 Task: Find a place to stay in Campinas, Brazil, from 10th to 25th July for 3 guests, with a price range of ₹15,000 to ₹25,000, 2 bedrooms, 3 beds, 2 bathrooms, and amenities including free parking, wifi, and gym.
Action: Mouse moved to (609, 68)
Screenshot: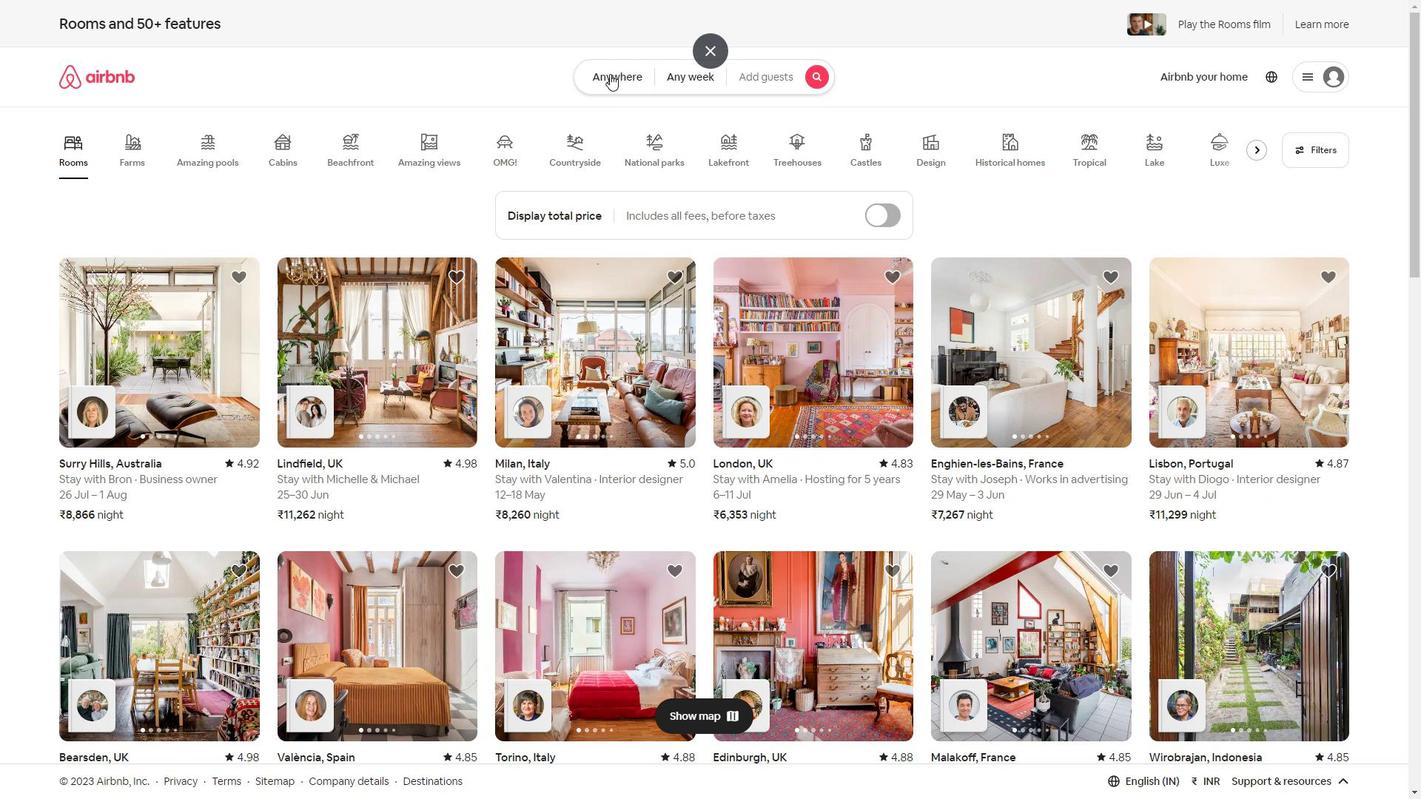 
Action: Mouse pressed left at (609, 68)
Screenshot: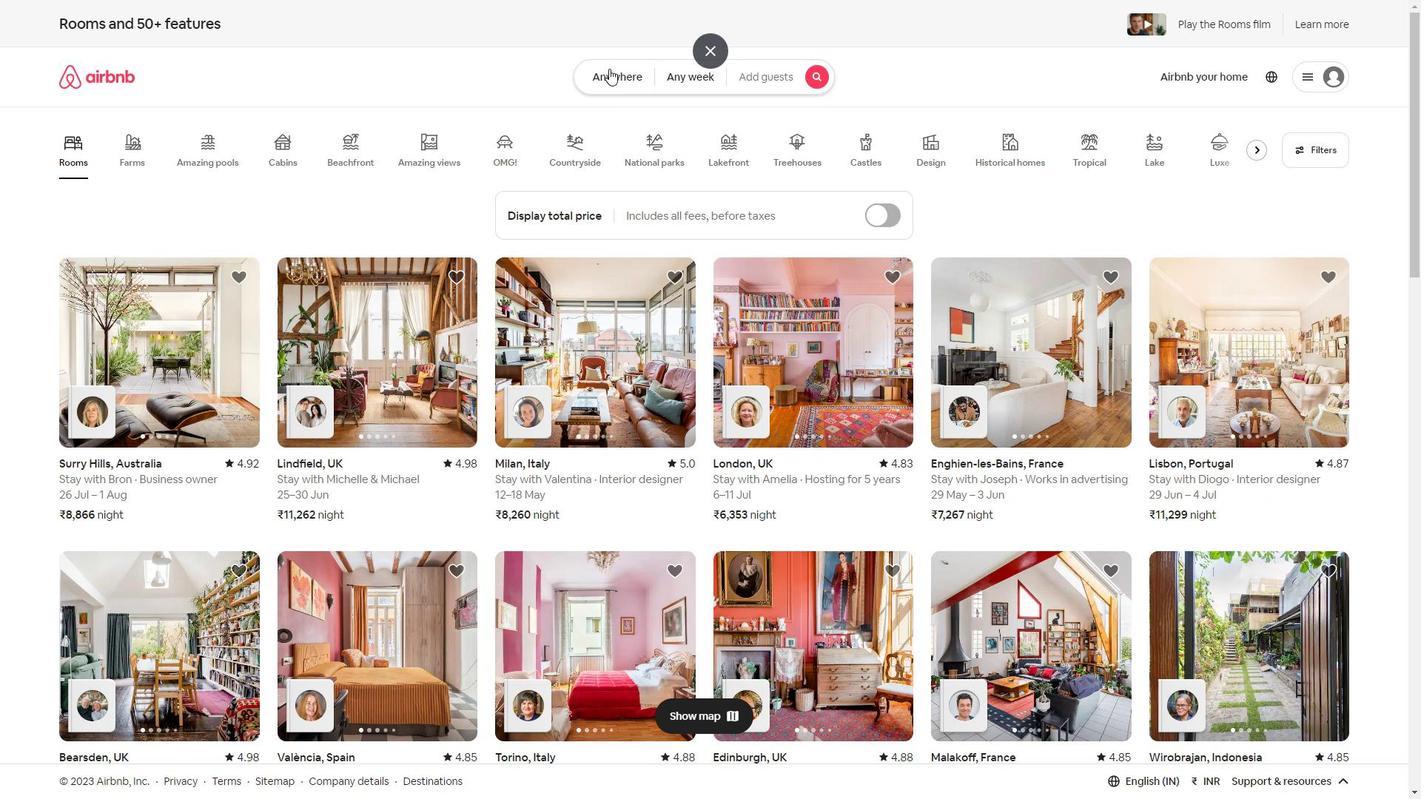 
Action: Key pressed <Key.shift>Campinas
Screenshot: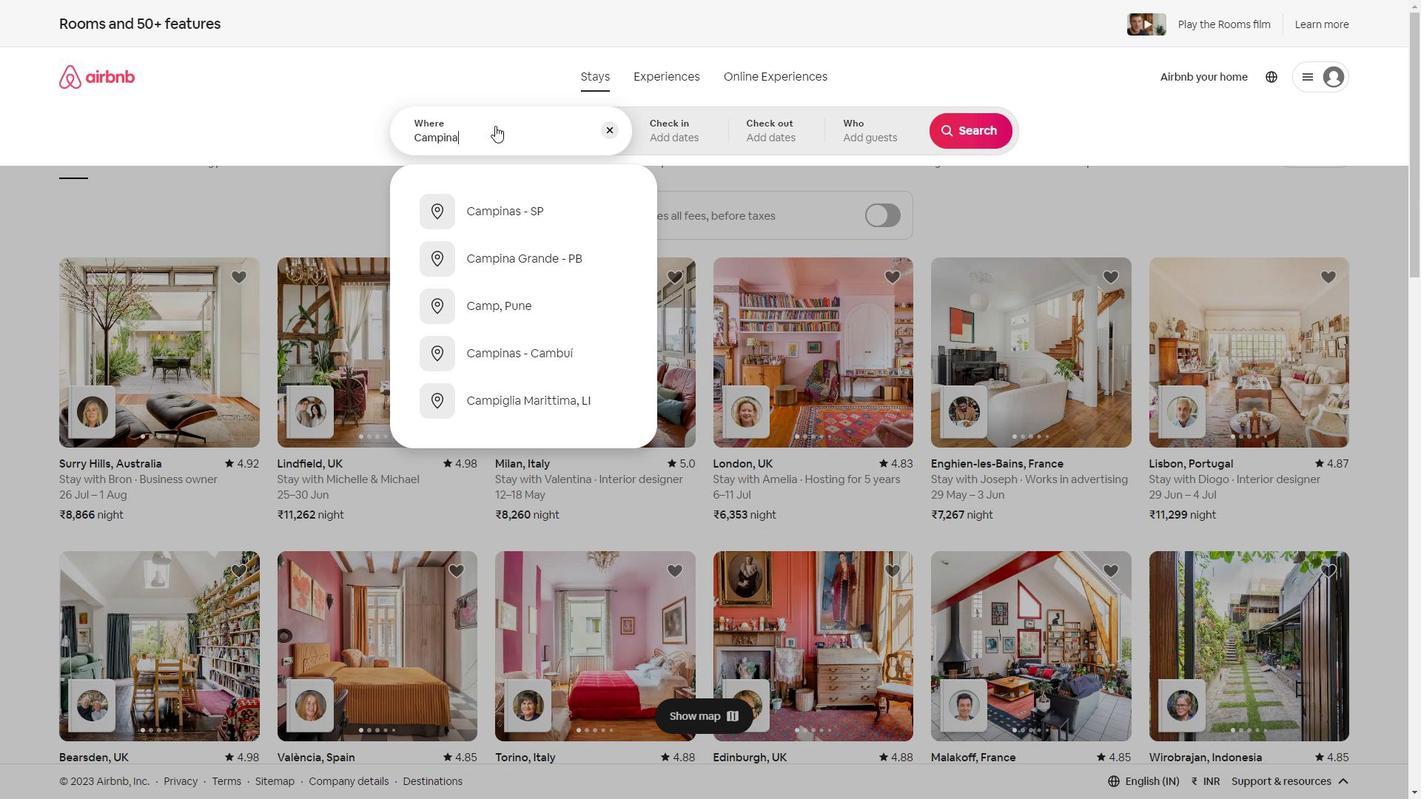 
Action: Mouse moved to (683, 127)
Screenshot: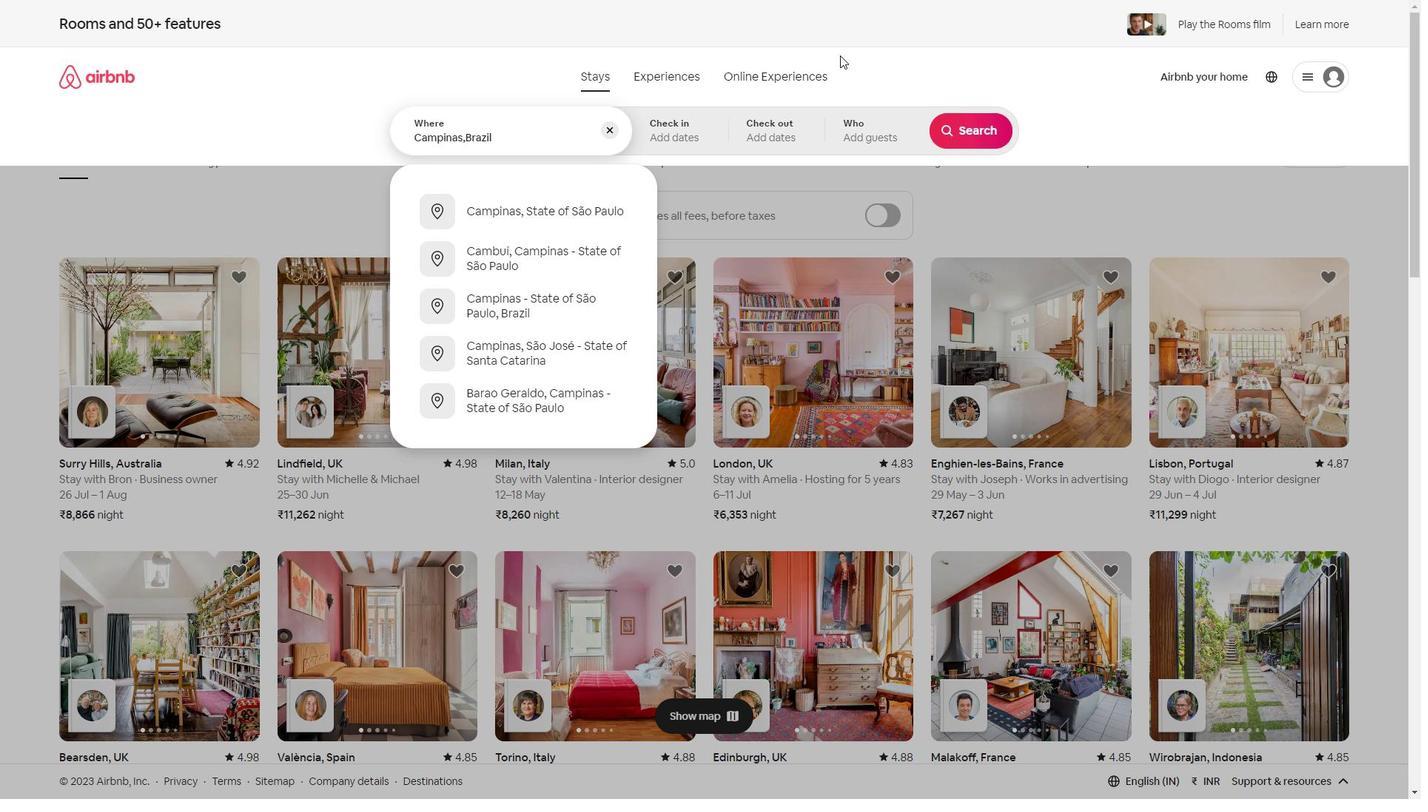 
Action: Mouse pressed left at (683, 127)
Screenshot: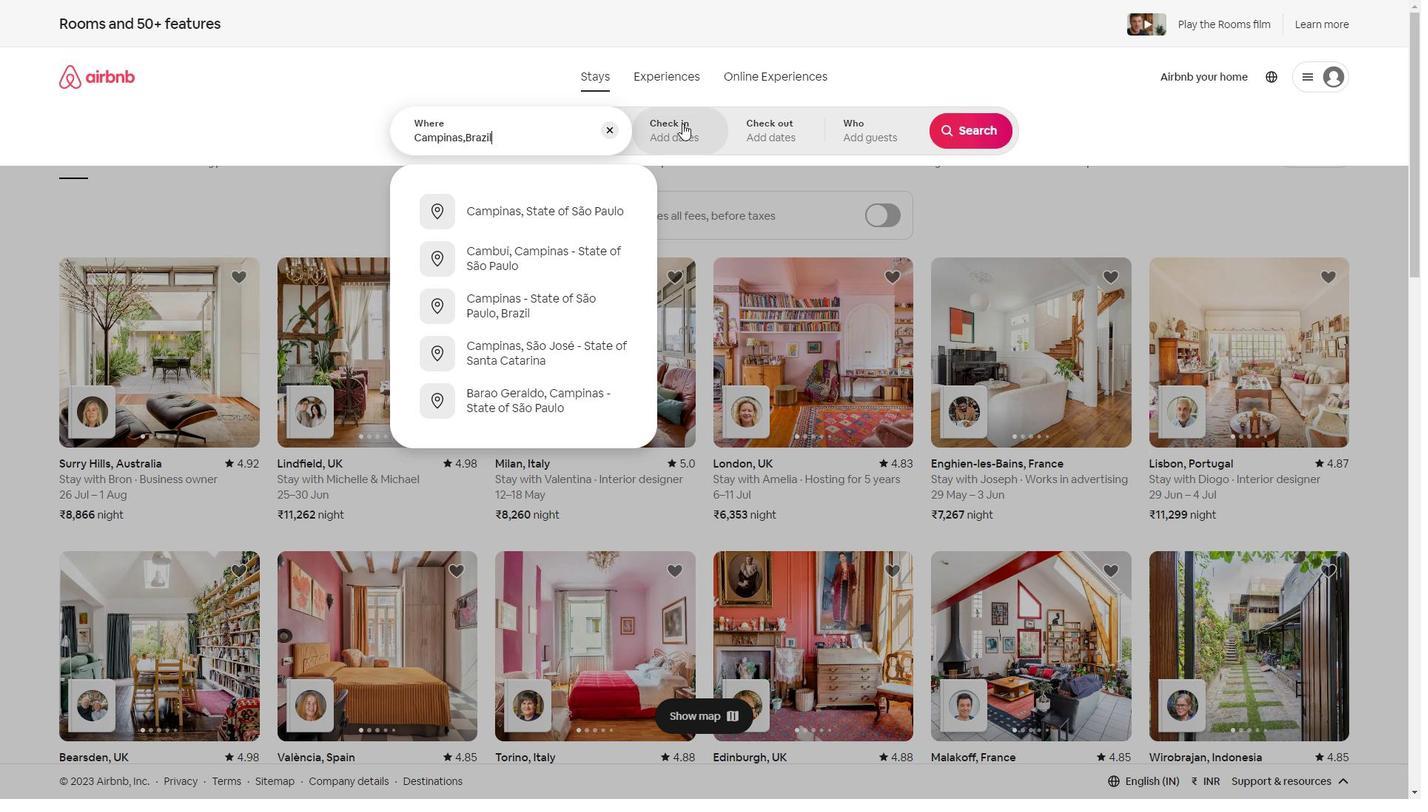 
Action: Mouse moved to (968, 250)
Screenshot: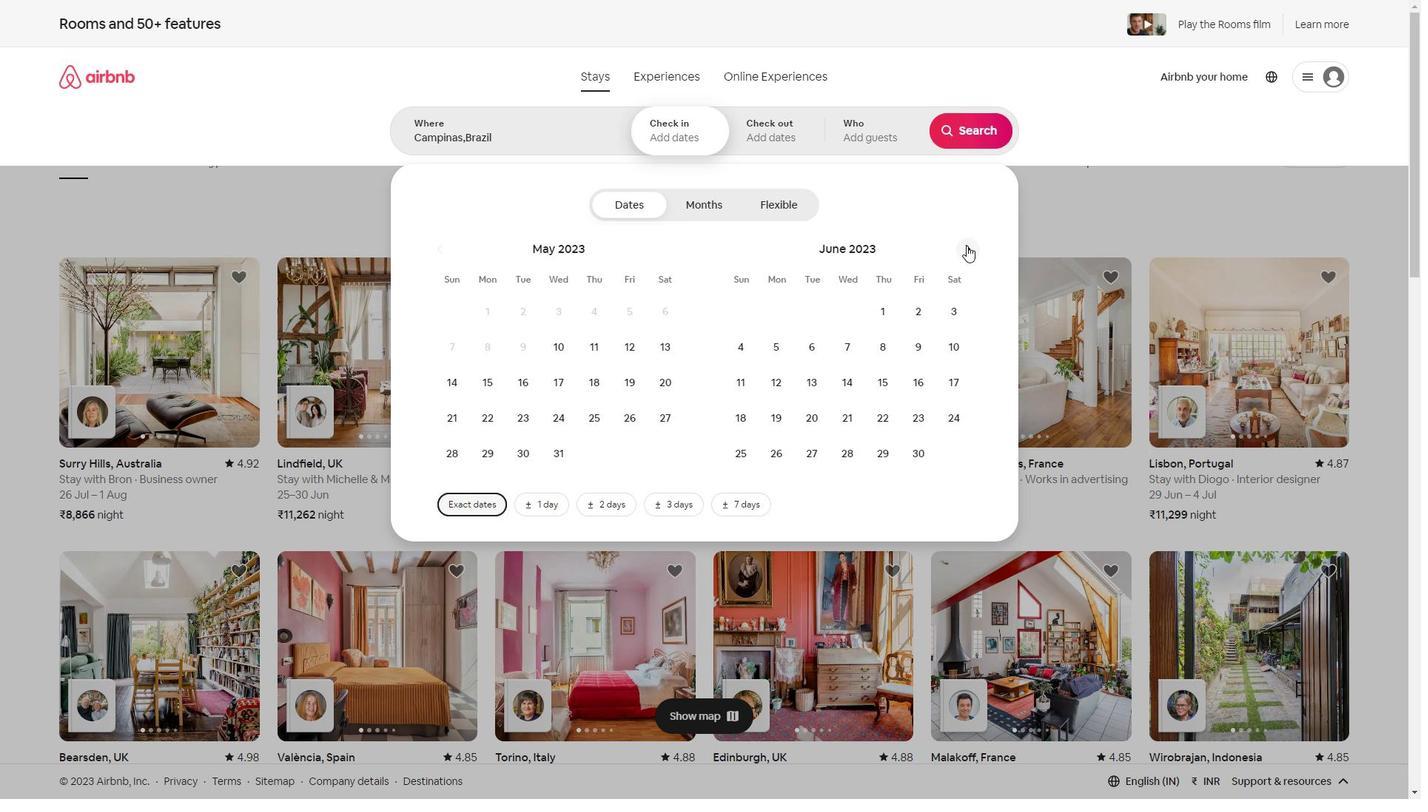 
Action: Mouse pressed left at (968, 250)
Screenshot: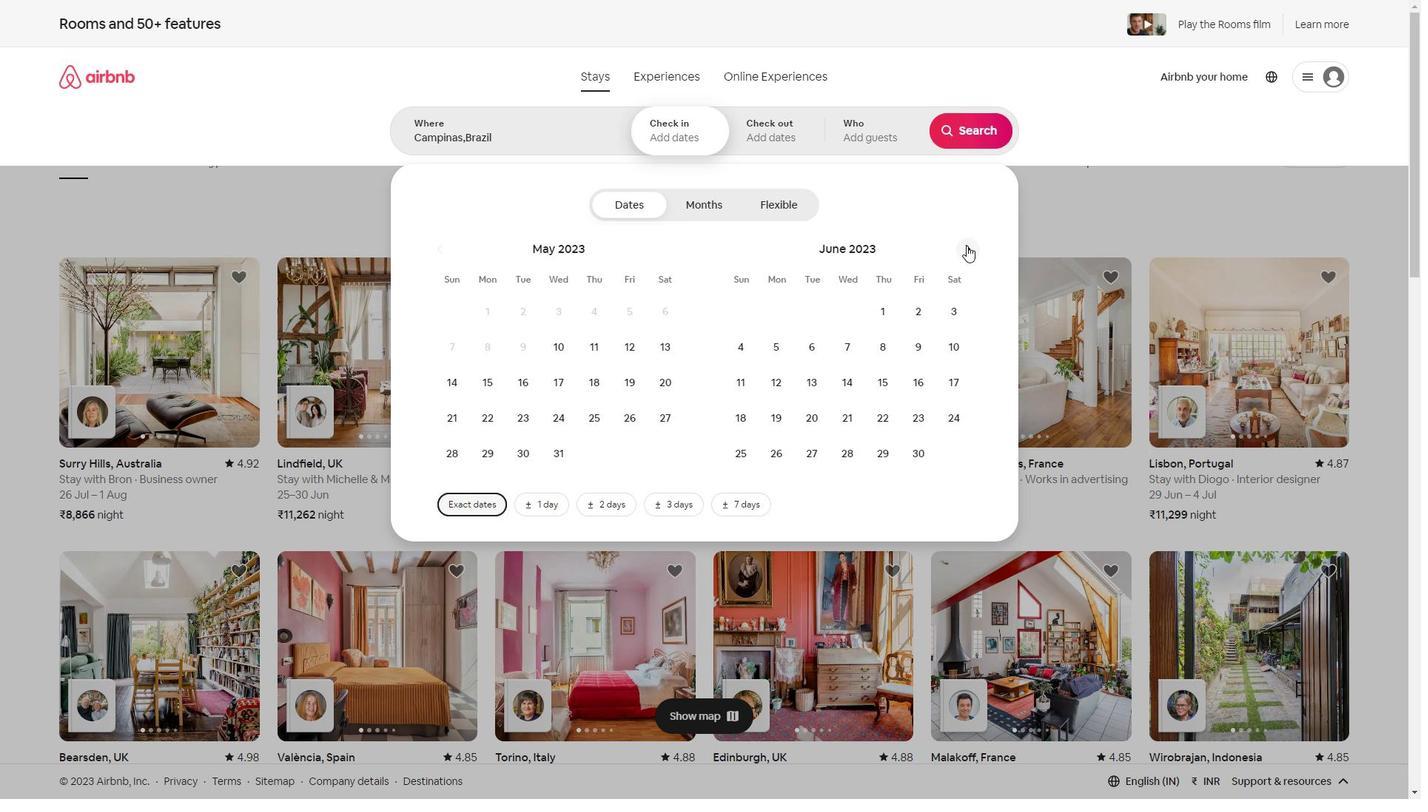 
Action: Mouse moved to (787, 375)
Screenshot: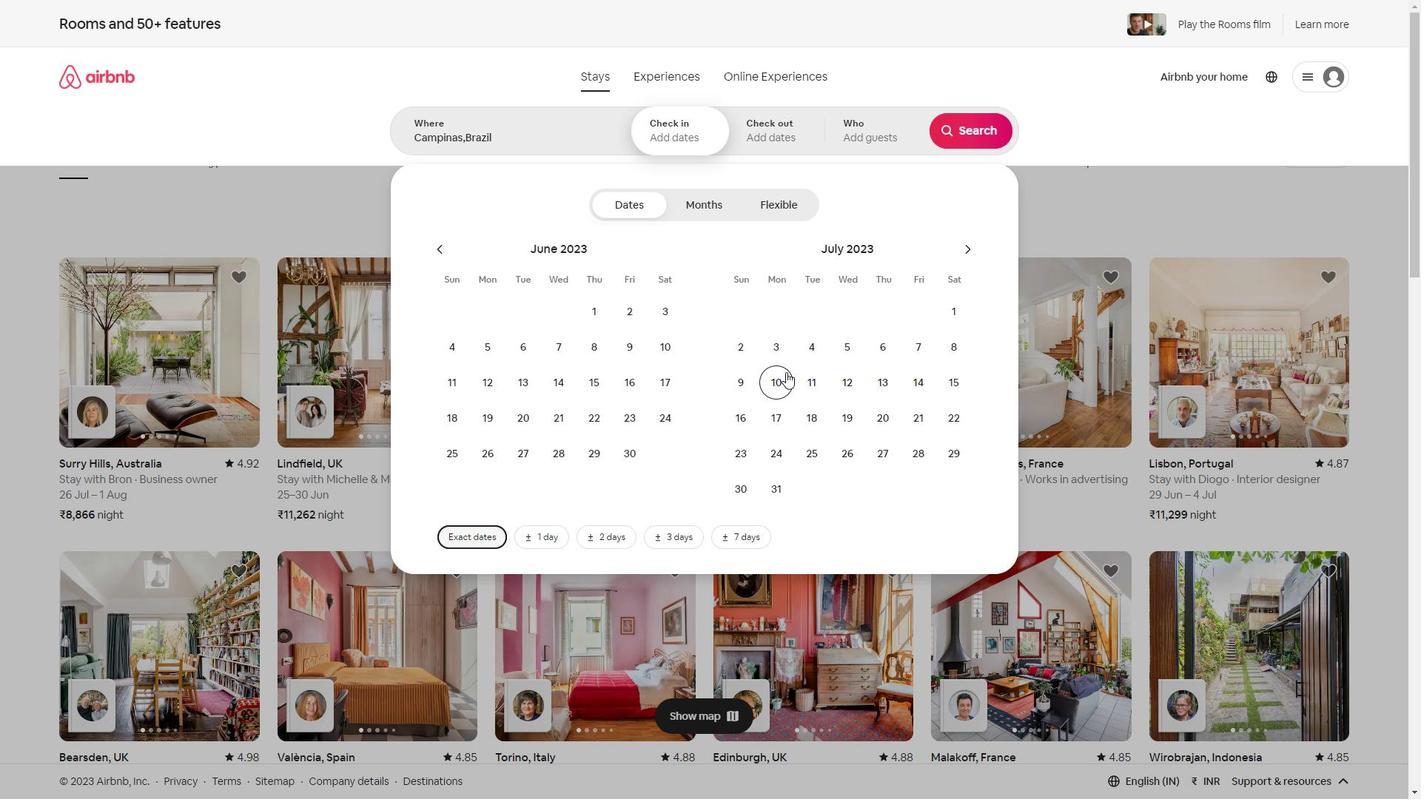 
Action: Mouse pressed left at (787, 375)
Screenshot: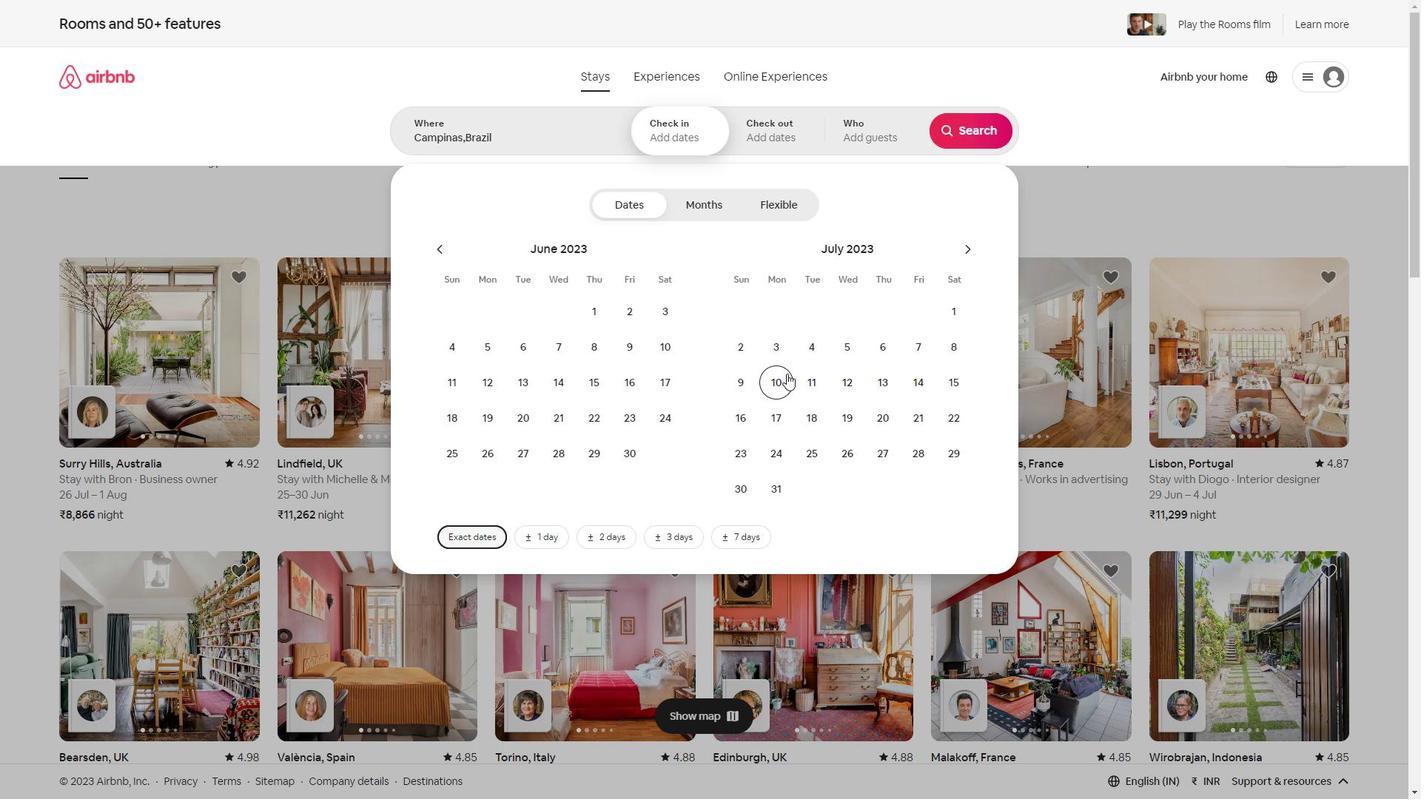 
Action: Mouse moved to (986, 120)
Screenshot: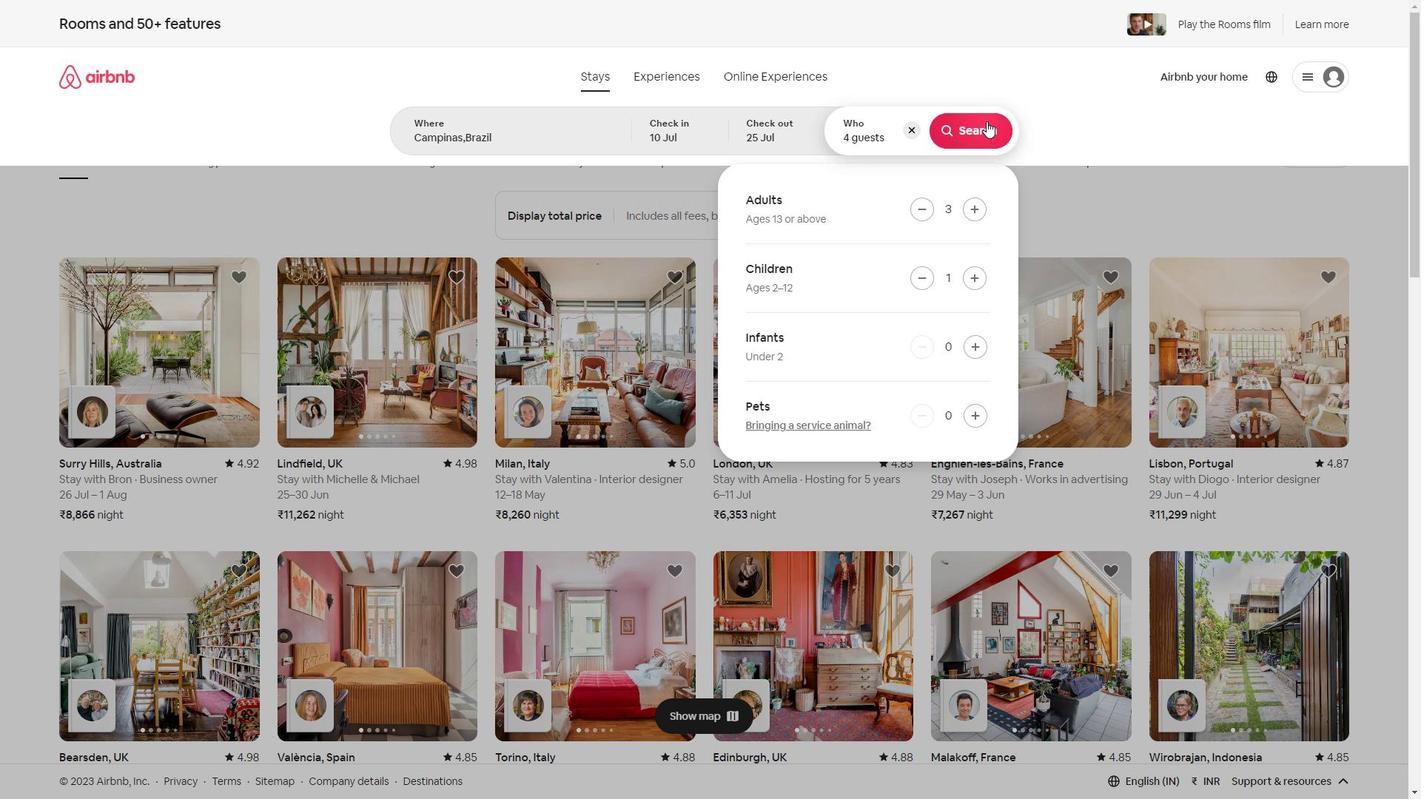
Action: Mouse pressed left at (986, 120)
Screenshot: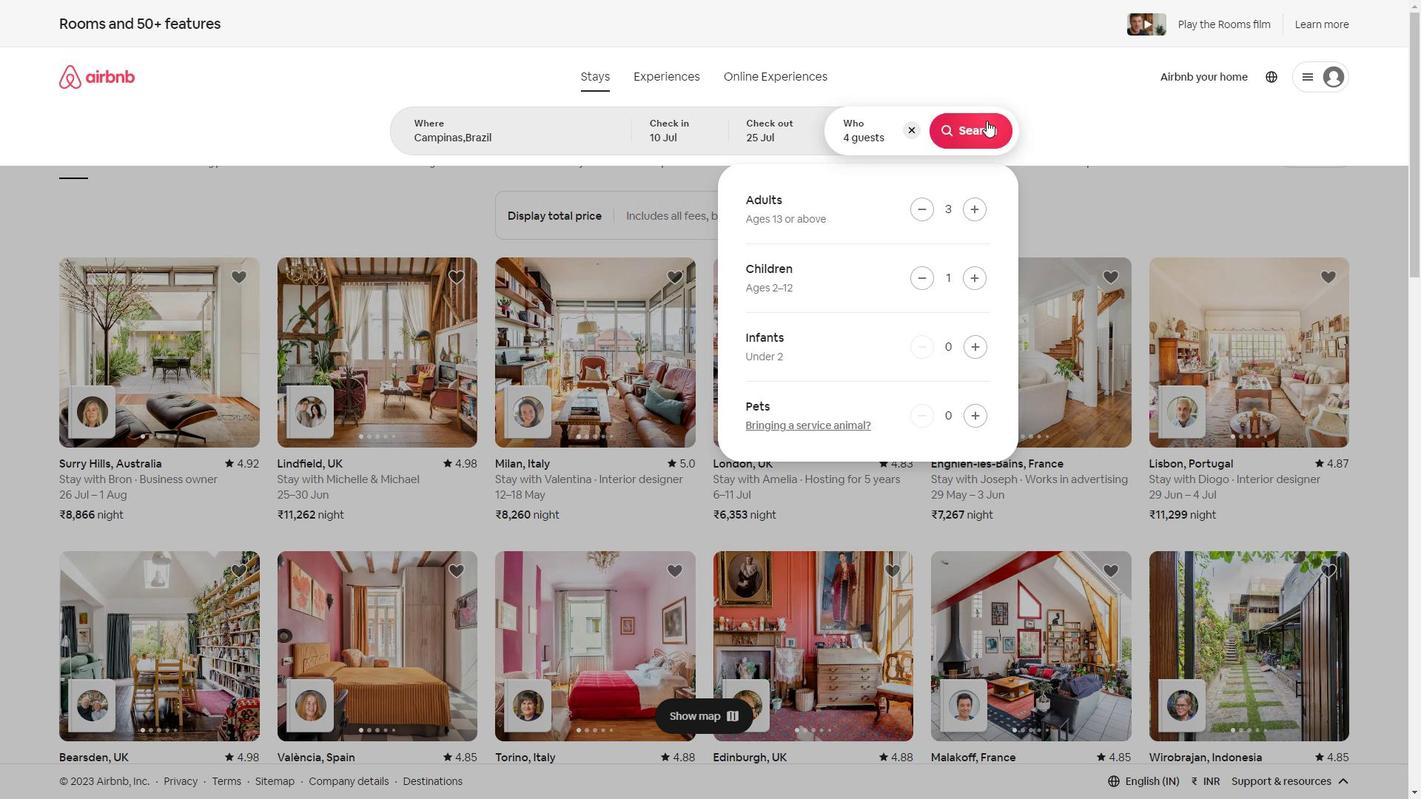 
Action: Mouse moved to (1338, 81)
Screenshot: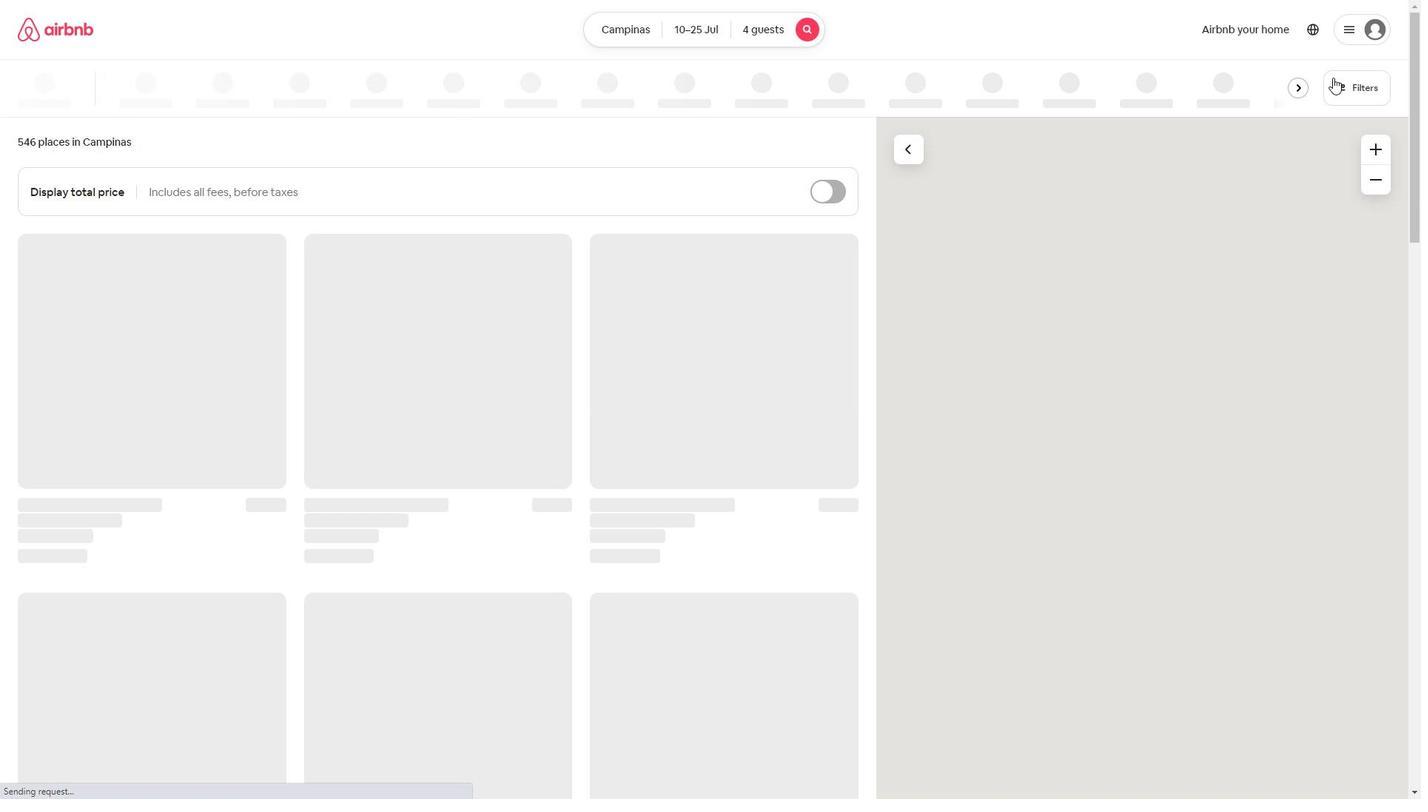 
Action: Mouse pressed left at (1338, 81)
Screenshot: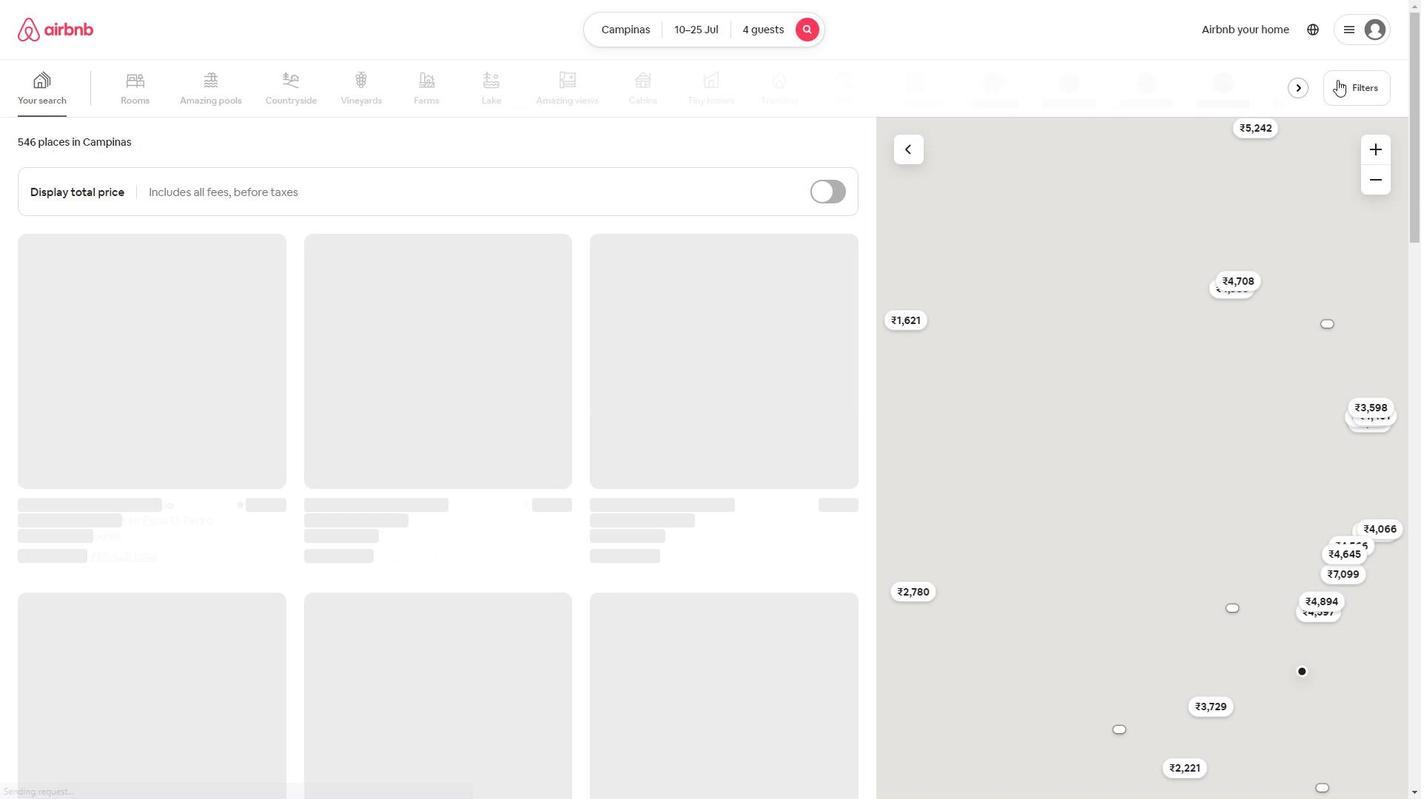 
Action: Mouse moved to (596, 441)
Screenshot: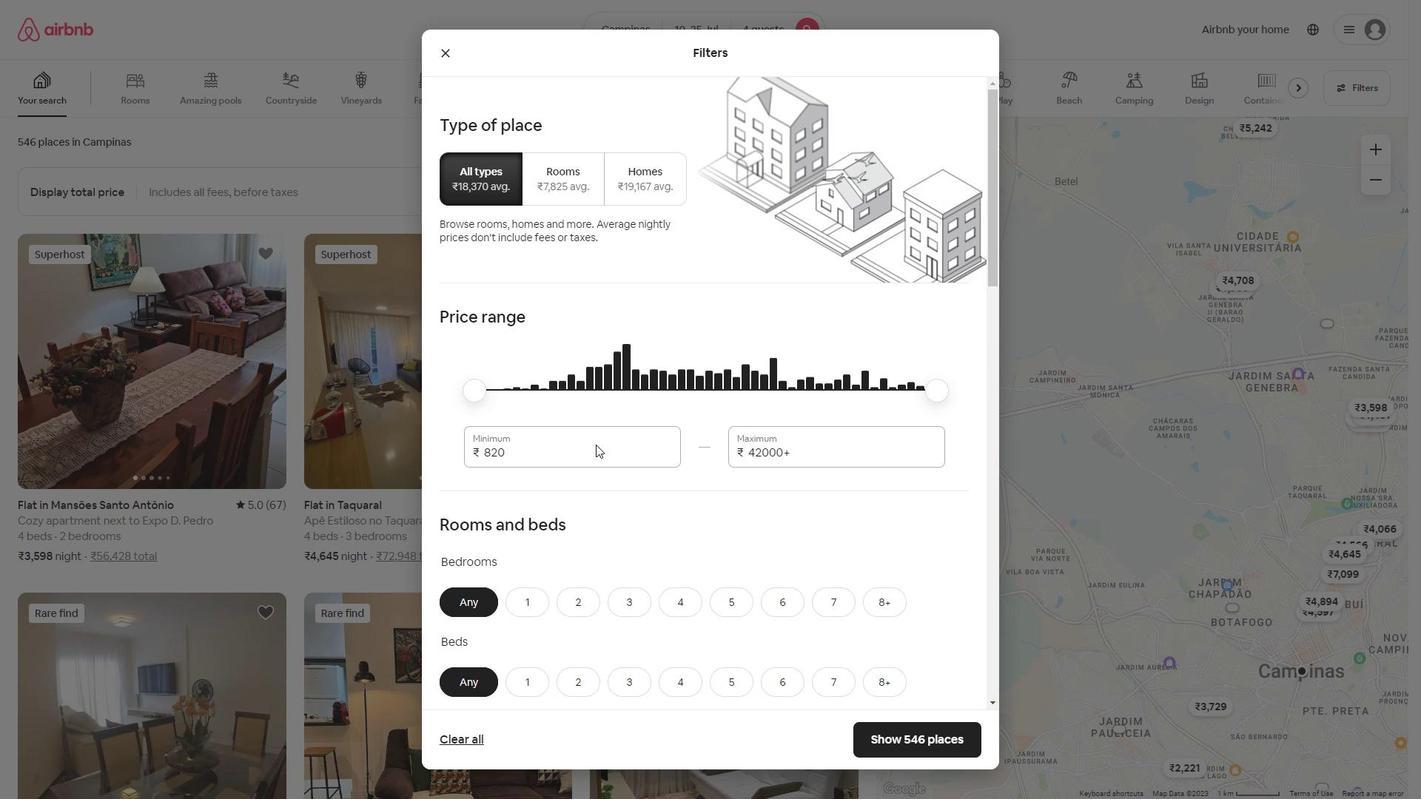 
Action: Mouse pressed left at (596, 441)
Screenshot: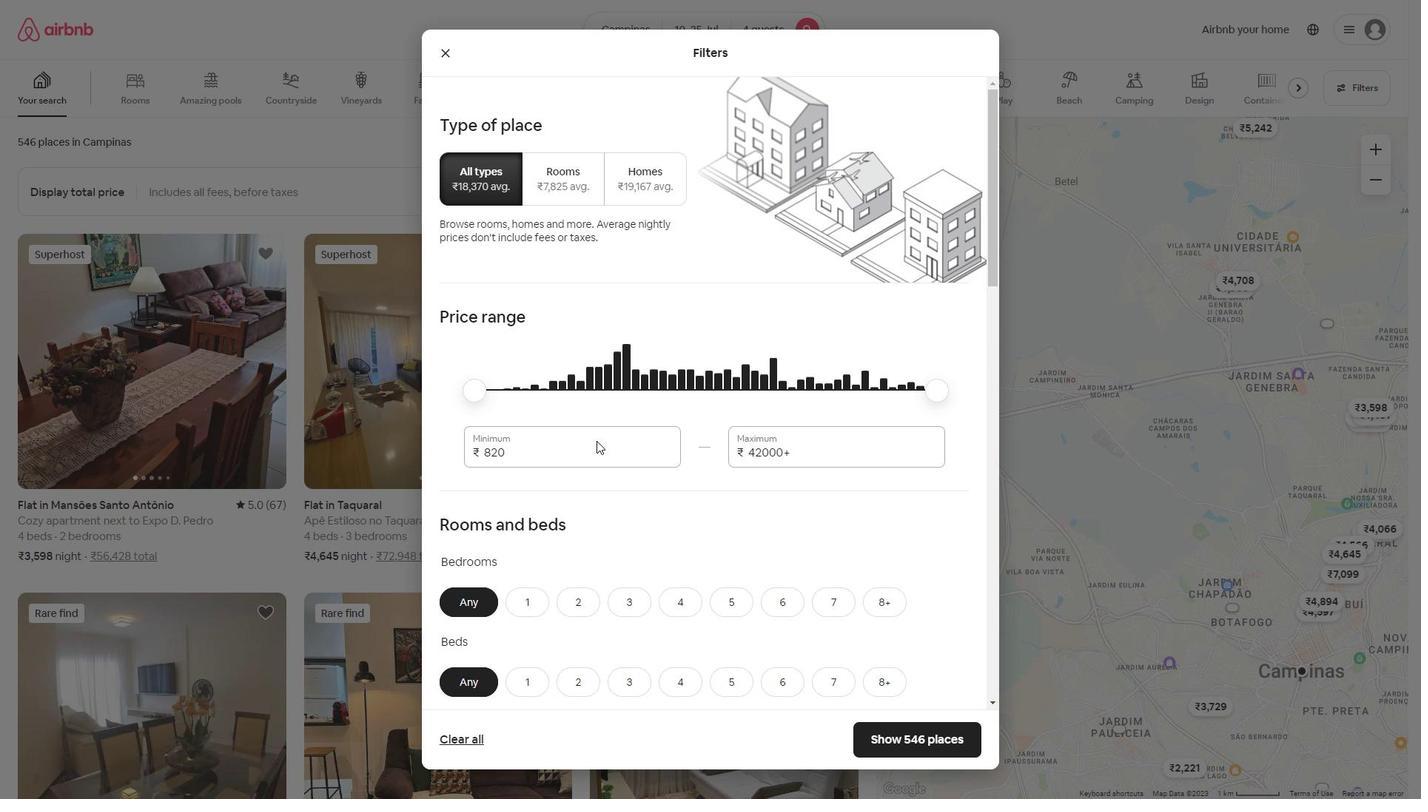 
Action: Key pressed <Key.backspace><Key.backspace><Key.backspace><Key.backspace><Key.backspace><Key.backspace><Key.backspace><Key.backspace><Key.backspace><Key.backspace><Key.backspace><Key.backspace>15000
Screenshot: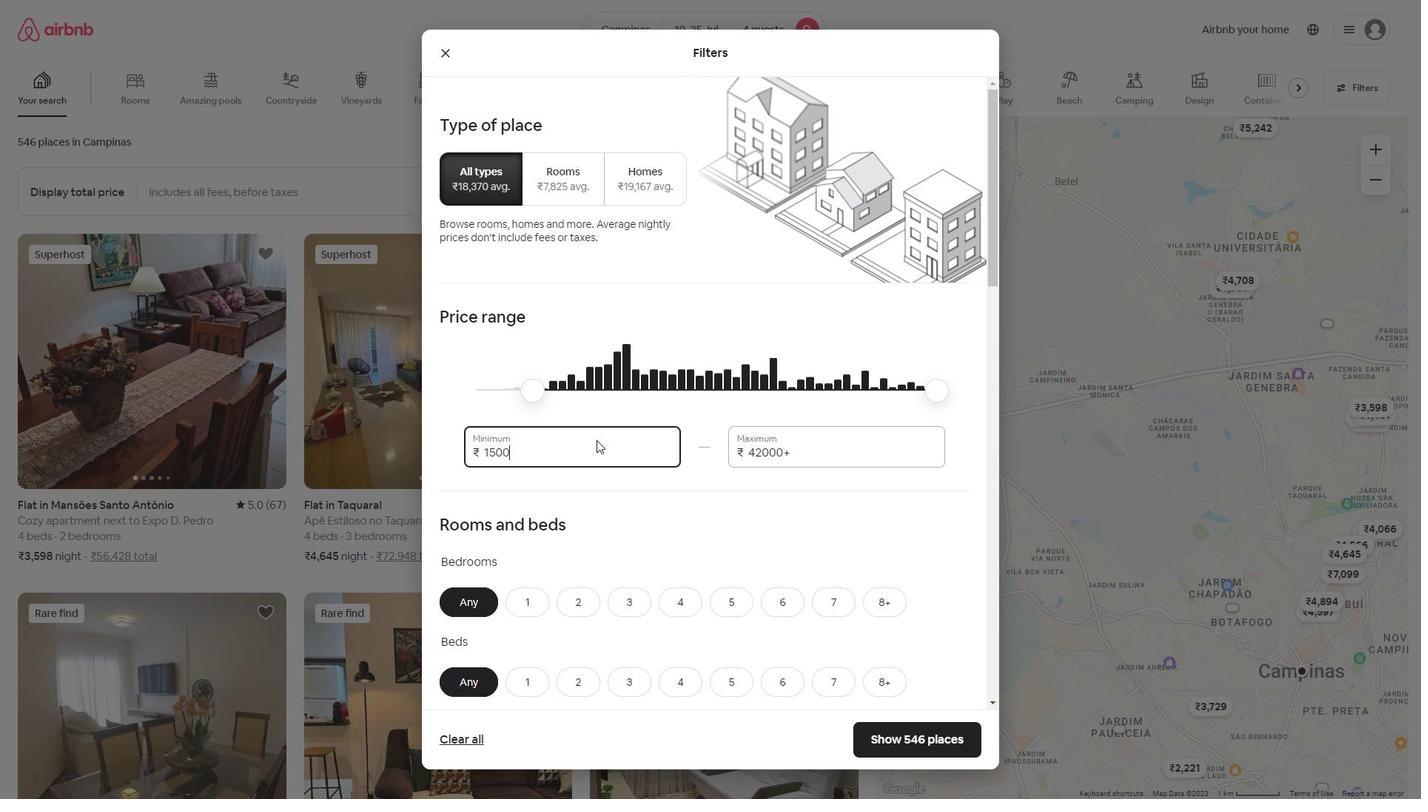 
Action: Mouse moved to (810, 452)
Screenshot: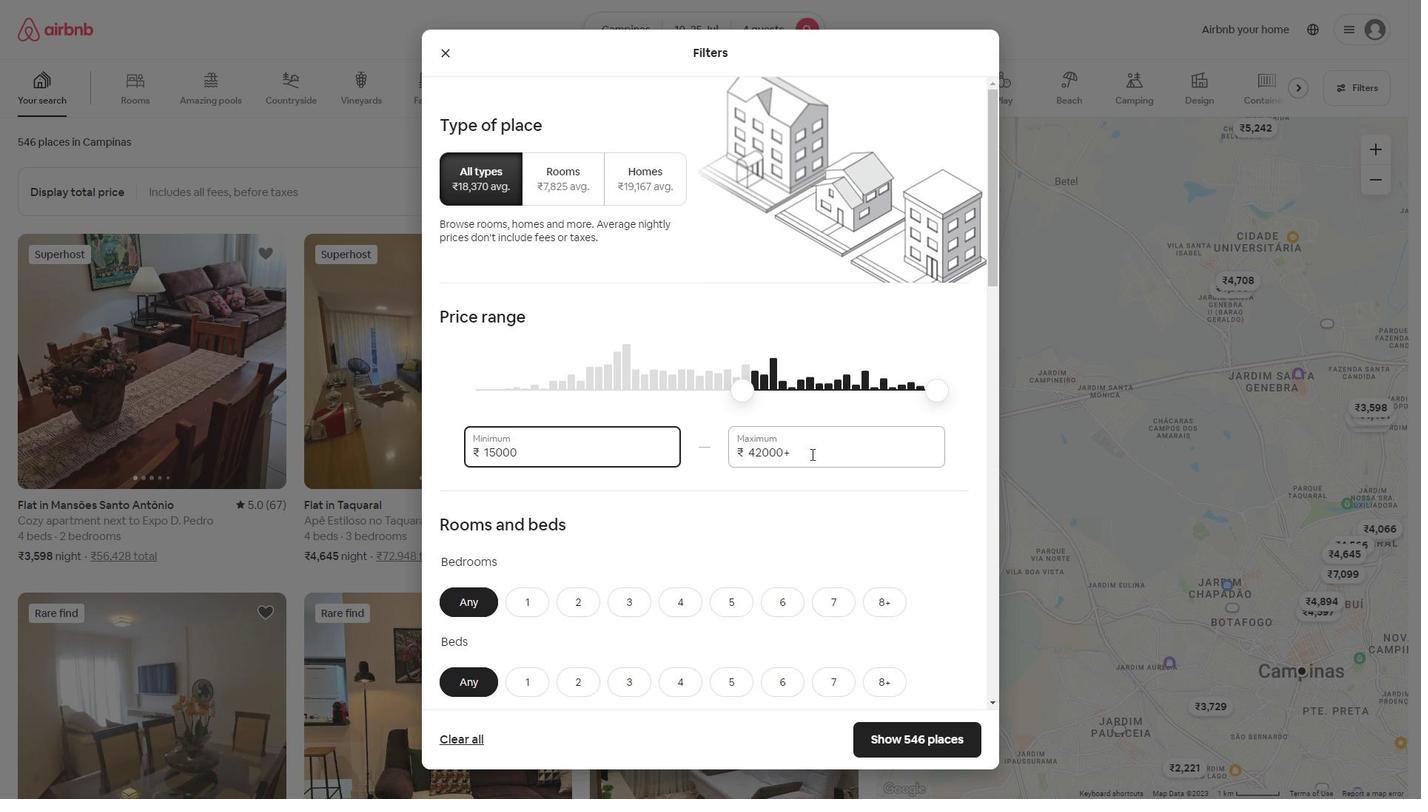 
Action: Mouse pressed left at (810, 452)
Screenshot: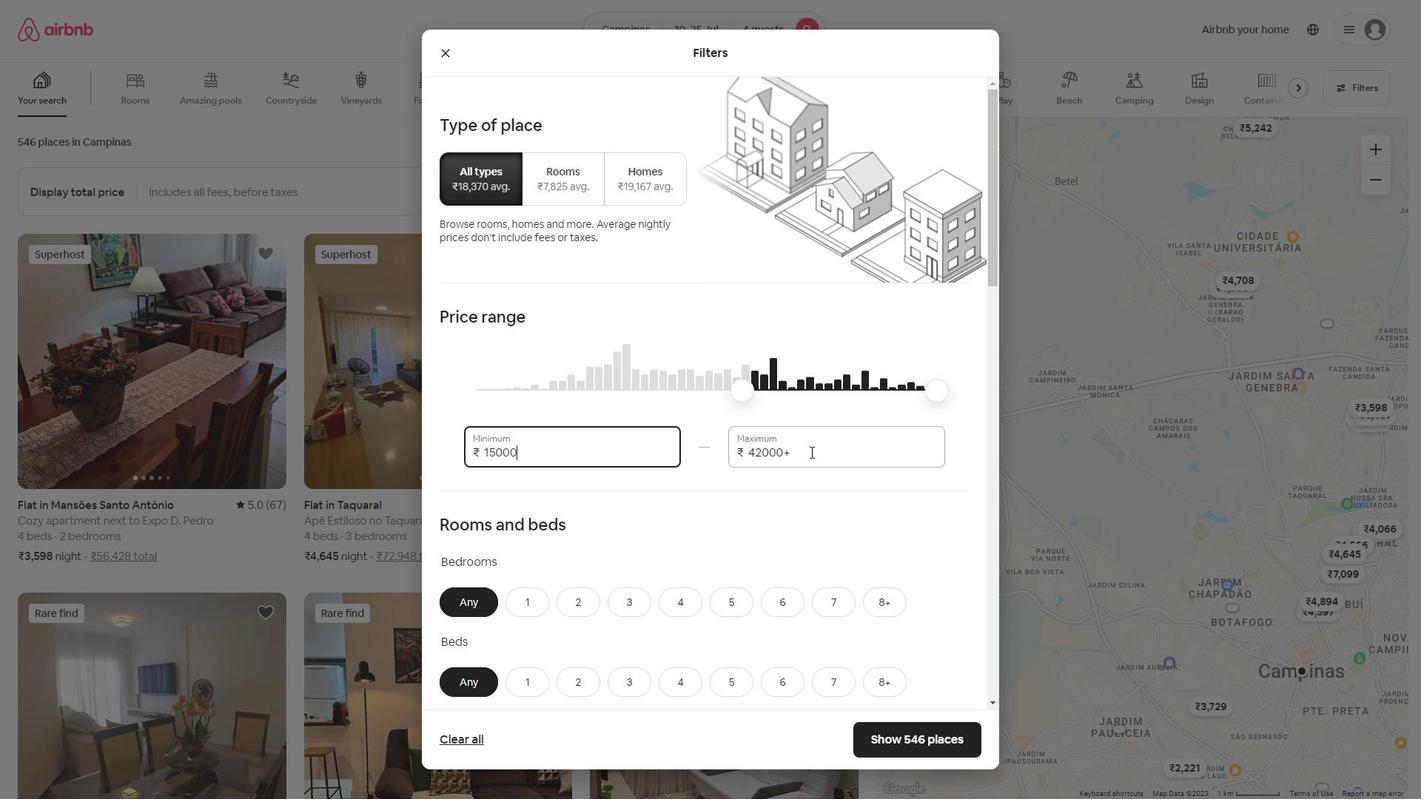
Action: Key pressed <Key.backspace><Key.backspace><Key.backspace><Key.backspace><Key.backspace><Key.backspace><Key.backspace><Key.backspace><Key.backspace><Key.backspace><Key.backspace><Key.backspace><Key.backspace><Key.backspace><Key.backspace><Key.backspace><Key.backspace><Key.backspace><Key.backspace><Key.backspace><Key.backspace><Key.backspace>2500<Key.backspace>
Screenshot: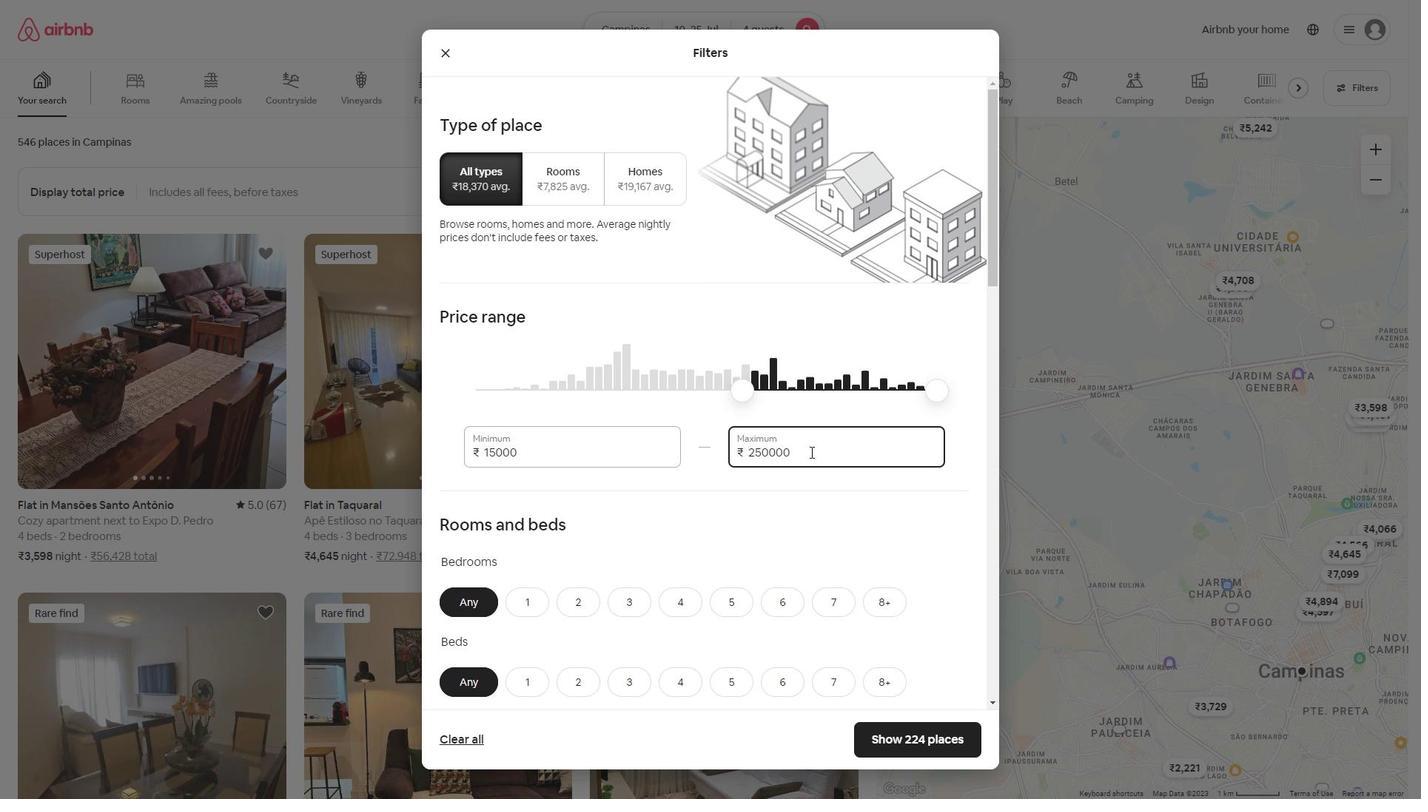 
Action: Mouse moved to (713, 497)
Screenshot: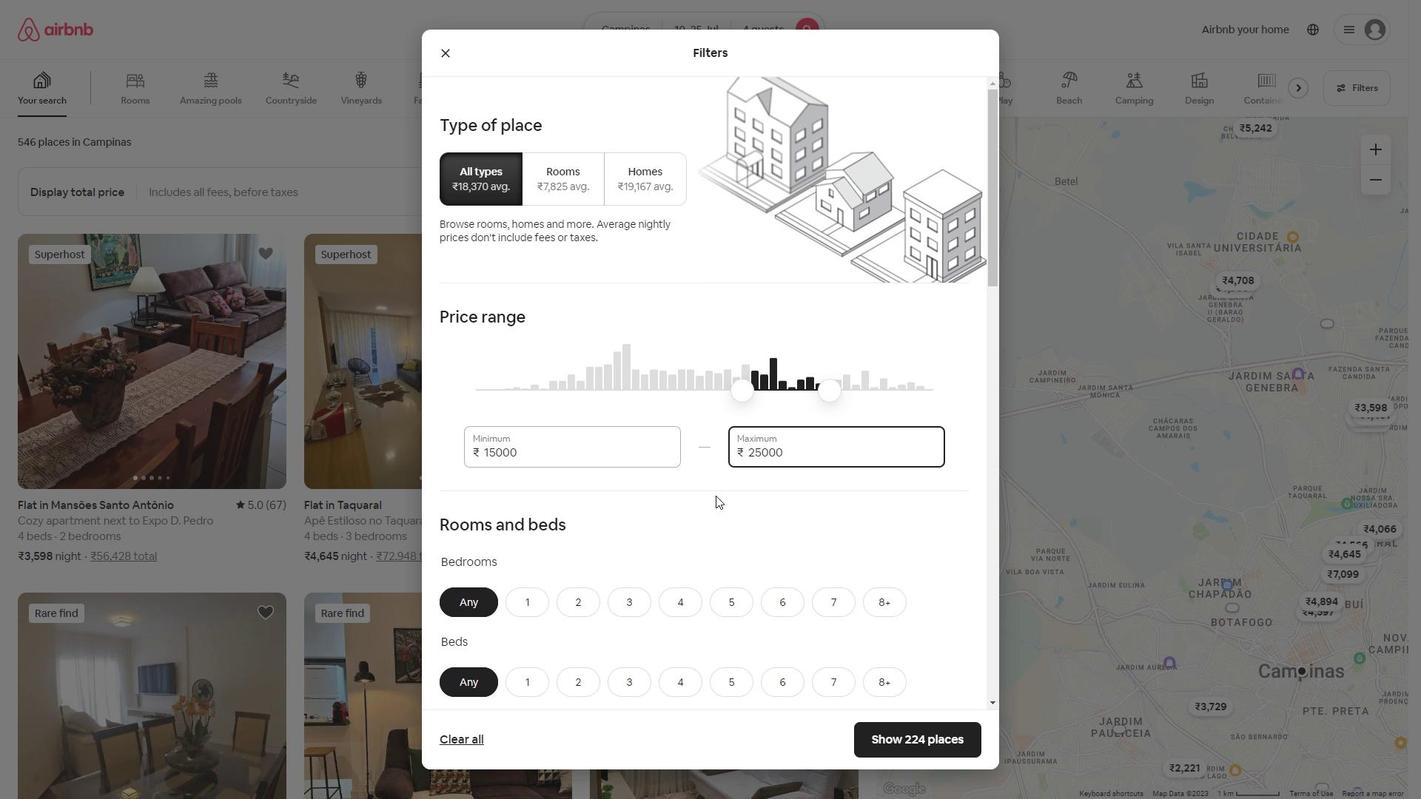 
Action: Mouse scrolled (715, 495) with delta (0, 0)
Screenshot: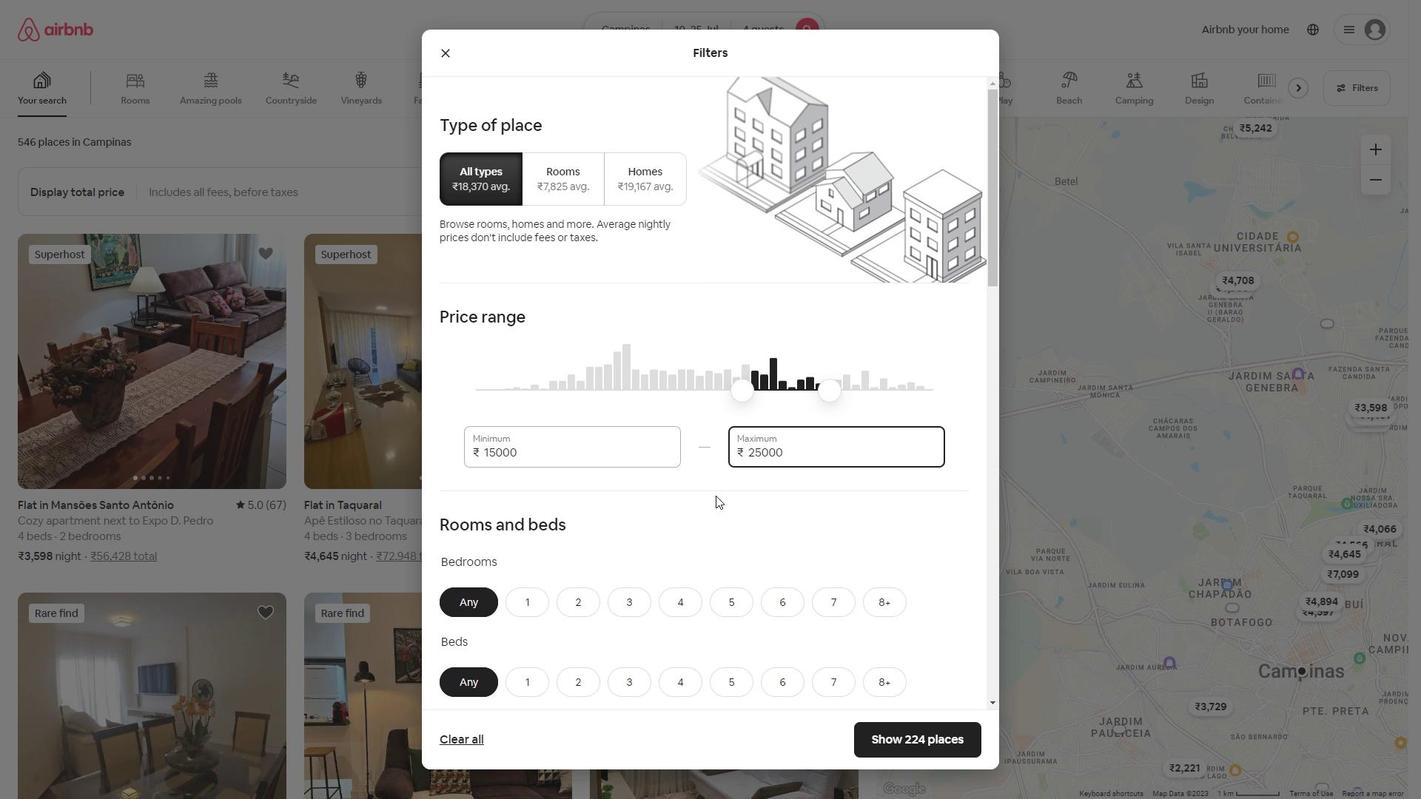 
Action: Mouse scrolled (715, 495) with delta (0, 0)
Screenshot: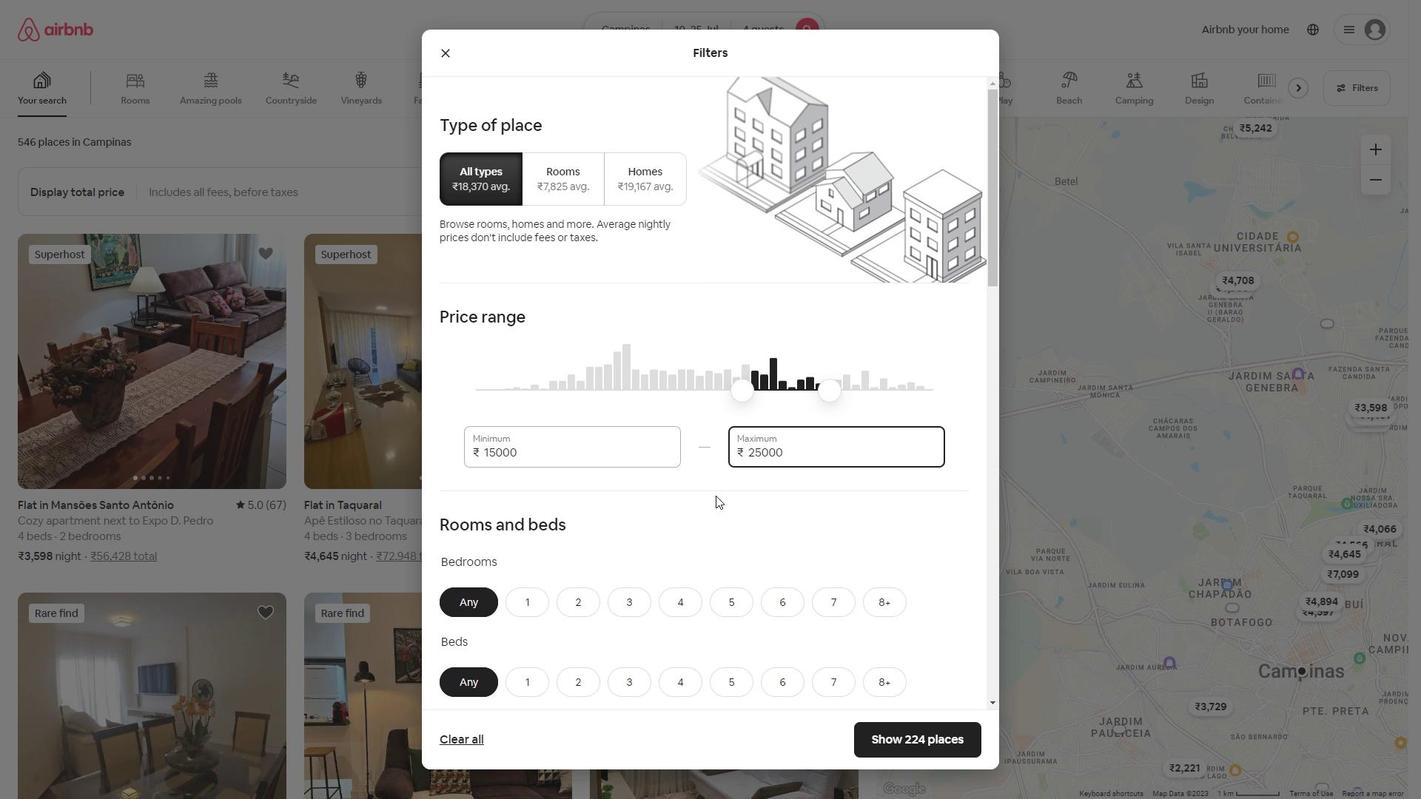 
Action: Mouse scrolled (713, 496) with delta (0, 0)
Screenshot: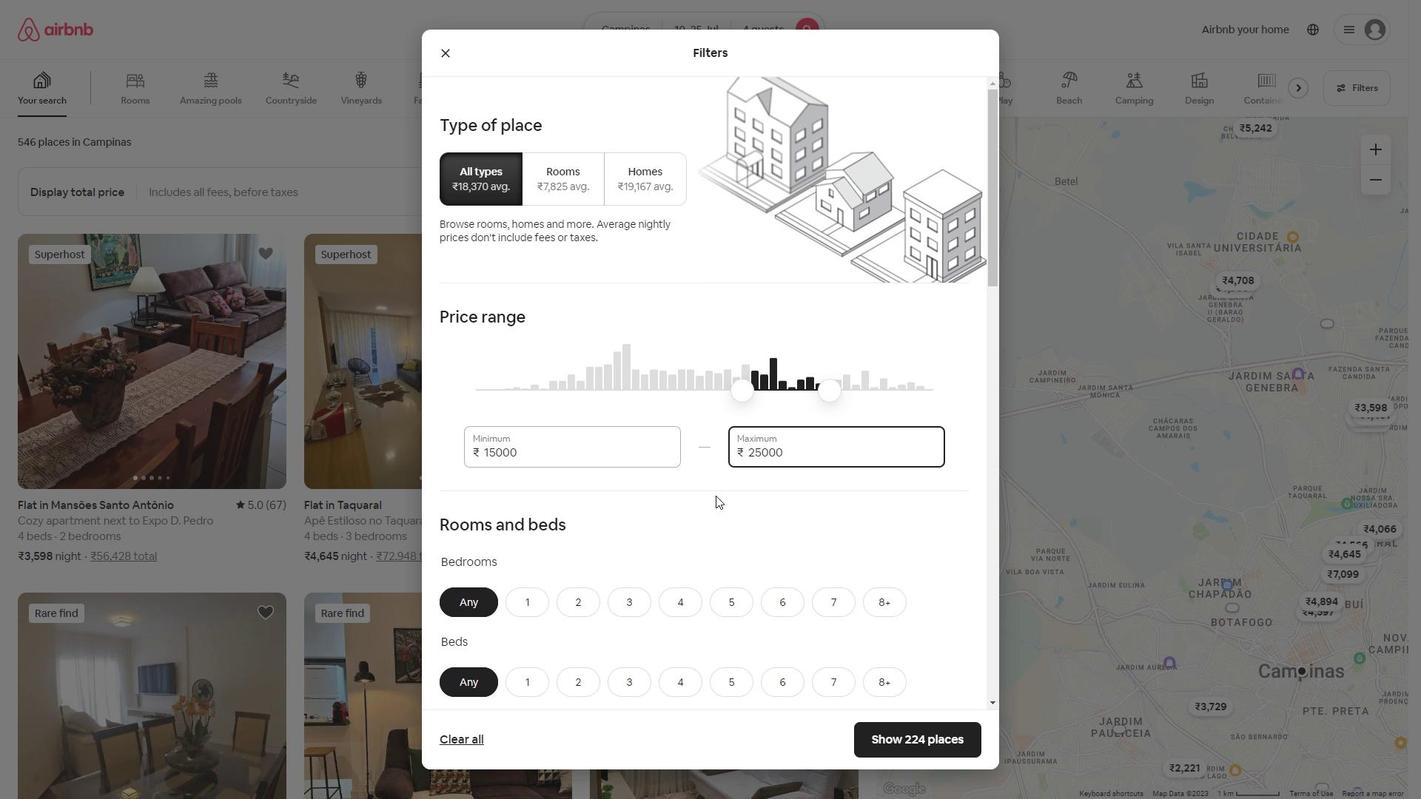 
Action: Mouse scrolled (713, 496) with delta (0, 0)
Screenshot: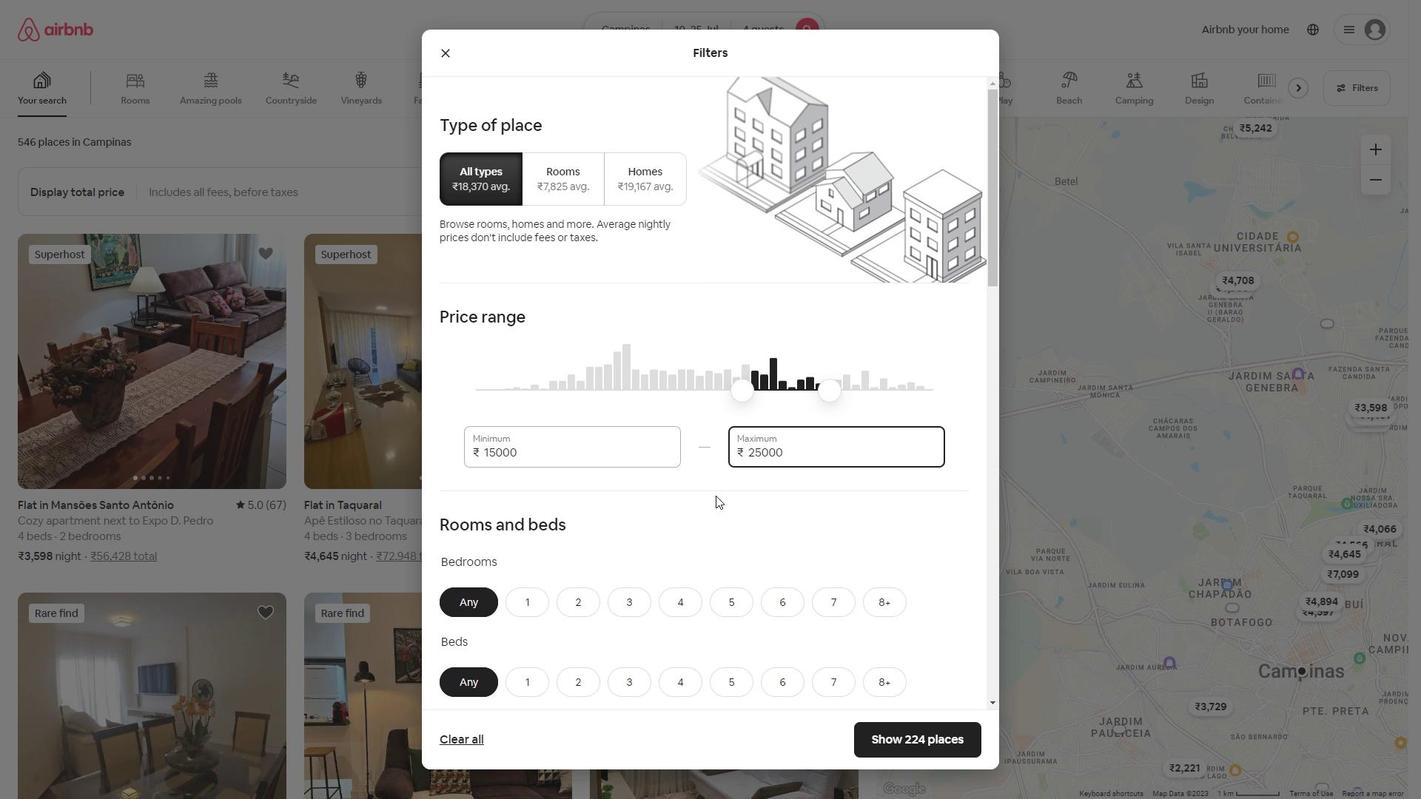 
Action: Mouse scrolled (713, 496) with delta (0, 0)
Screenshot: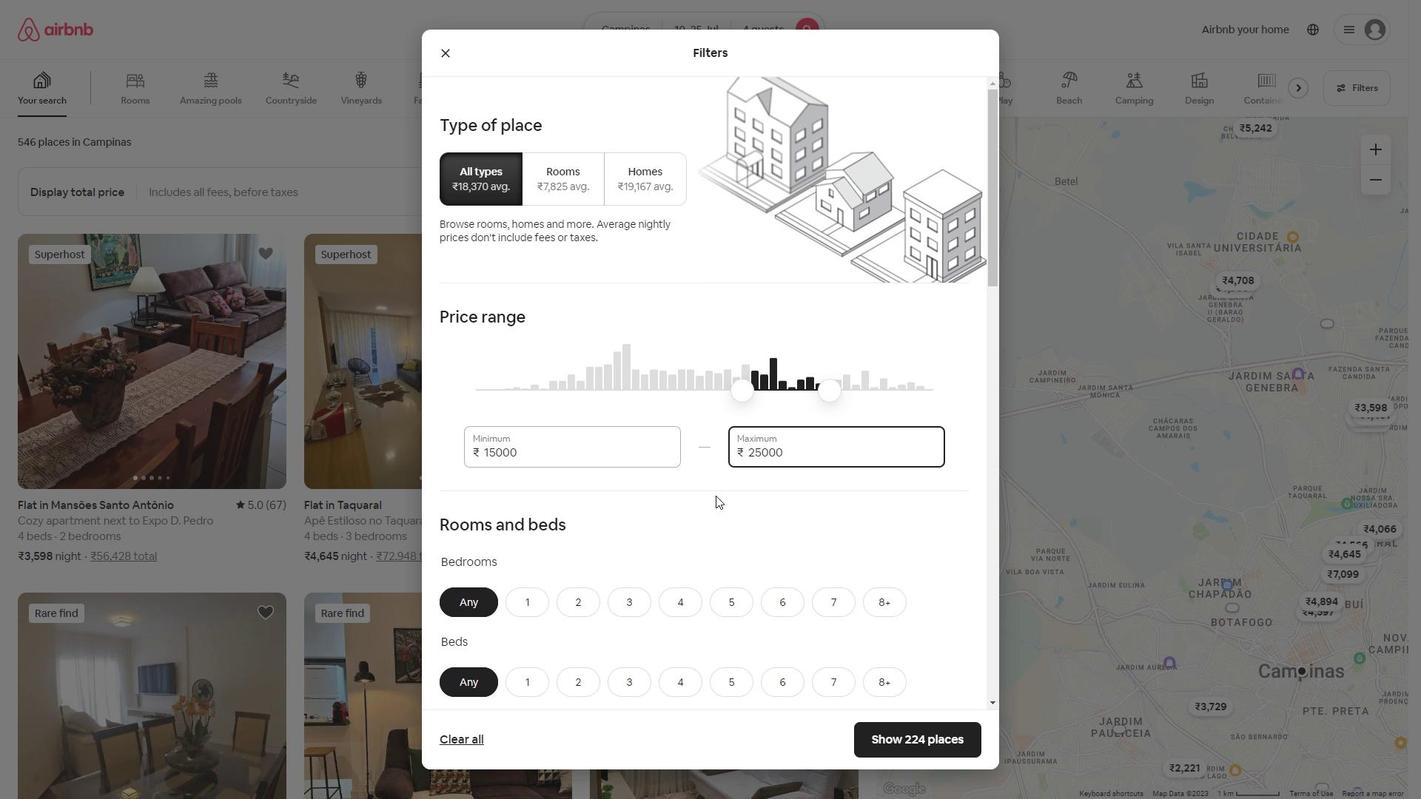 
Action: Mouse moved to (565, 222)
Screenshot: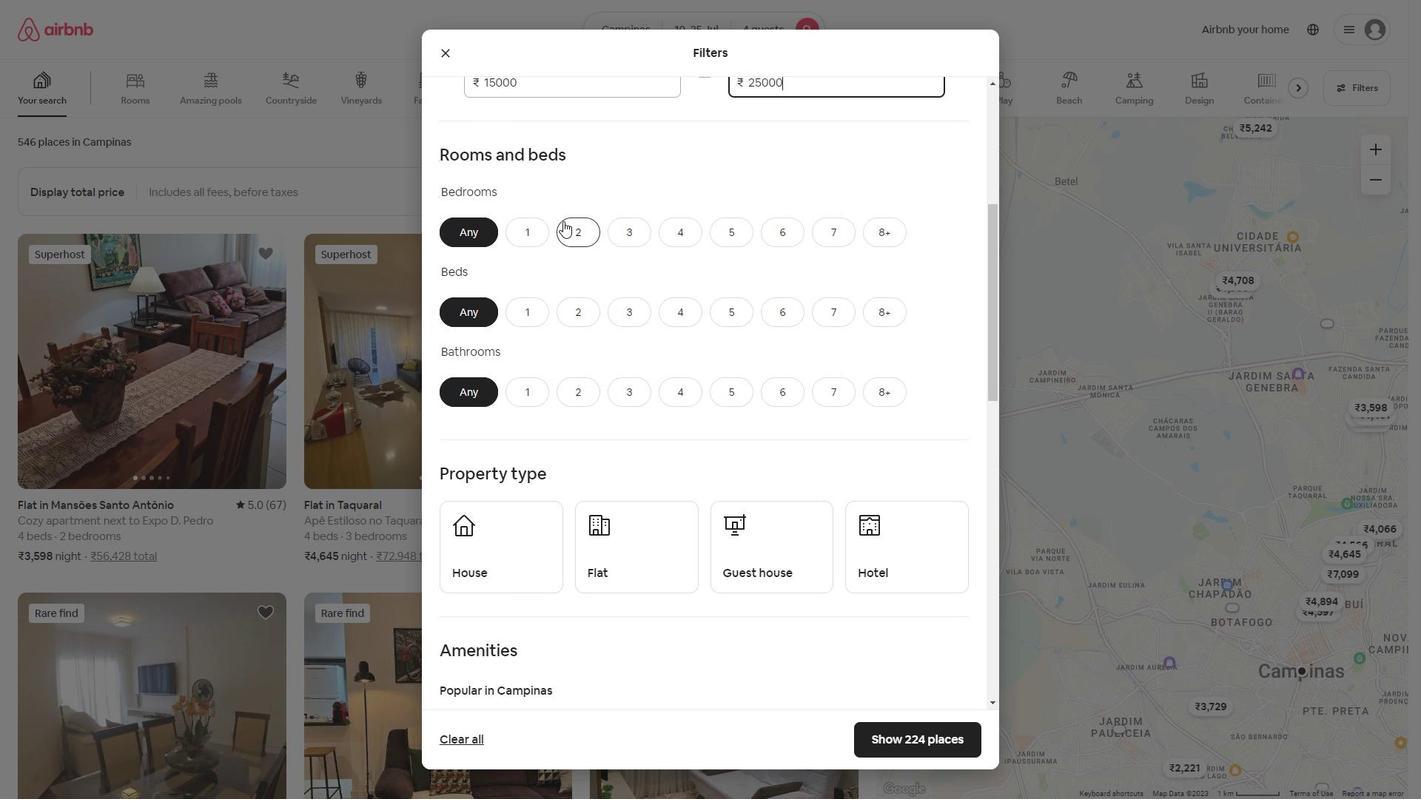 
Action: Mouse pressed left at (565, 222)
Screenshot: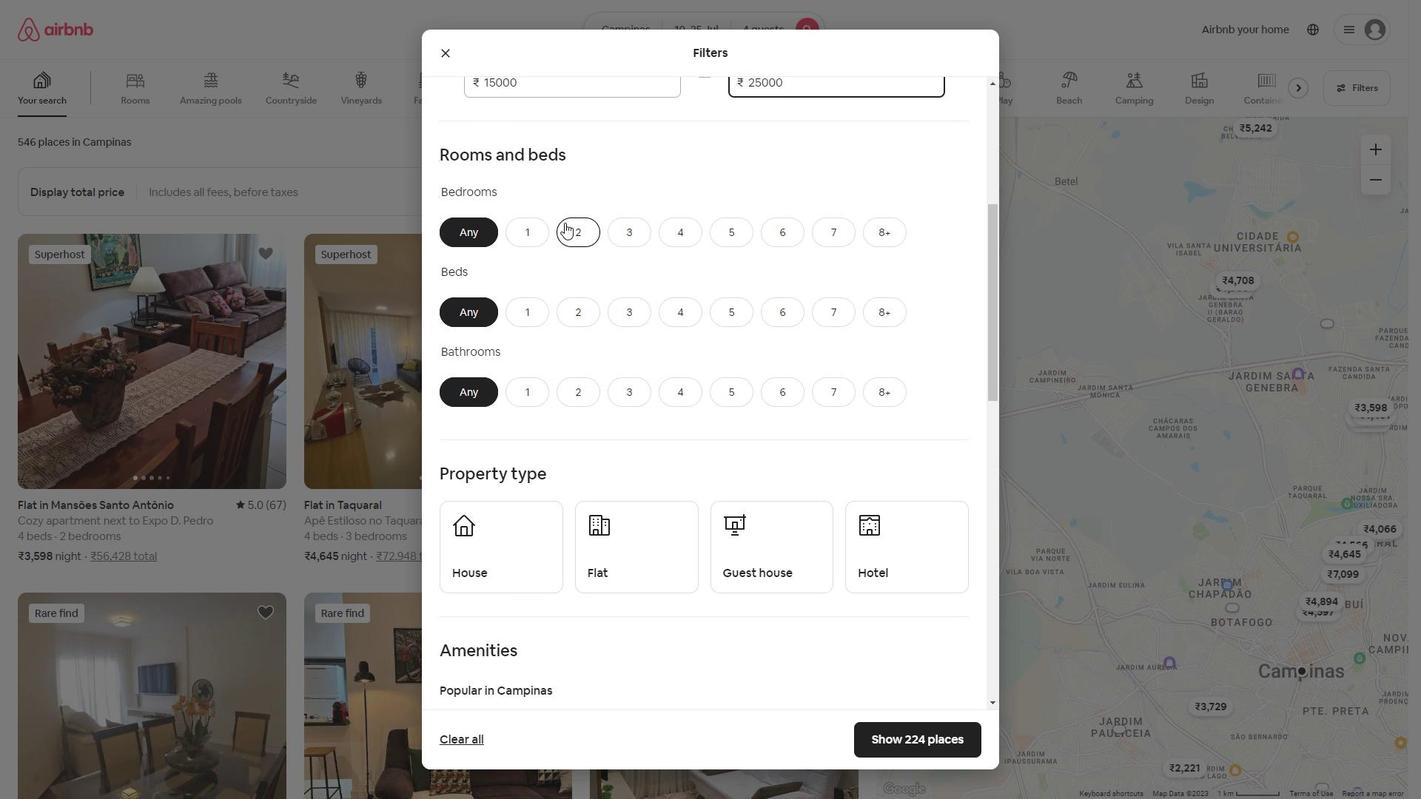 
Action: Mouse moved to (631, 315)
Screenshot: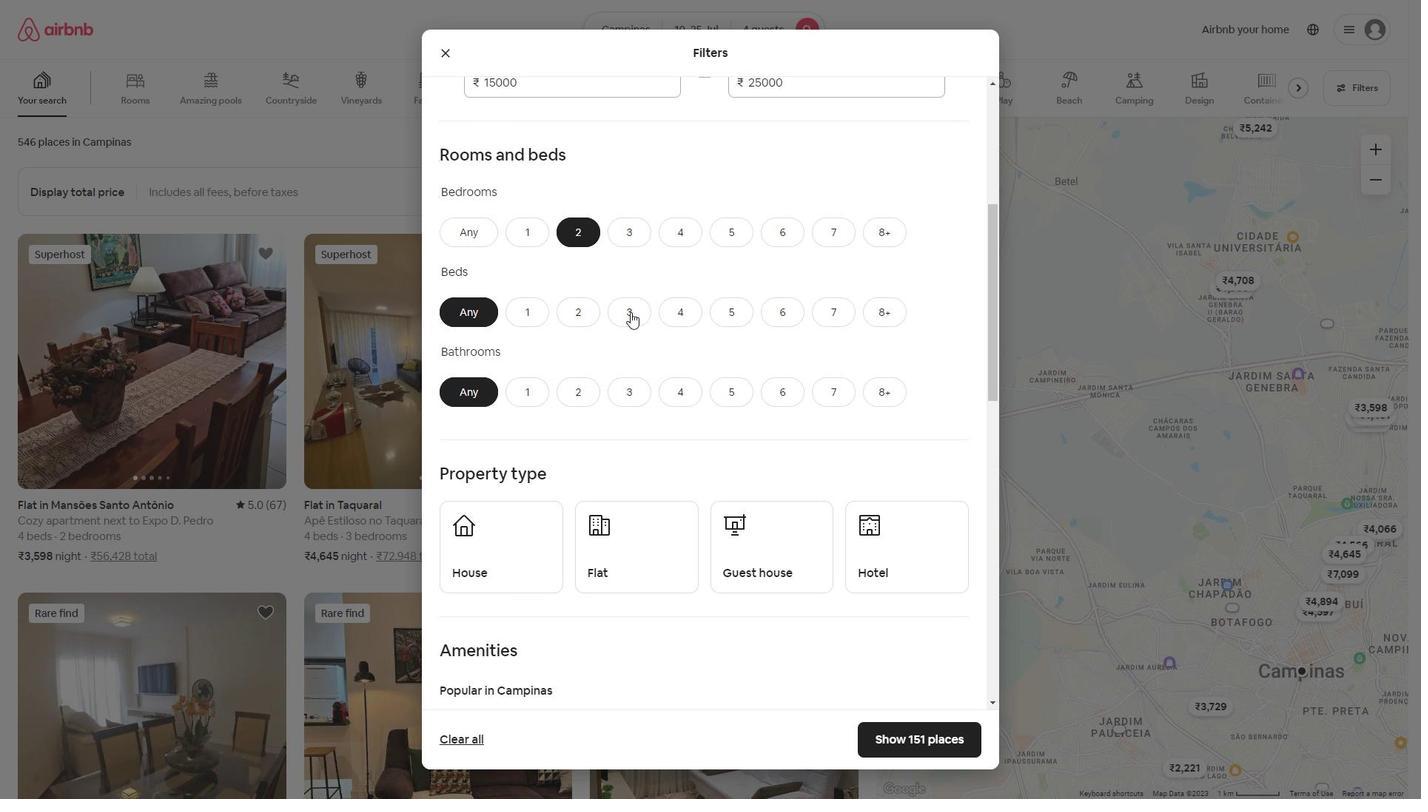 
Action: Mouse pressed left at (631, 315)
Screenshot: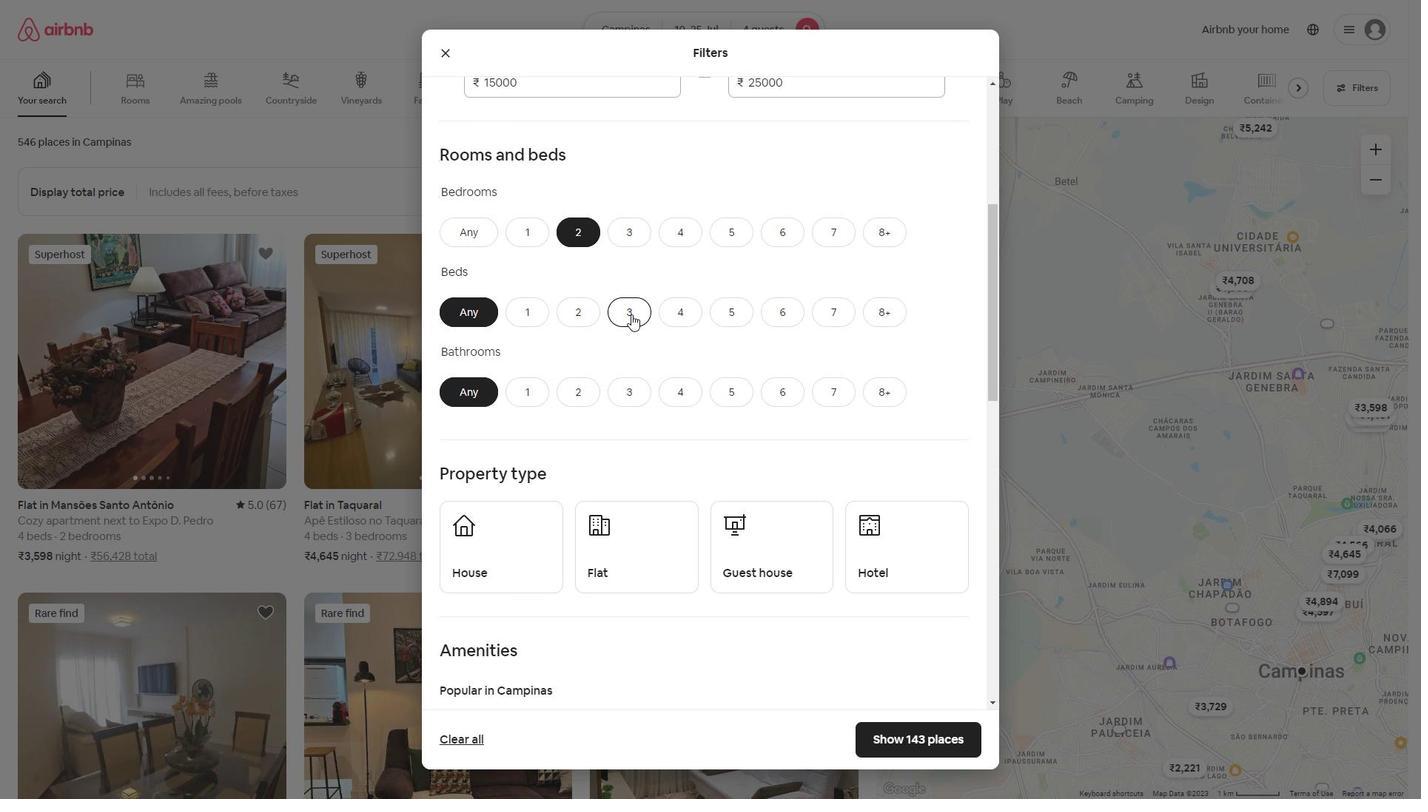 
Action: Mouse moved to (578, 389)
Screenshot: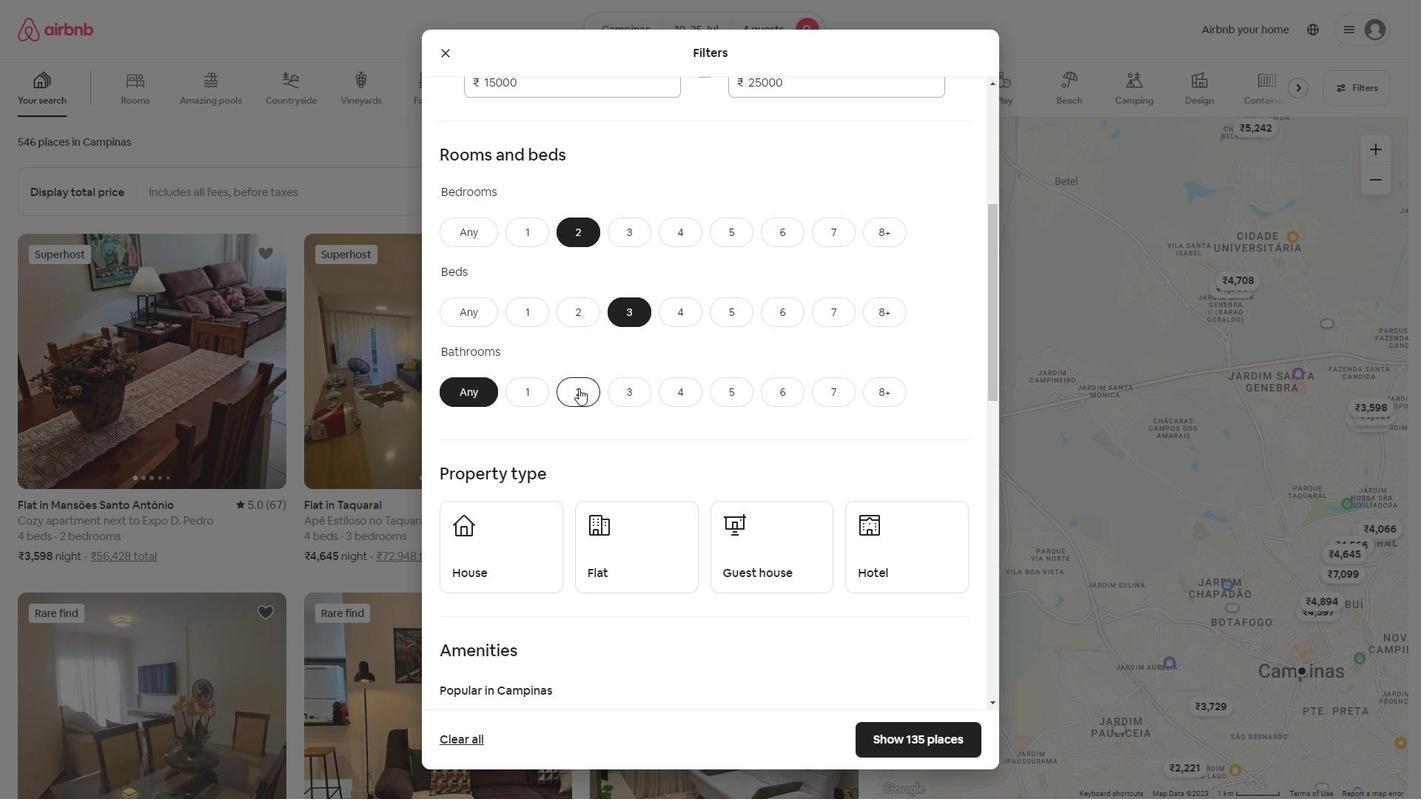 
Action: Mouse pressed left at (578, 389)
Screenshot: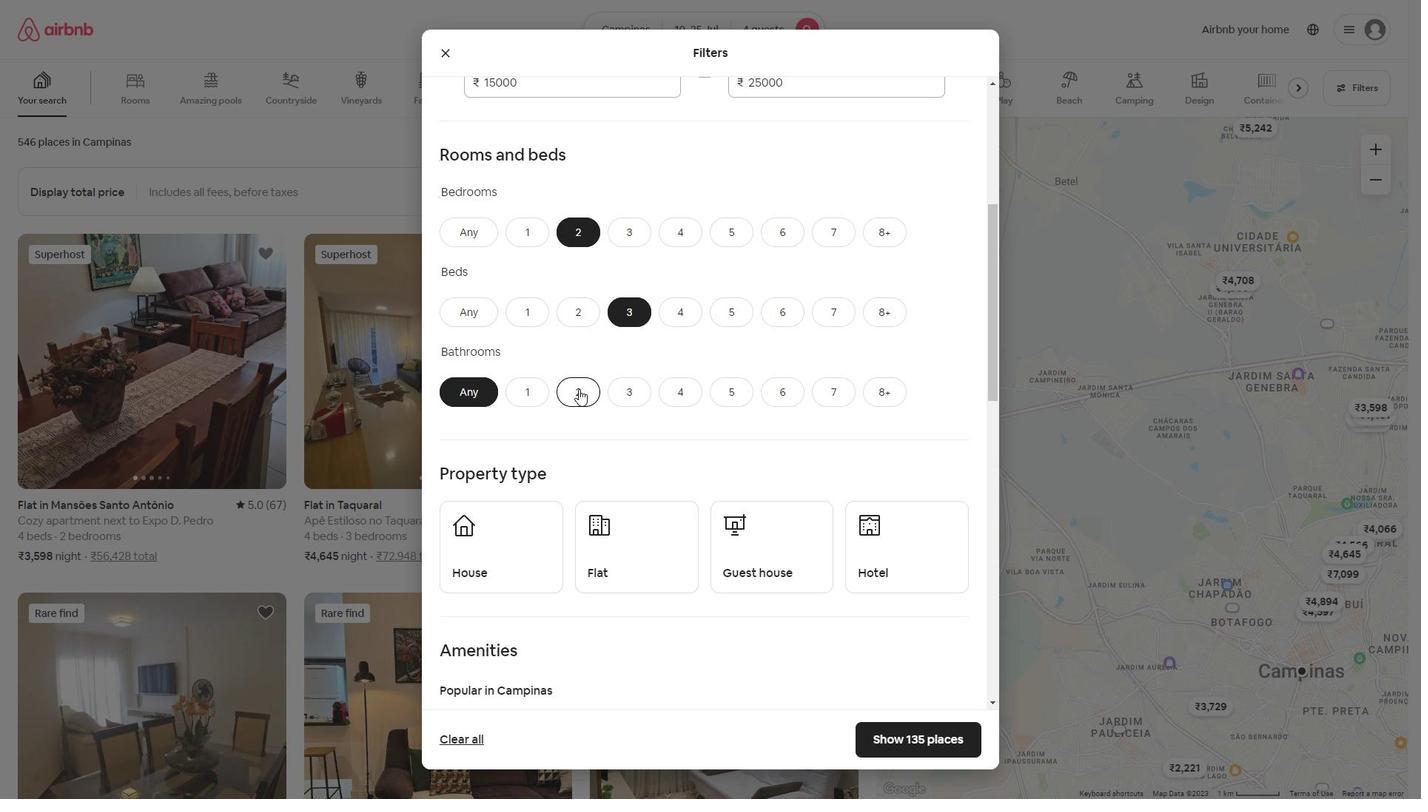 
Action: Mouse moved to (667, 552)
Screenshot: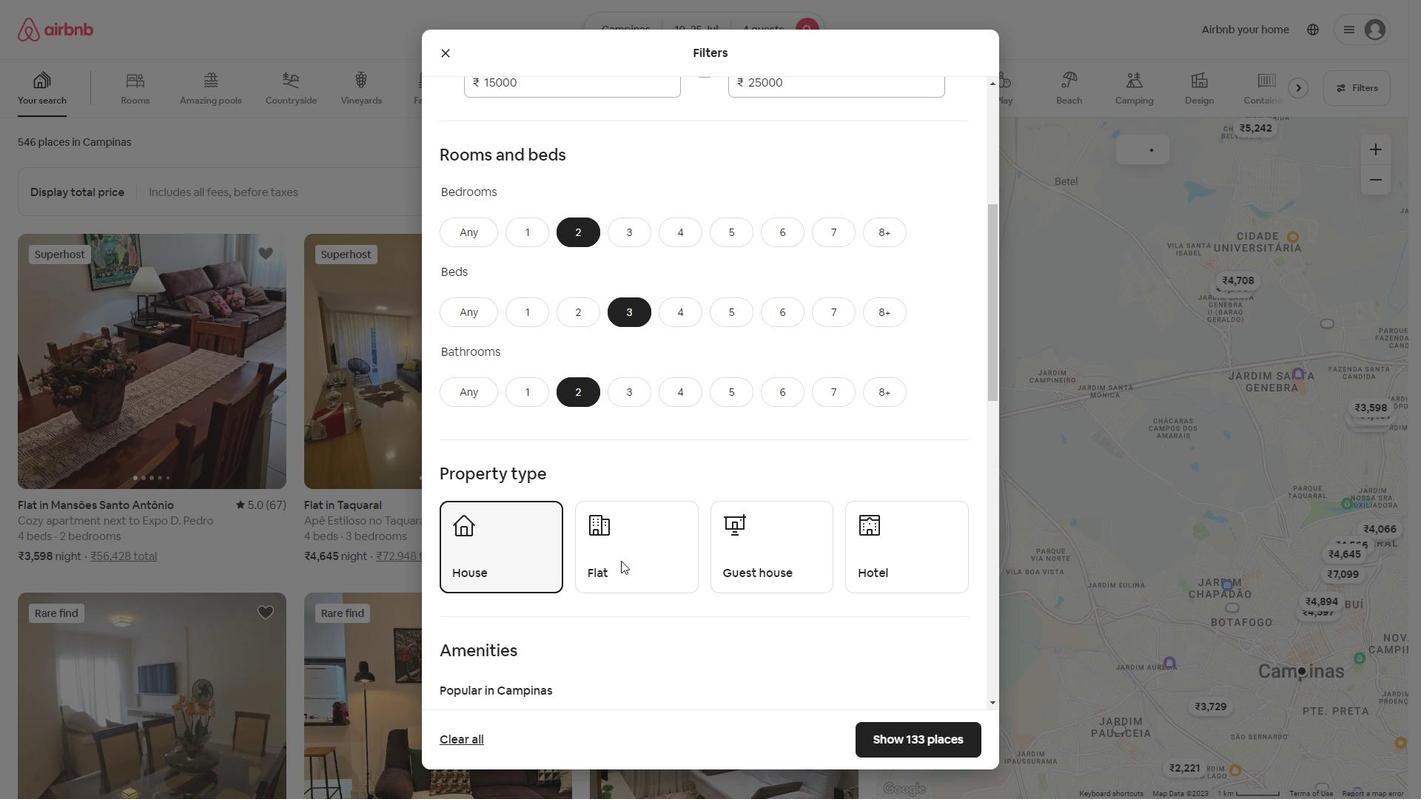 
Action: Mouse pressed left at (667, 552)
Screenshot: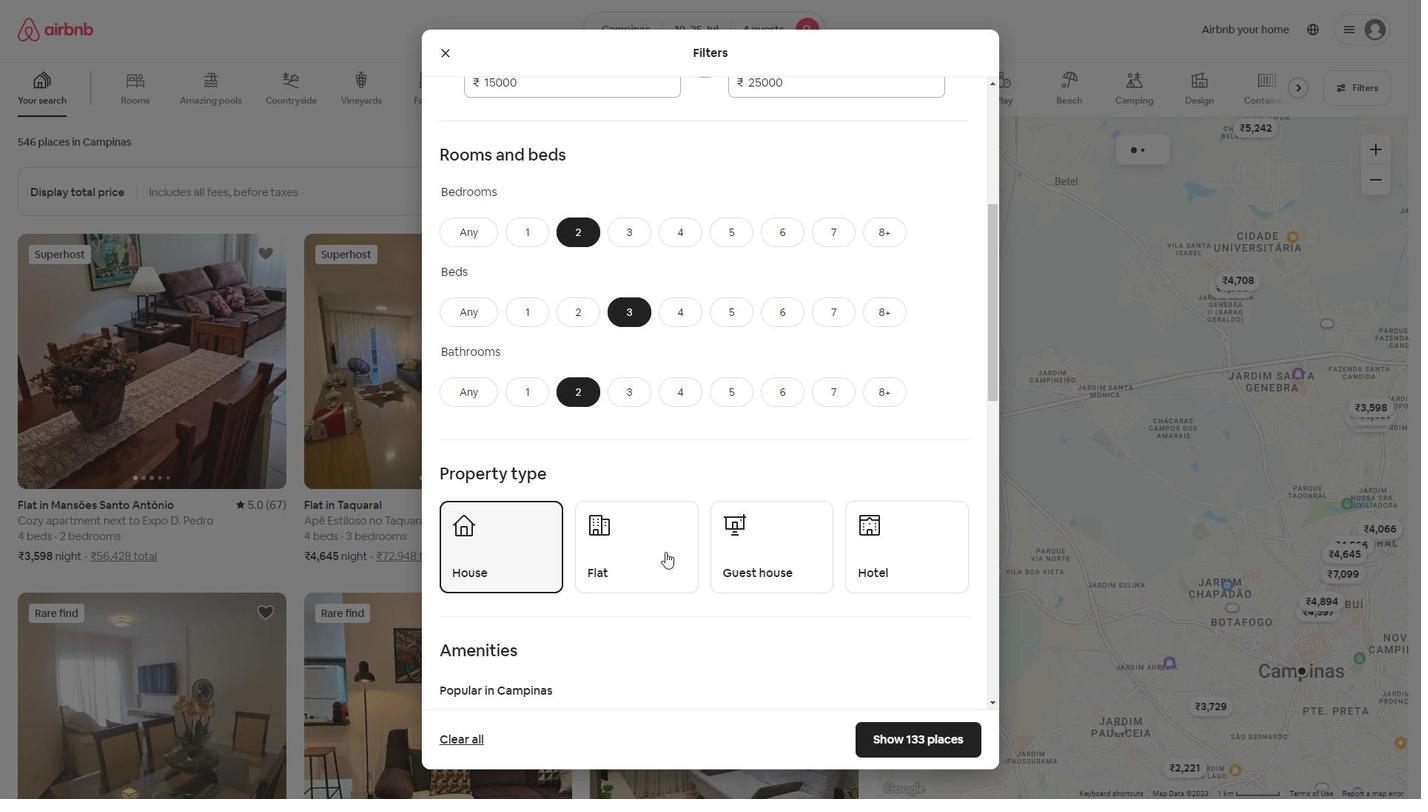 
Action: Mouse moved to (737, 552)
Screenshot: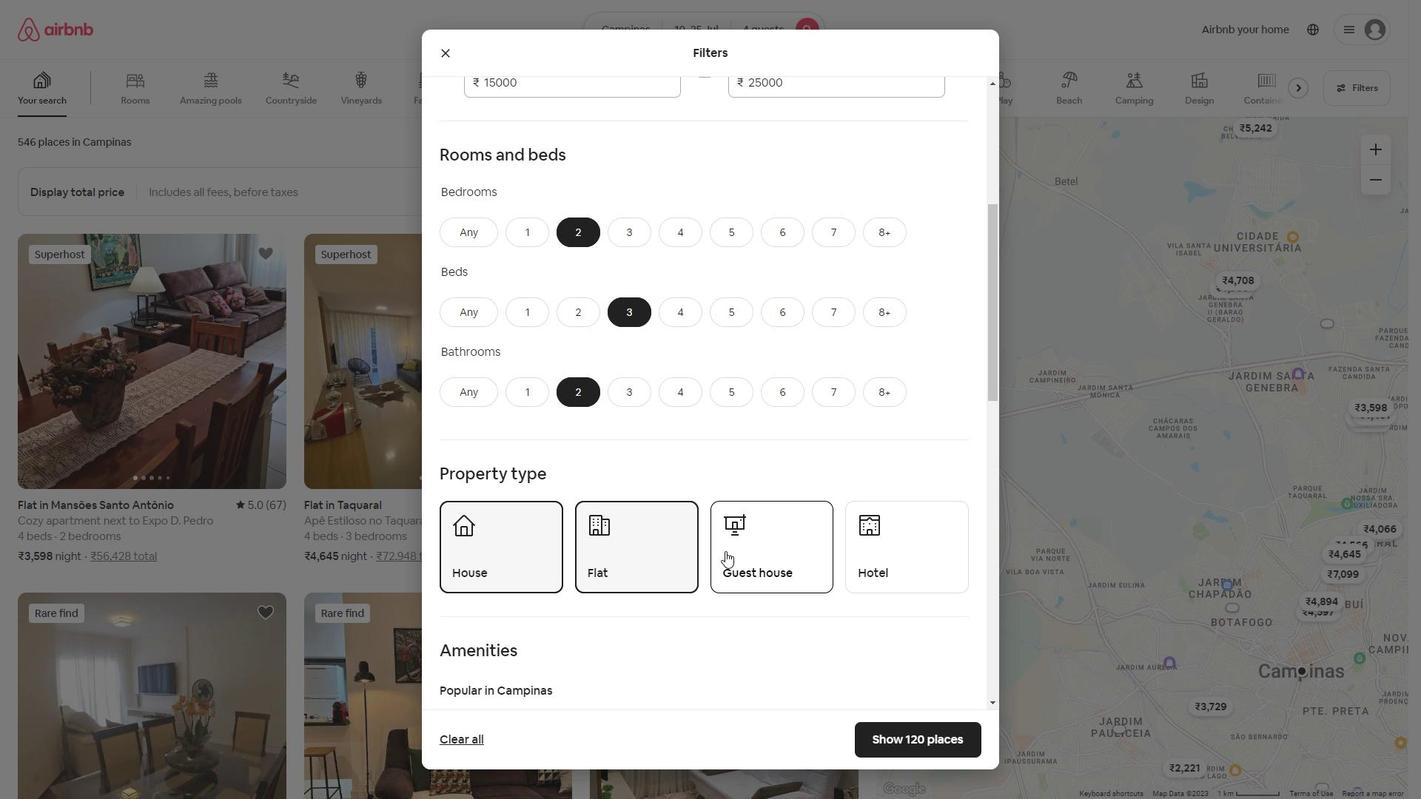 
Action: Mouse pressed left at (737, 552)
Screenshot: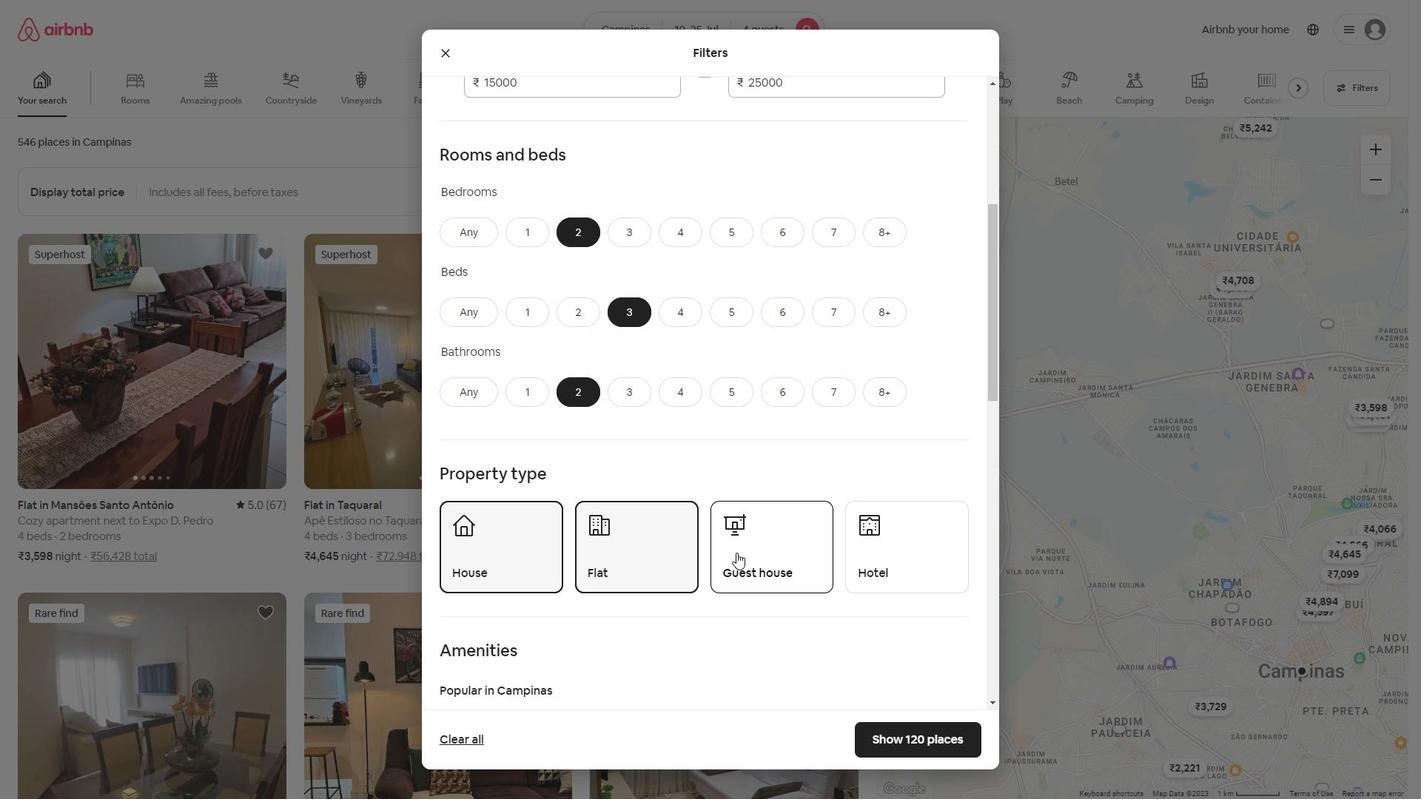 
Action: Mouse moved to (564, 516)
Screenshot: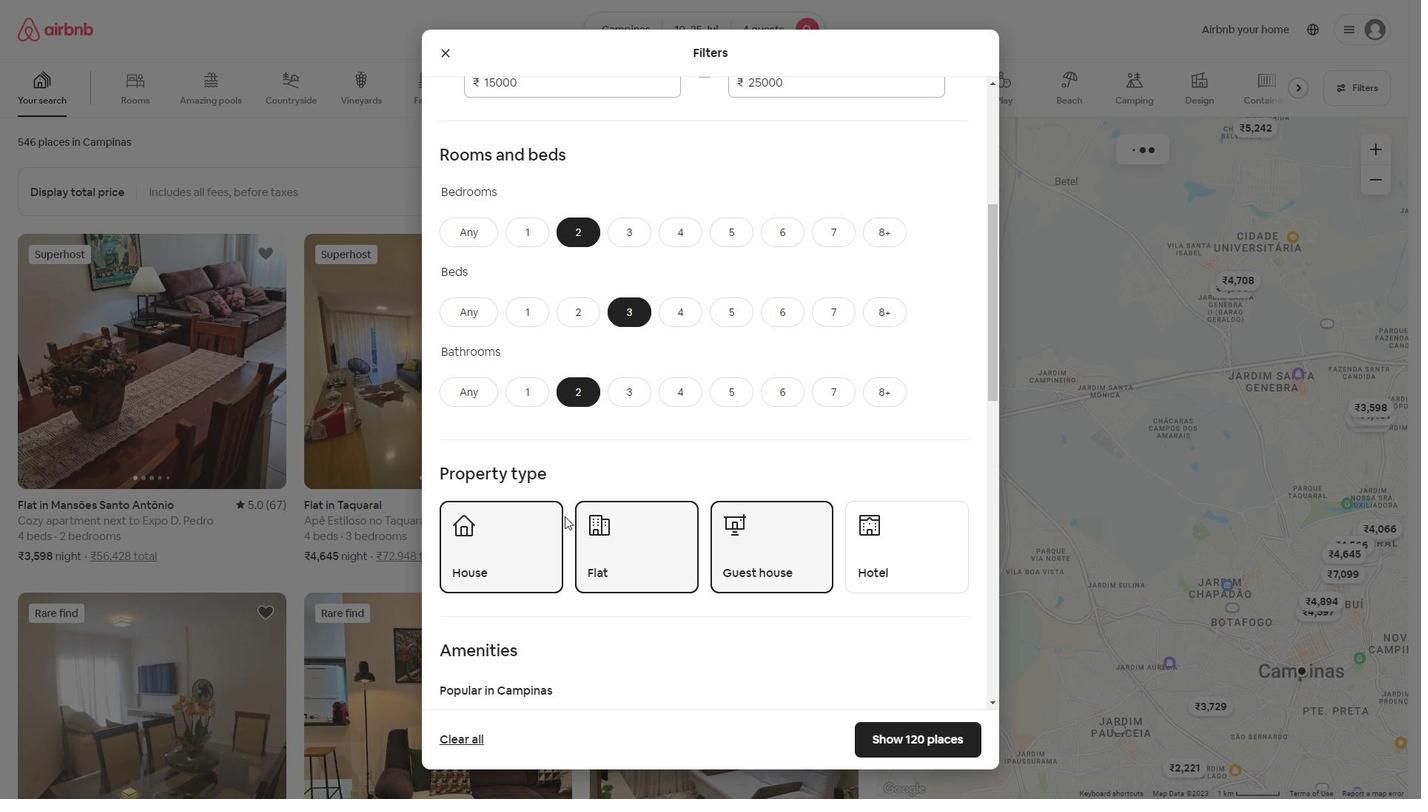 
Action: Mouse scrolled (564, 515) with delta (0, 0)
Screenshot: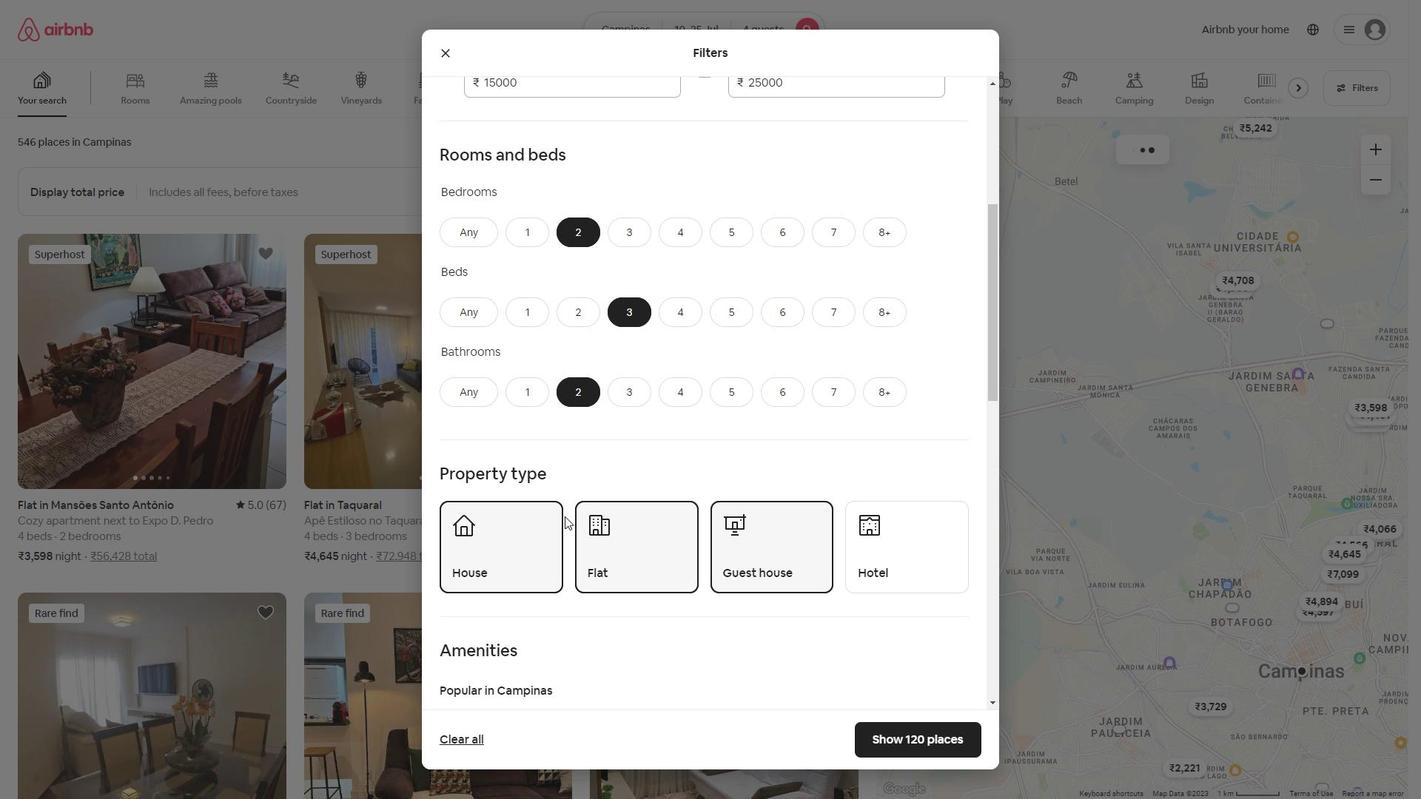 
Action: Mouse moved to (564, 516)
Screenshot: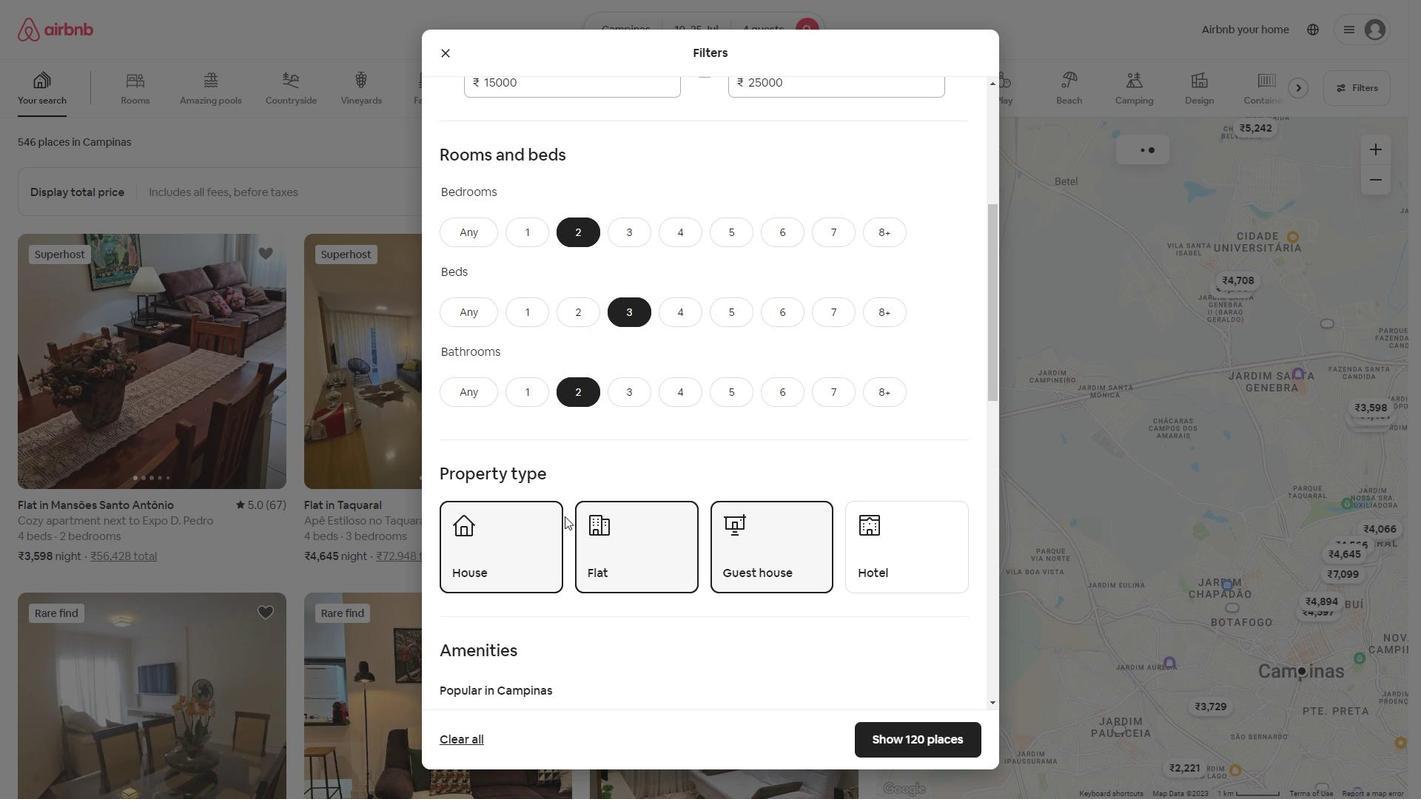 
Action: Mouse scrolled (564, 515) with delta (0, 0)
Screenshot: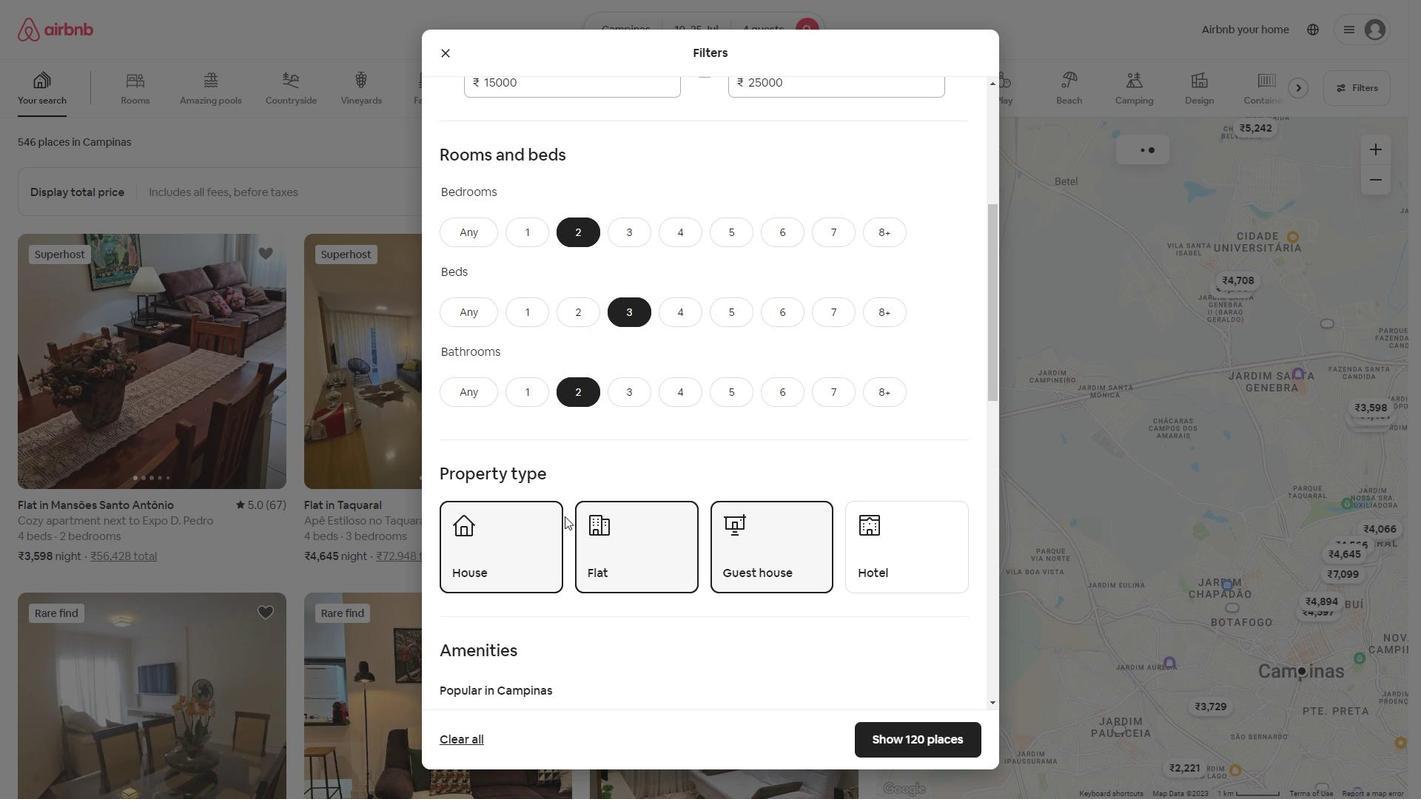 
Action: Mouse scrolled (564, 515) with delta (0, 0)
Screenshot: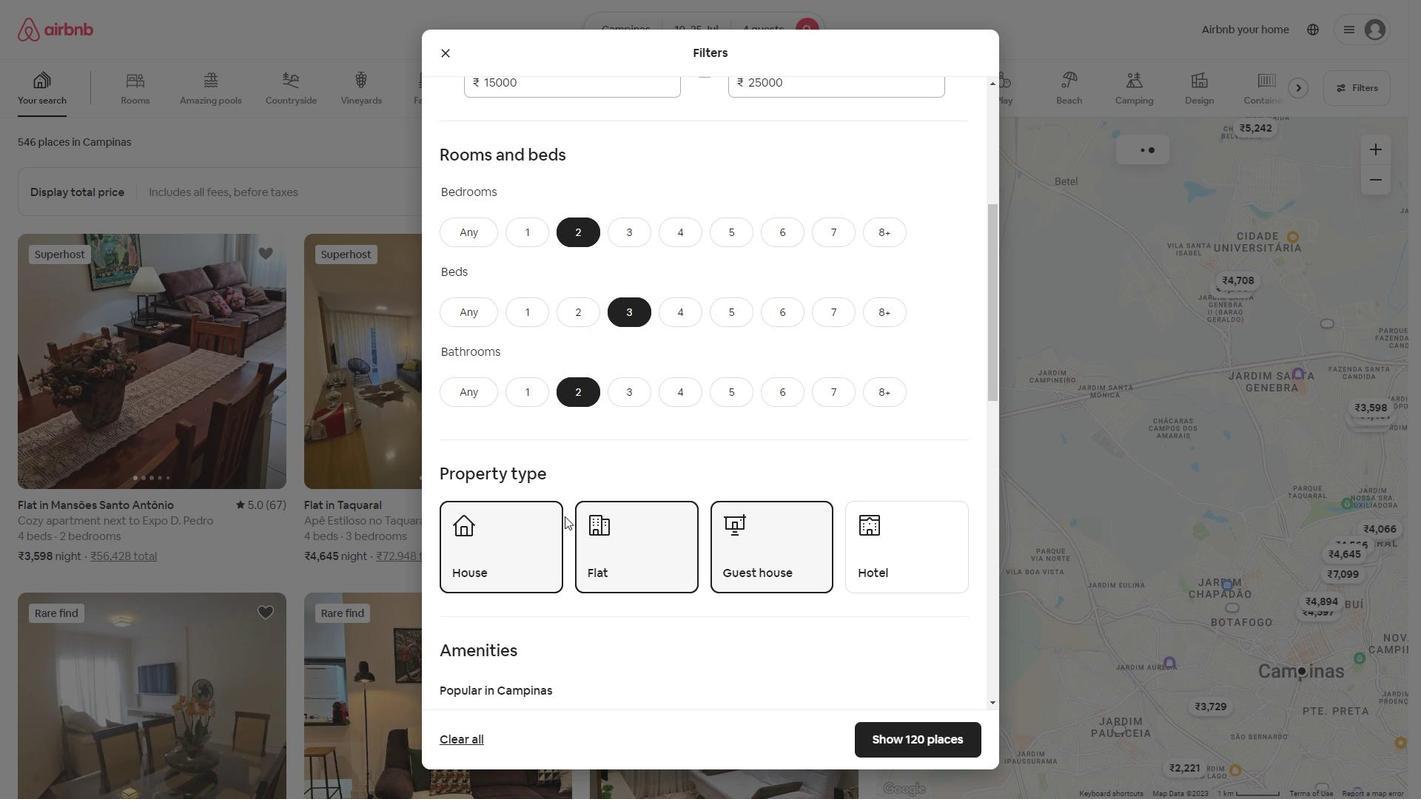
Action: Mouse scrolled (564, 515) with delta (0, 0)
Screenshot: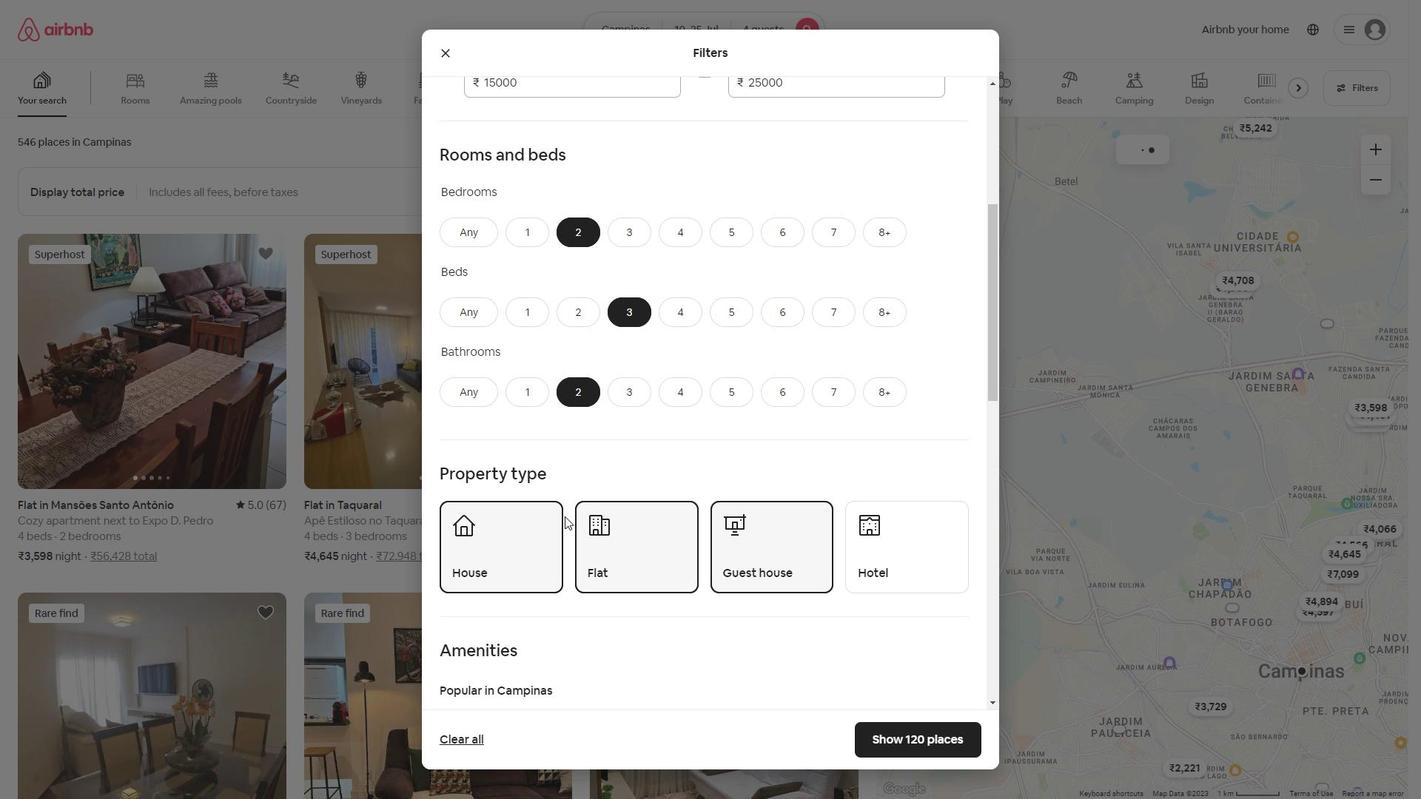 
Action: Mouse moved to (452, 173)
Screenshot: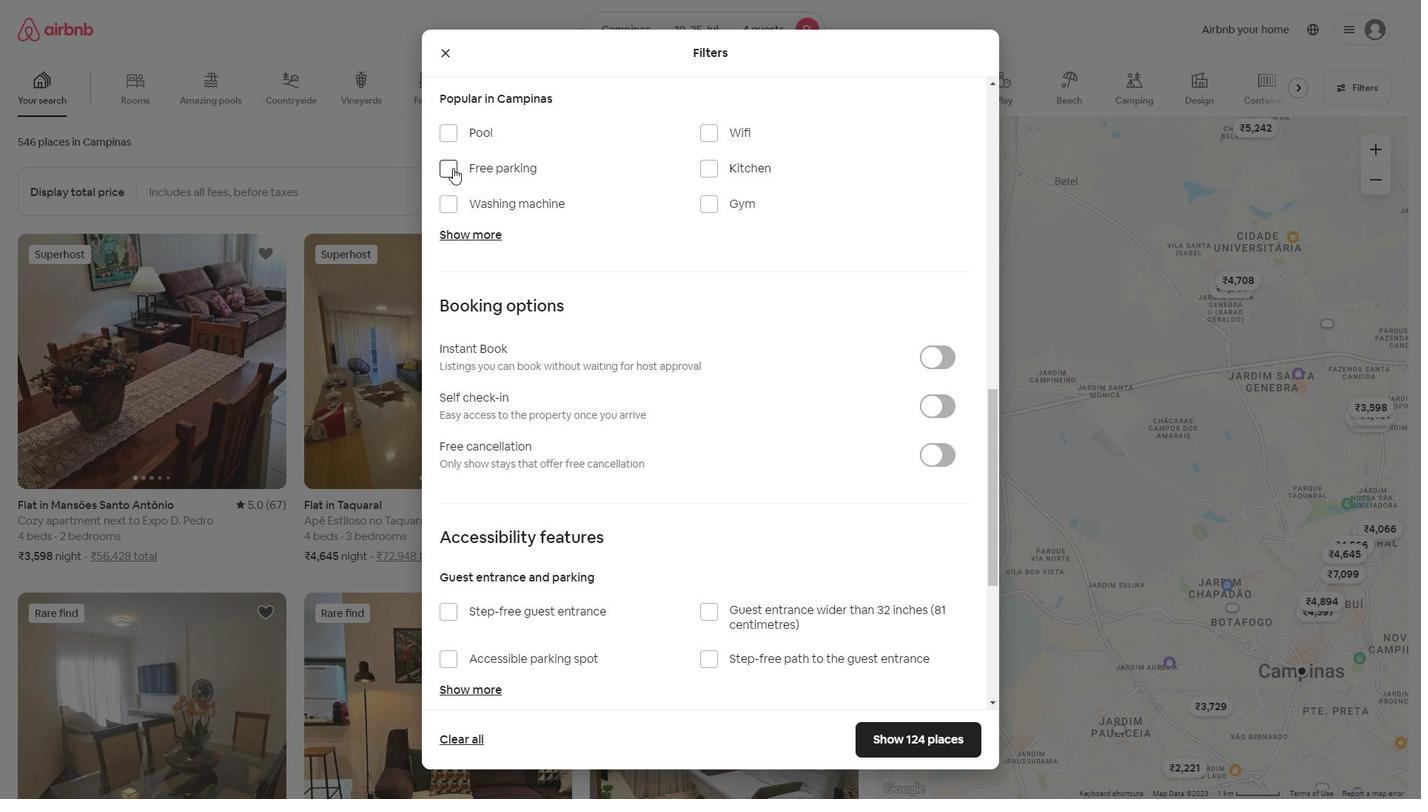 
Action: Mouse pressed left at (452, 173)
Screenshot: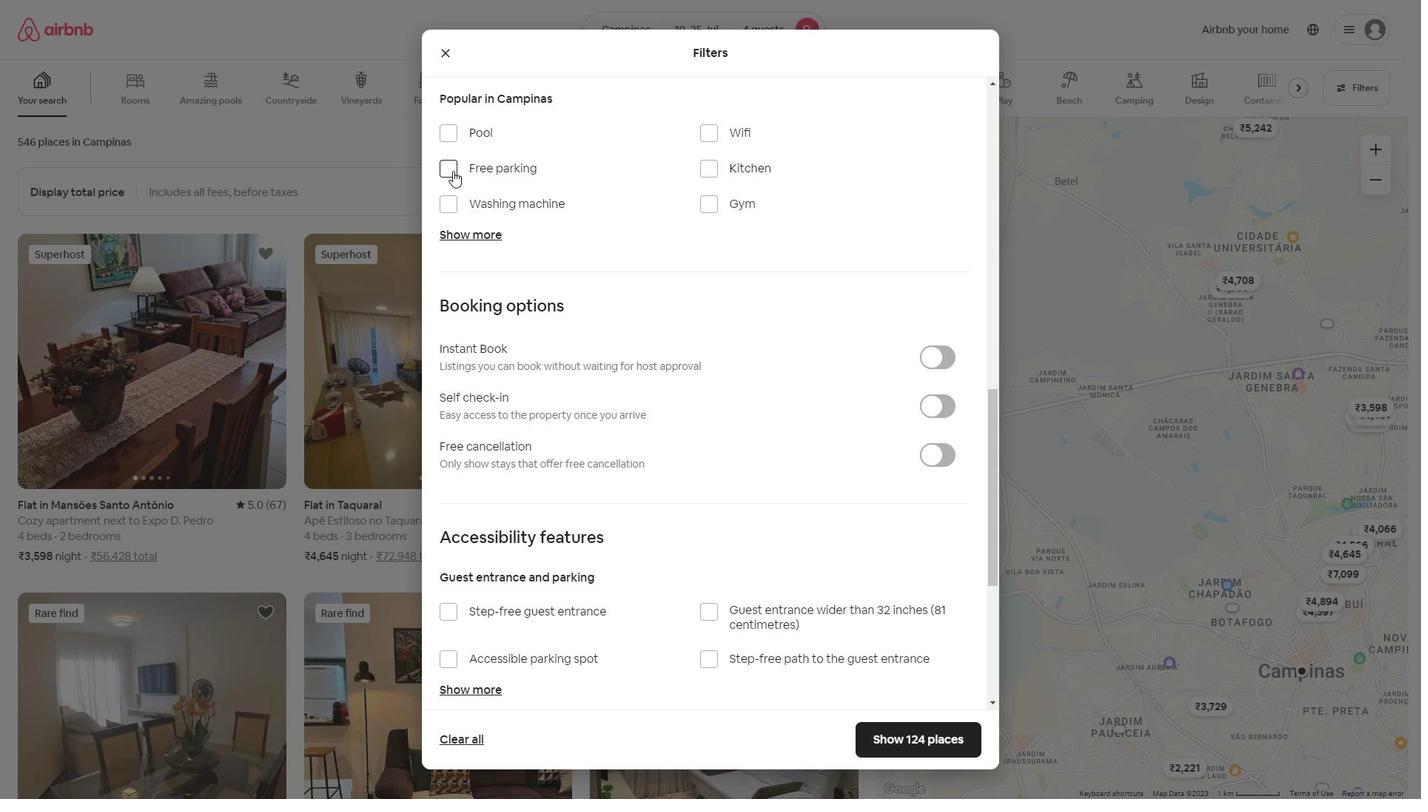 
Action: Mouse moved to (704, 133)
Screenshot: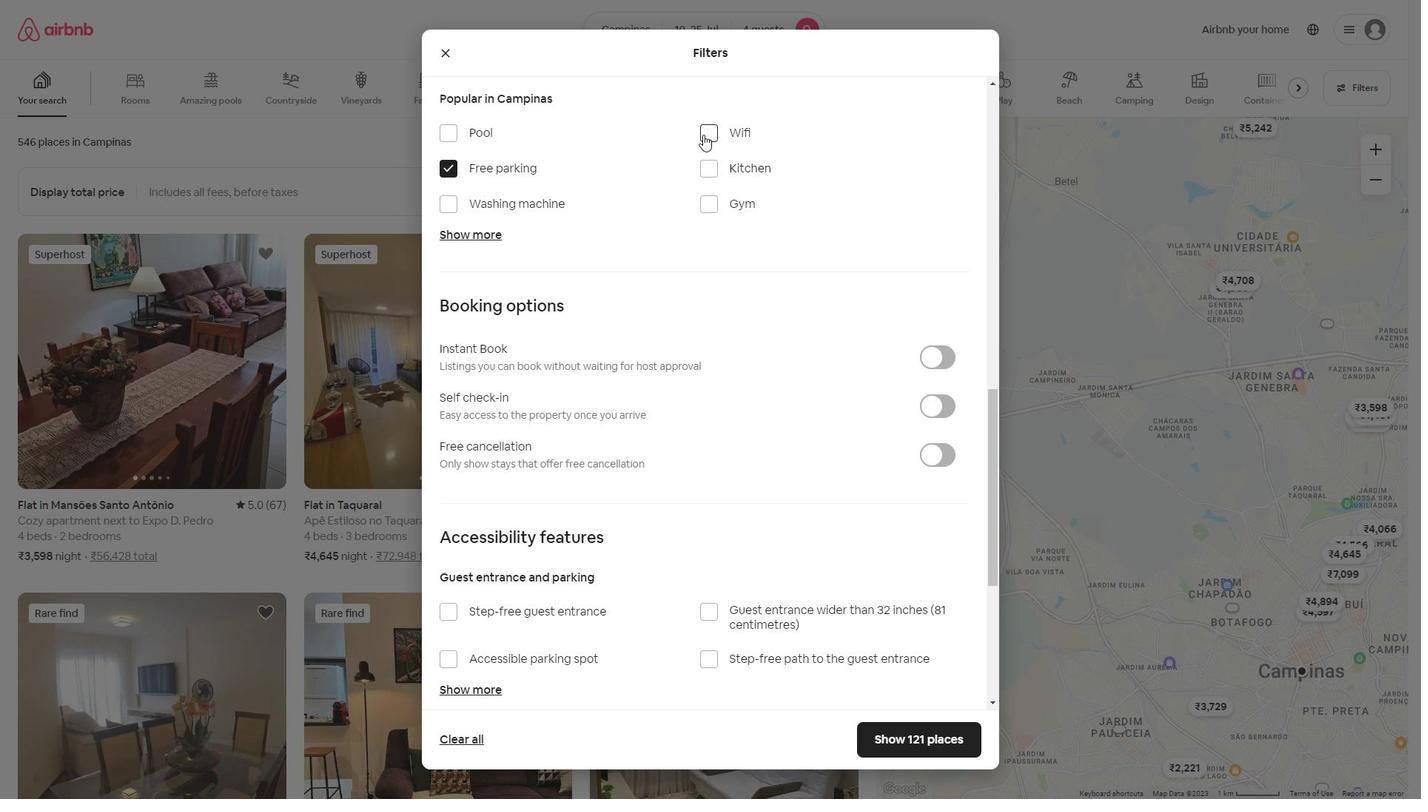 
Action: Mouse pressed left at (704, 133)
Screenshot: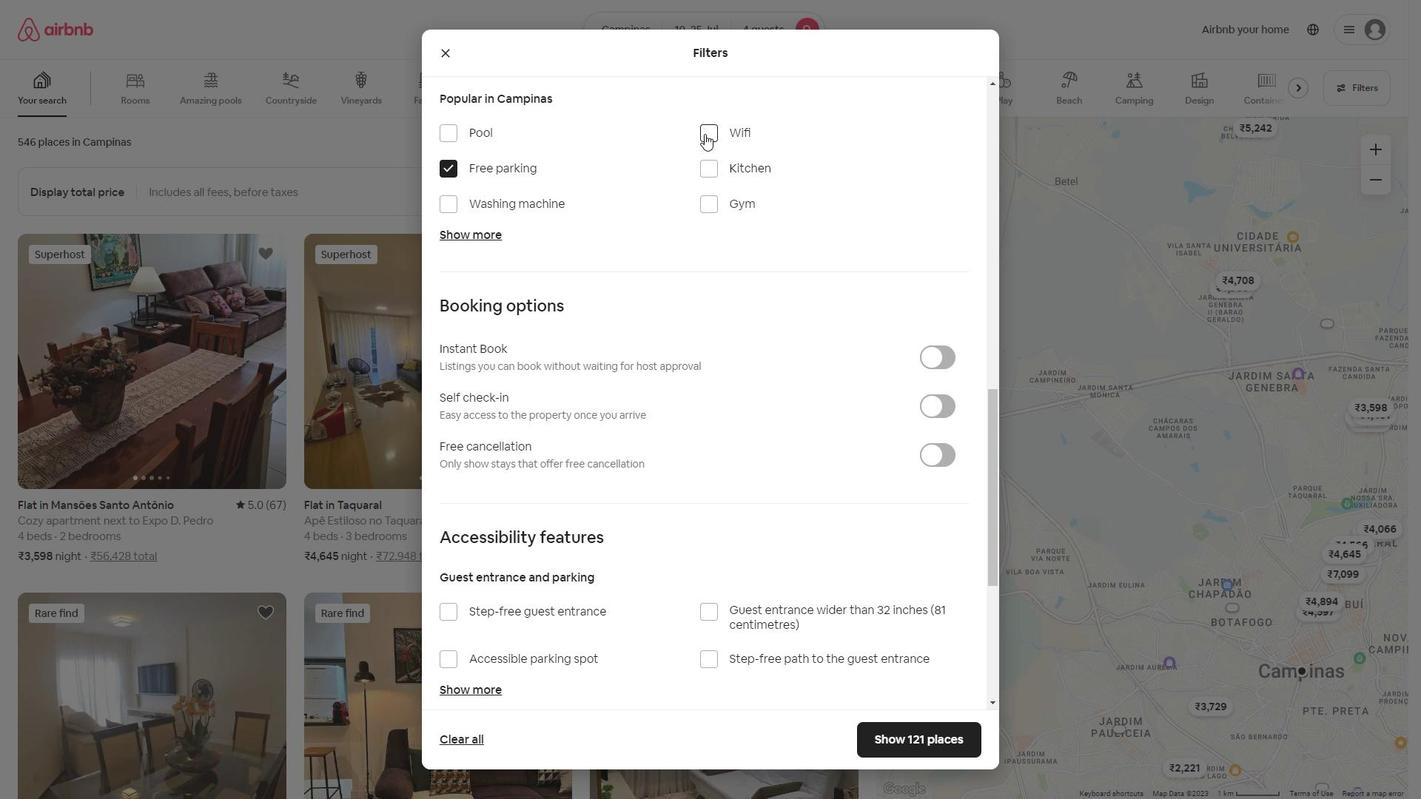 
Action: Mouse moved to (720, 196)
Screenshot: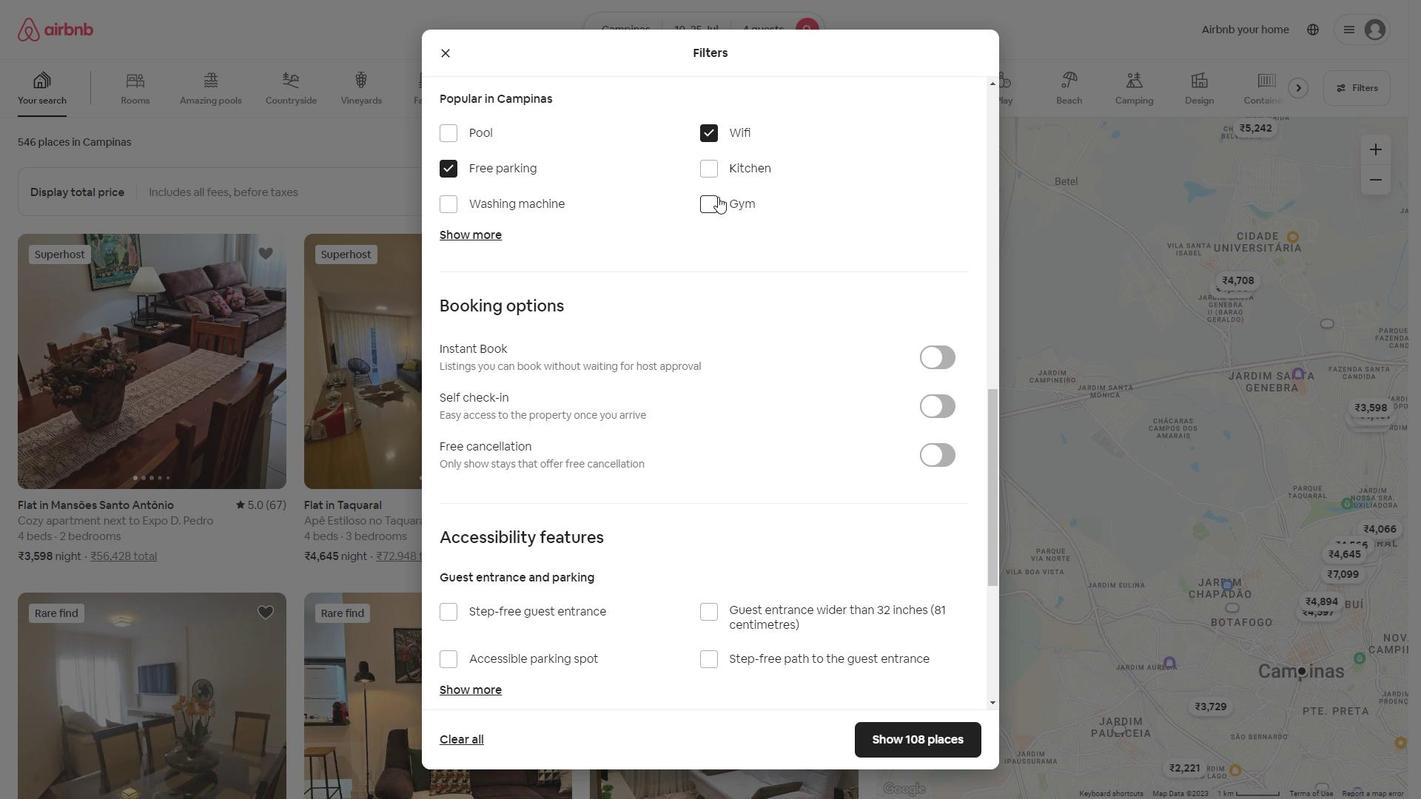 
Action: Mouse pressed left at (720, 196)
Screenshot: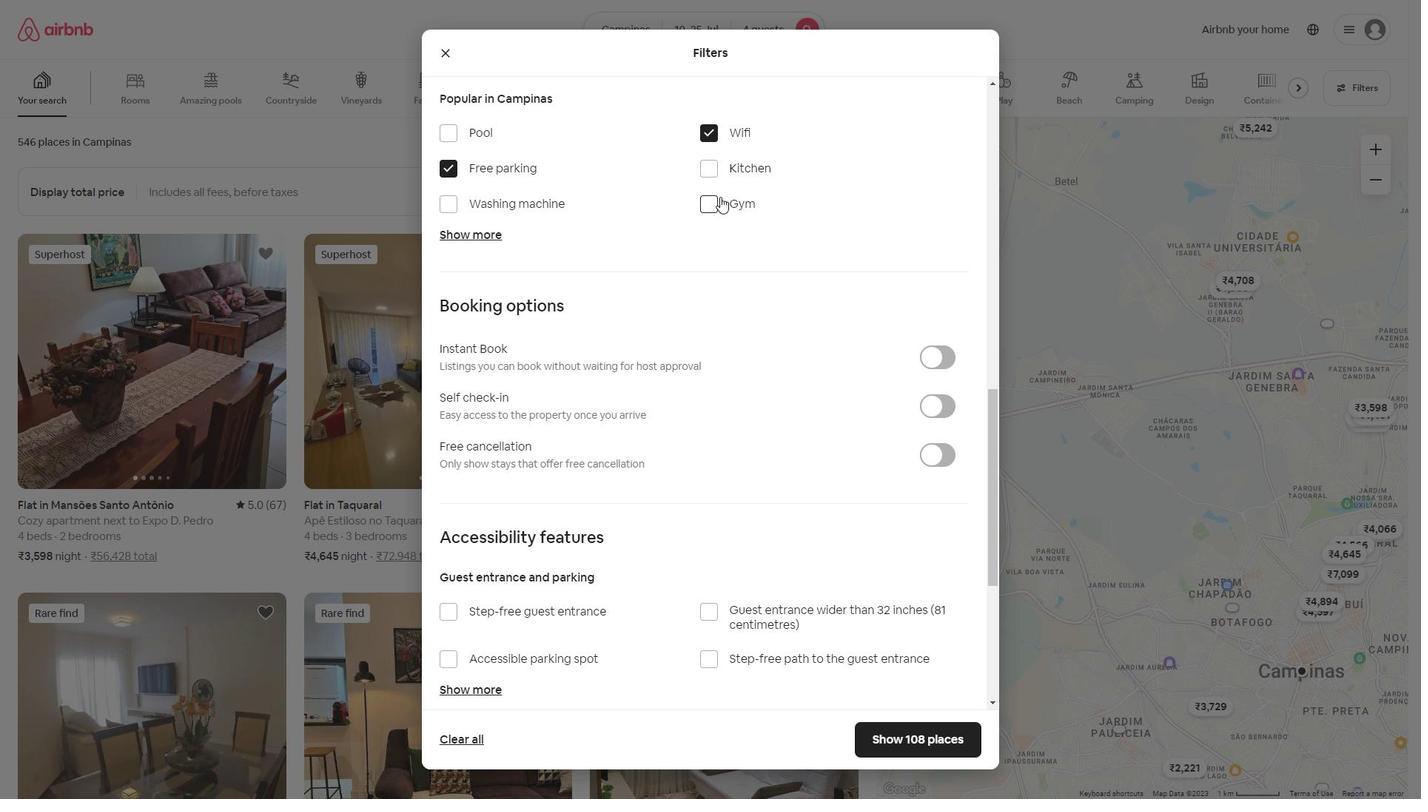 
Action: Mouse moved to (488, 223)
Screenshot: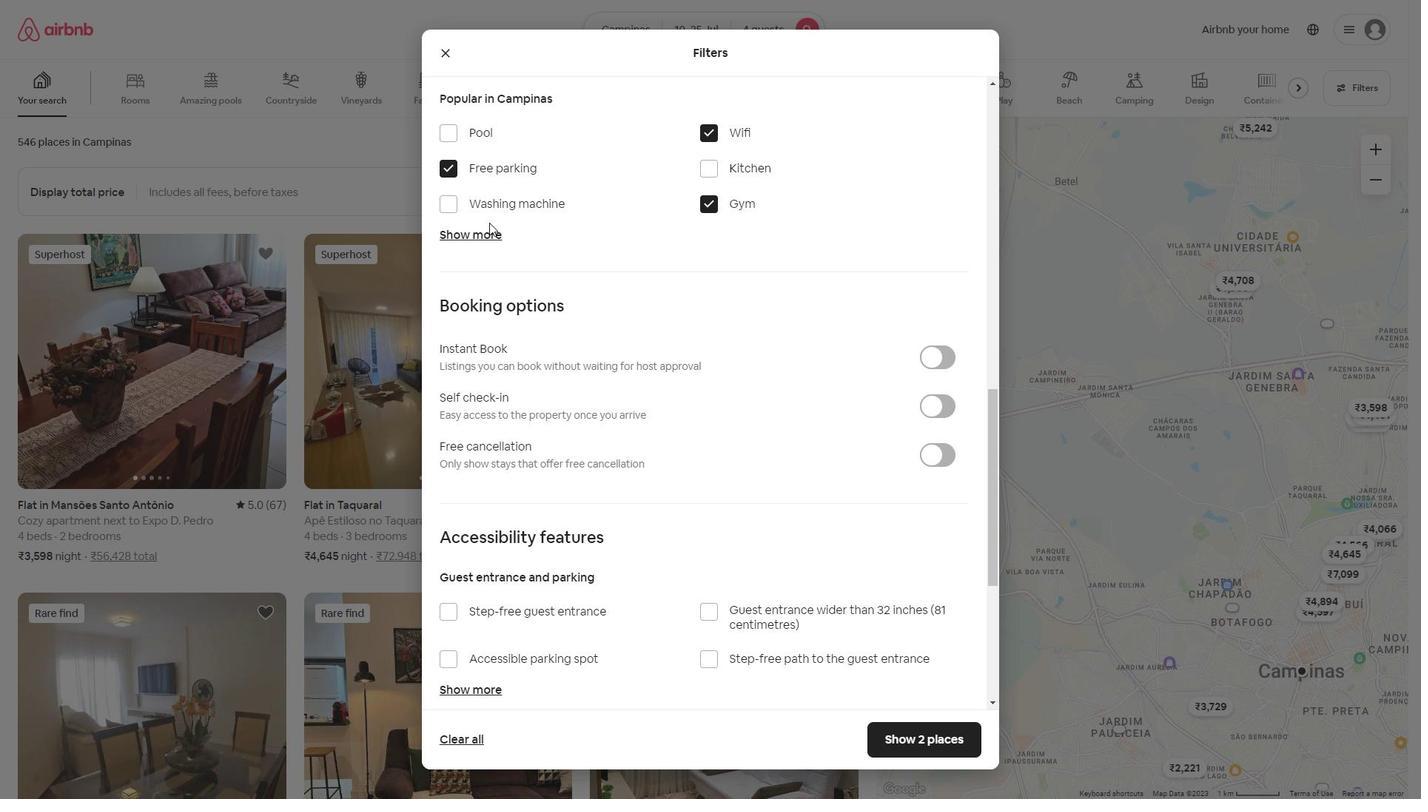 
Action: Mouse pressed left at (488, 223)
Screenshot: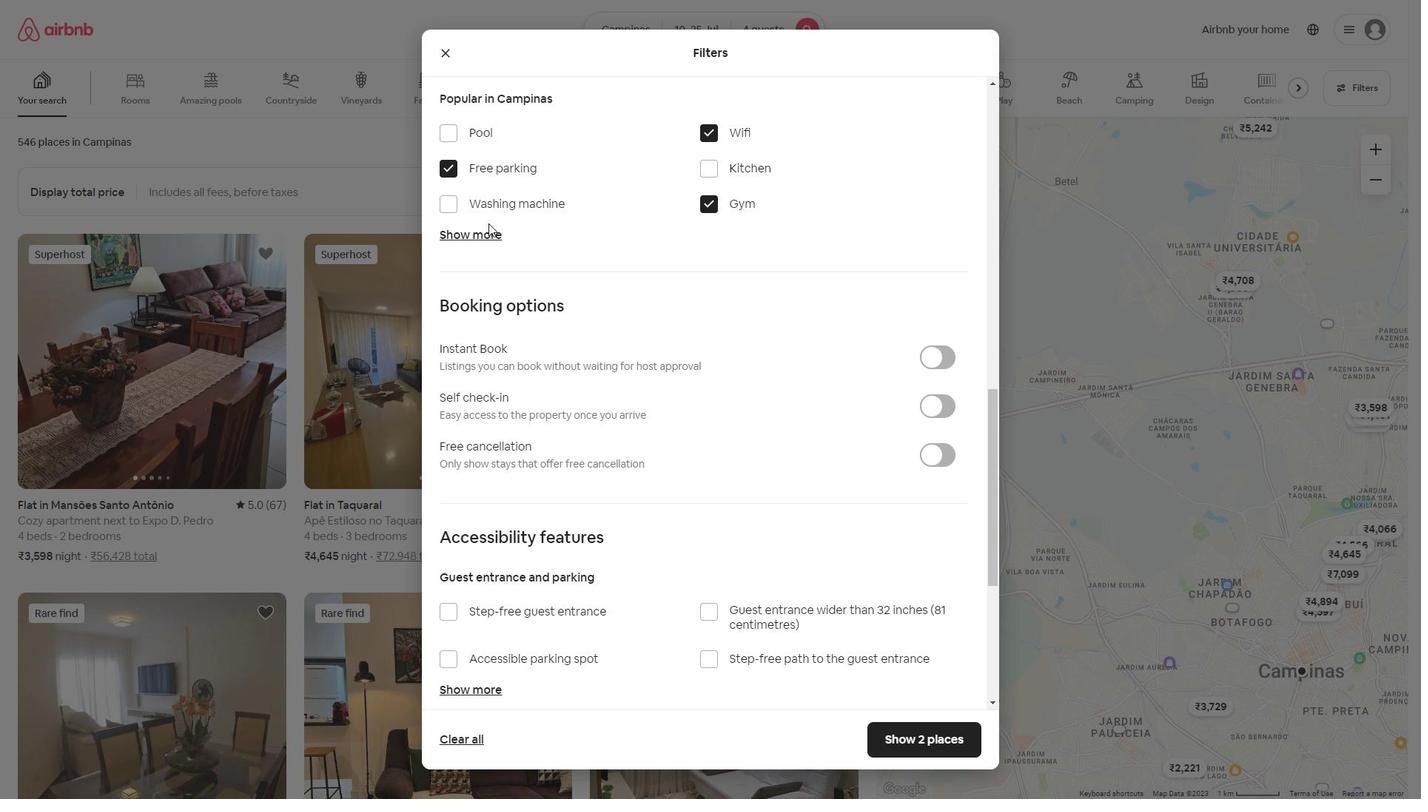 
Action: Mouse moved to (486, 236)
Screenshot: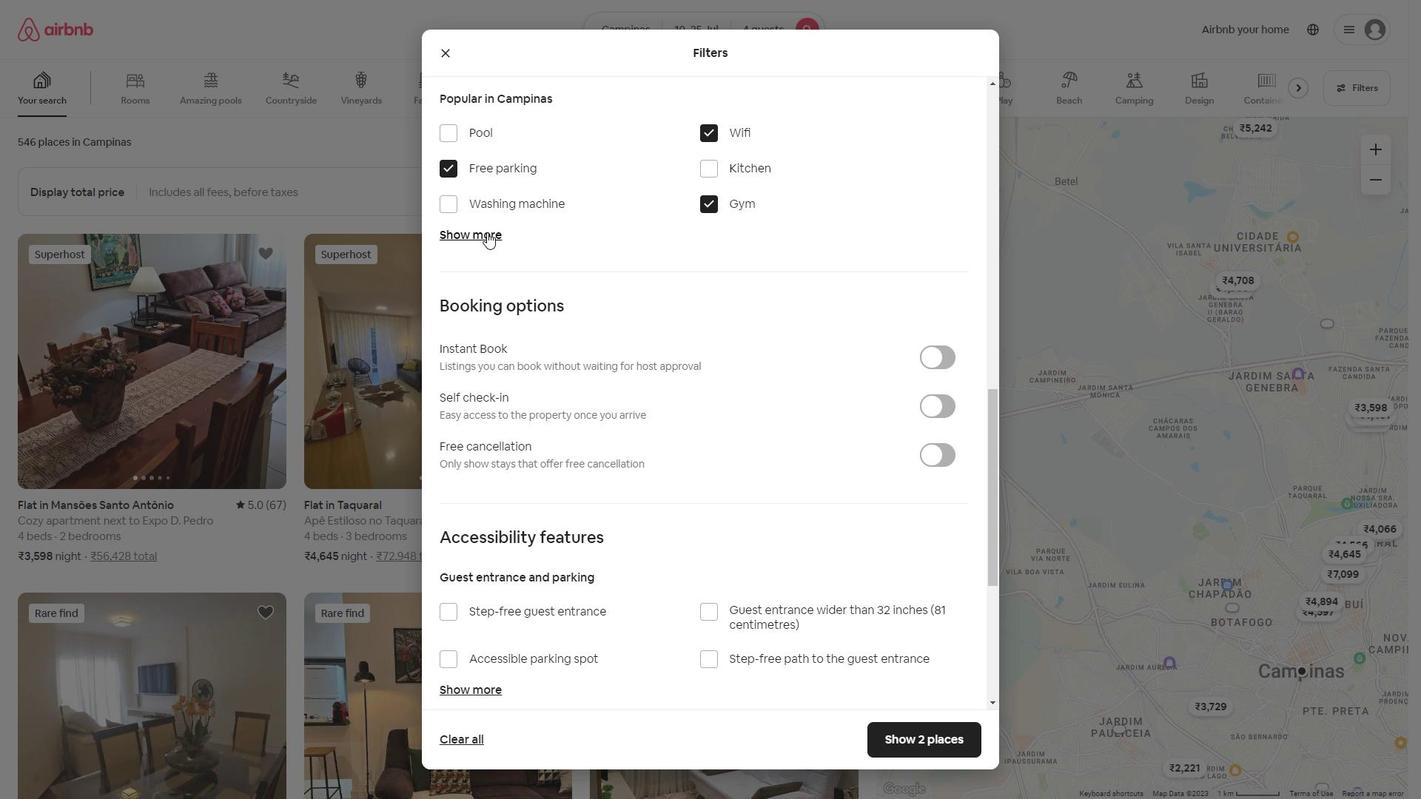 
Action: Mouse pressed left at (486, 236)
Screenshot: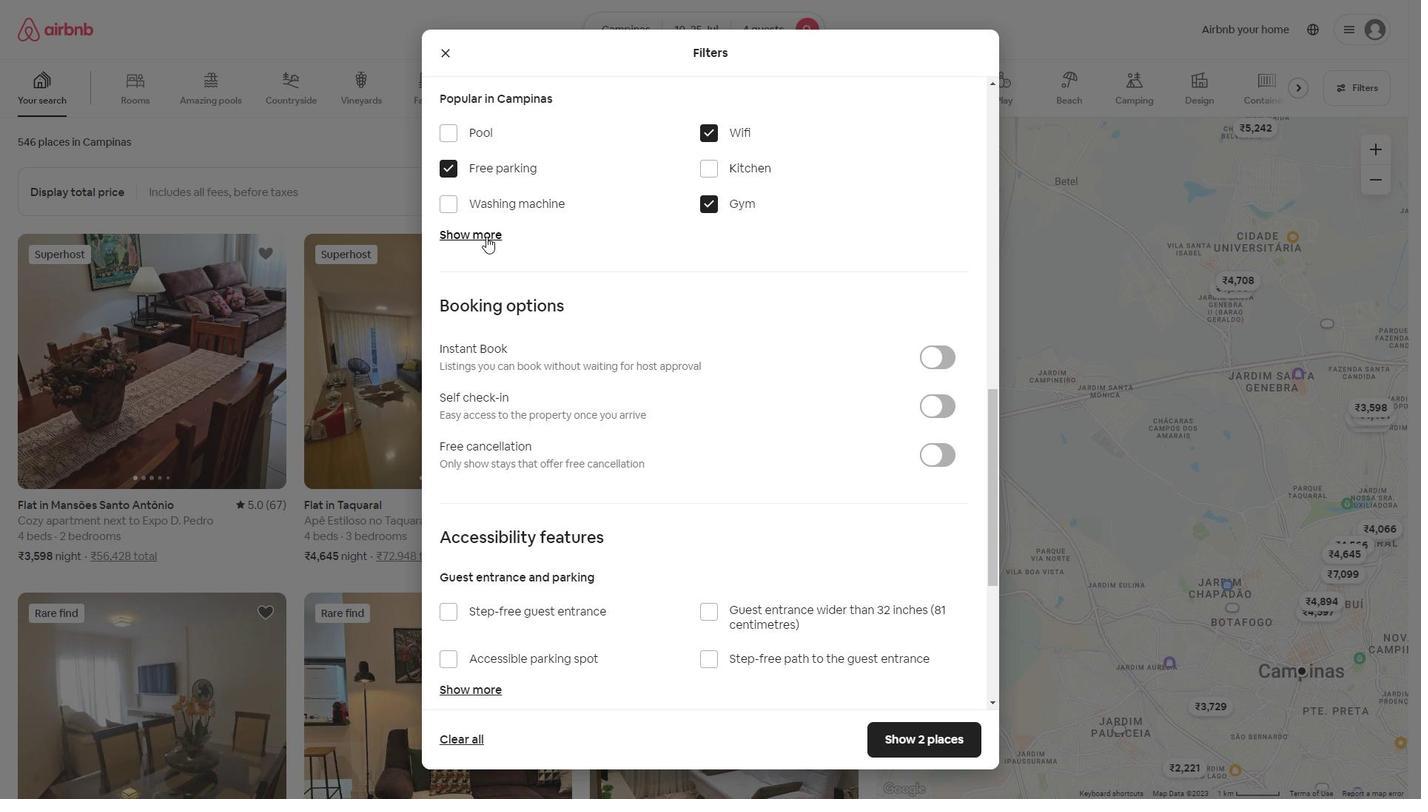 
Action: Mouse moved to (453, 352)
Screenshot: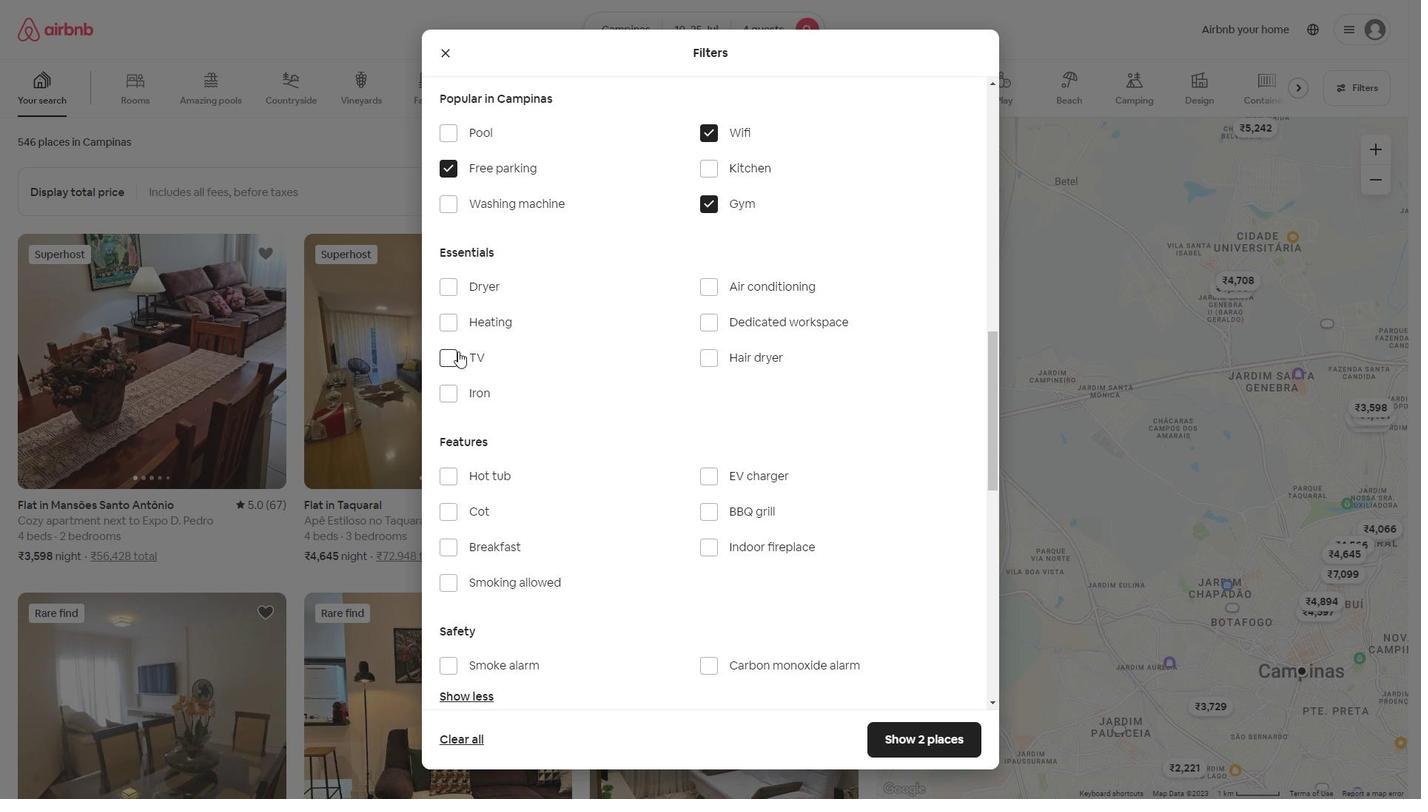 
Action: Mouse pressed left at (453, 352)
Screenshot: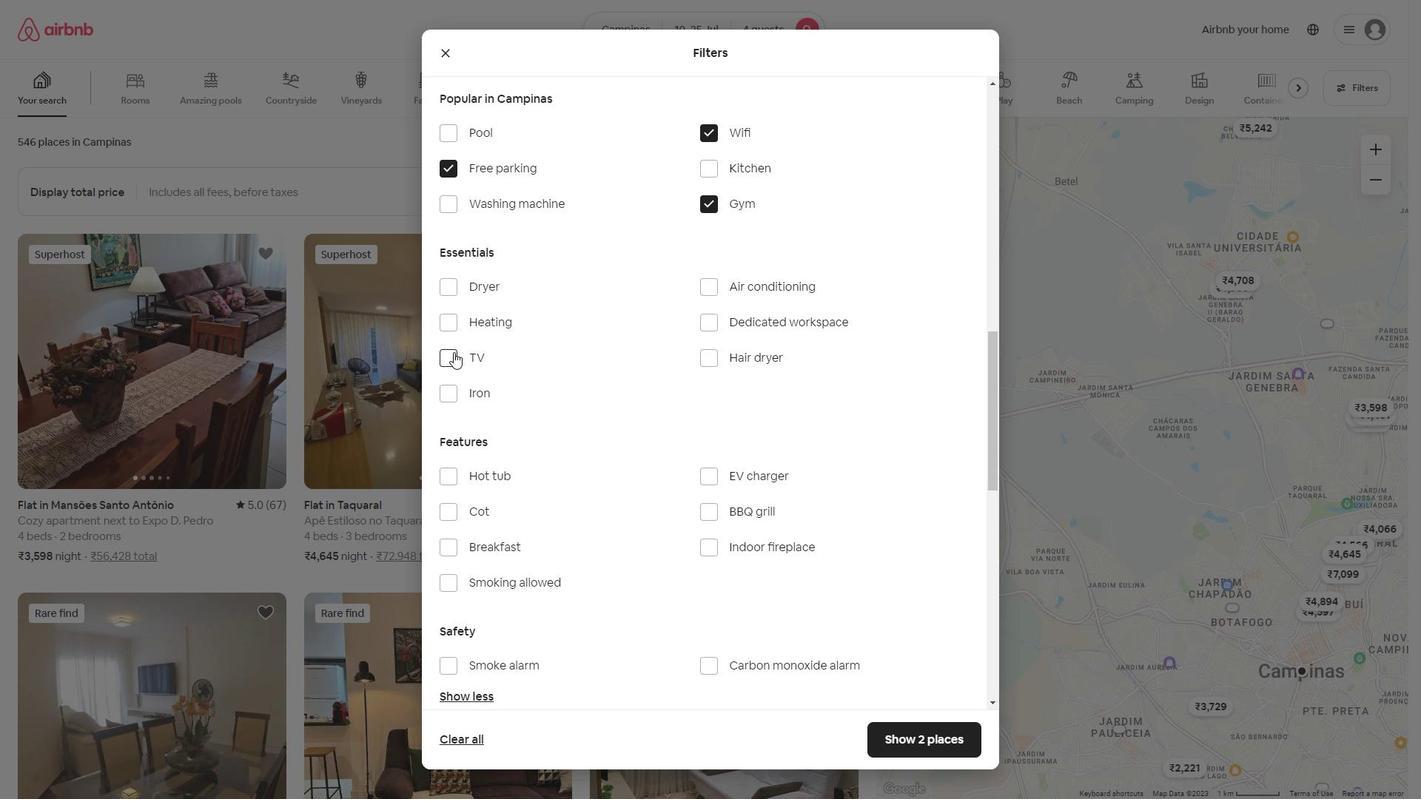 
Action: Mouse moved to (455, 541)
Screenshot: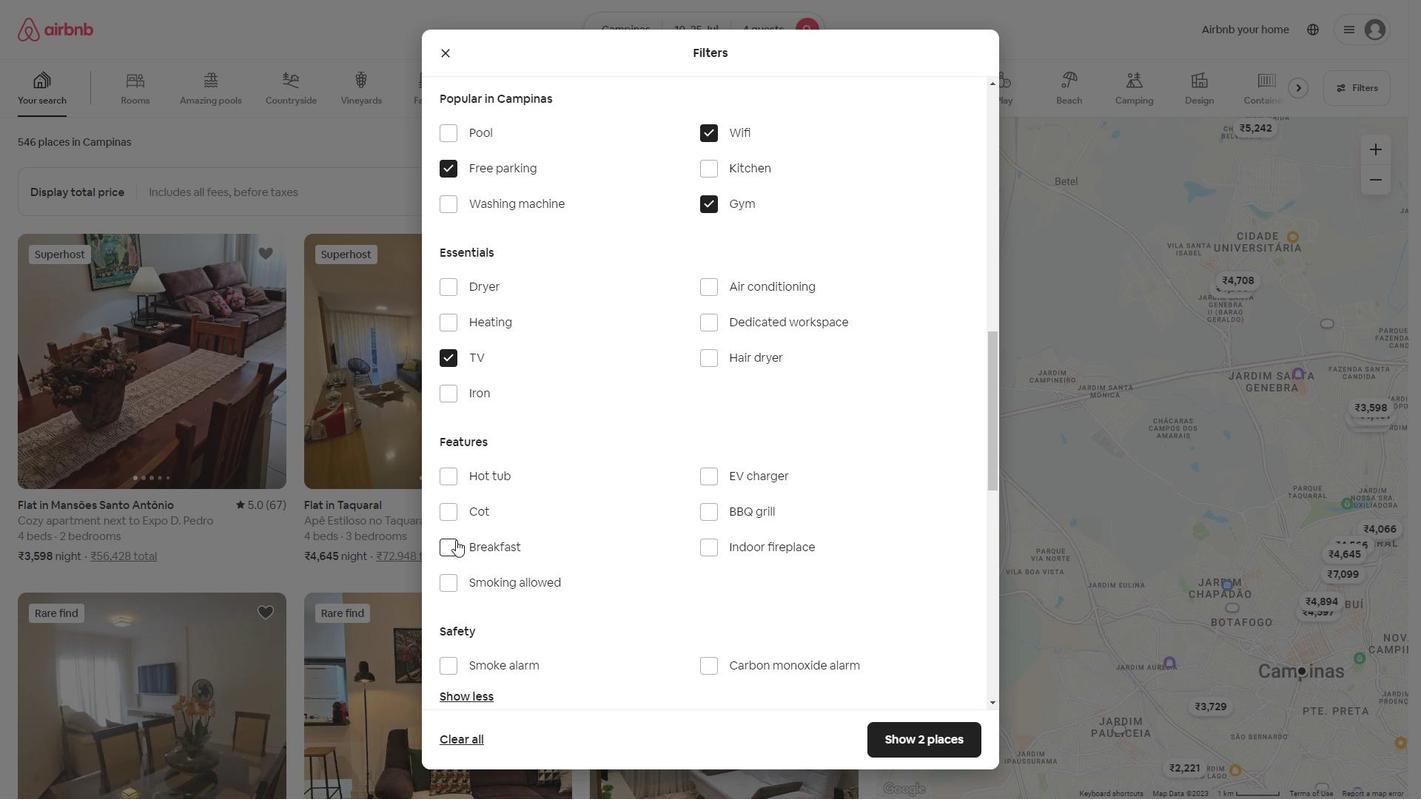 
Action: Mouse pressed left at (455, 541)
Screenshot: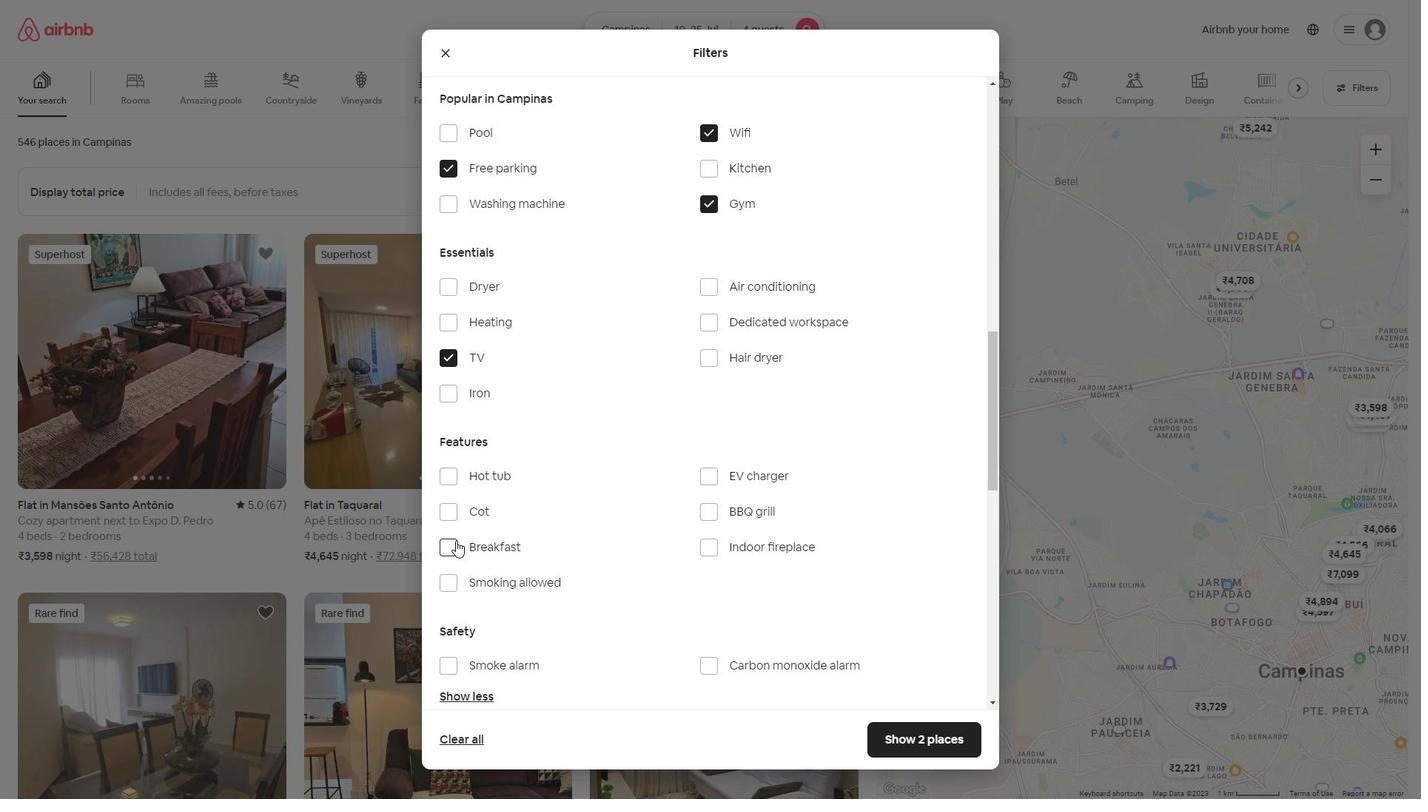 
Action: Mouse scrolled (455, 540) with delta (0, 0)
Screenshot: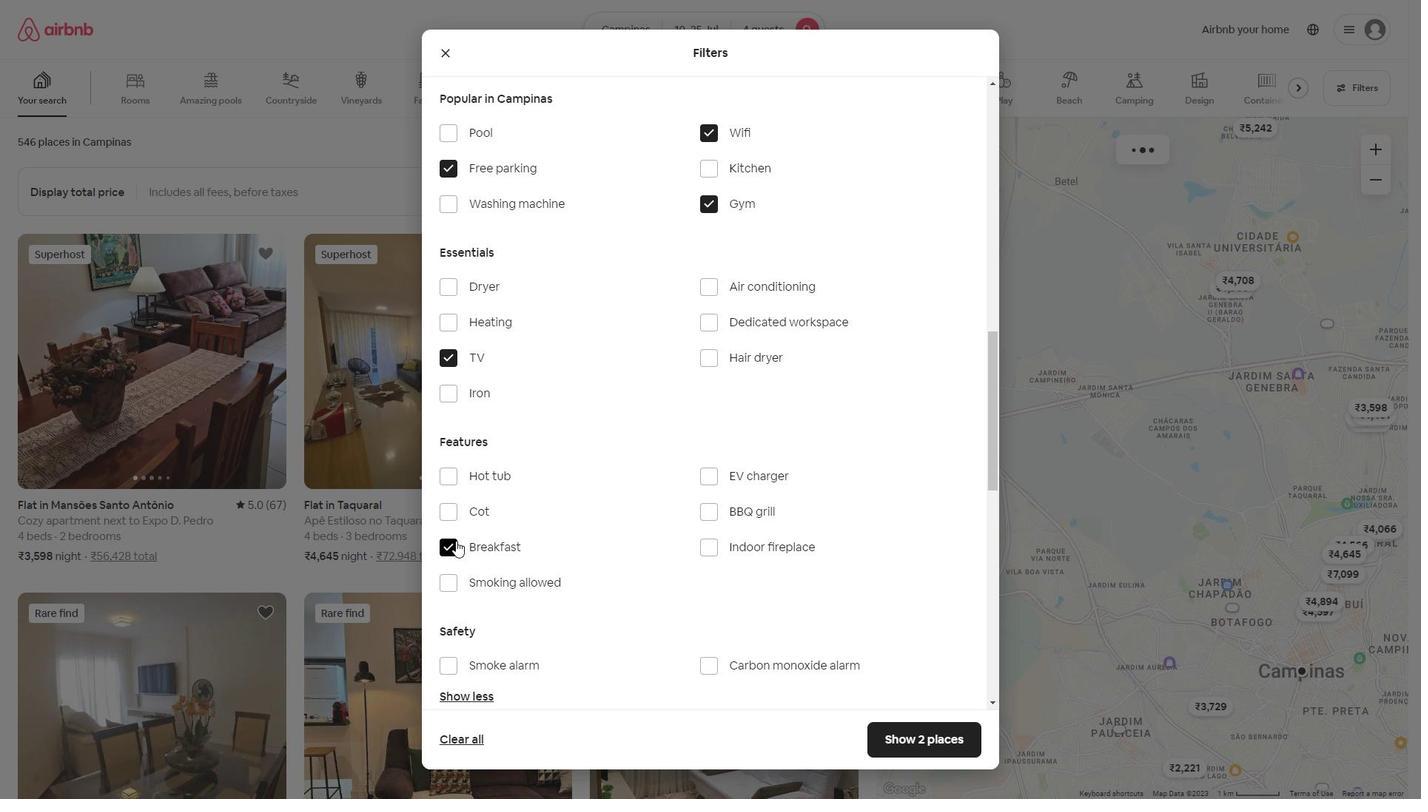 
Action: Mouse scrolled (455, 540) with delta (0, 0)
Screenshot: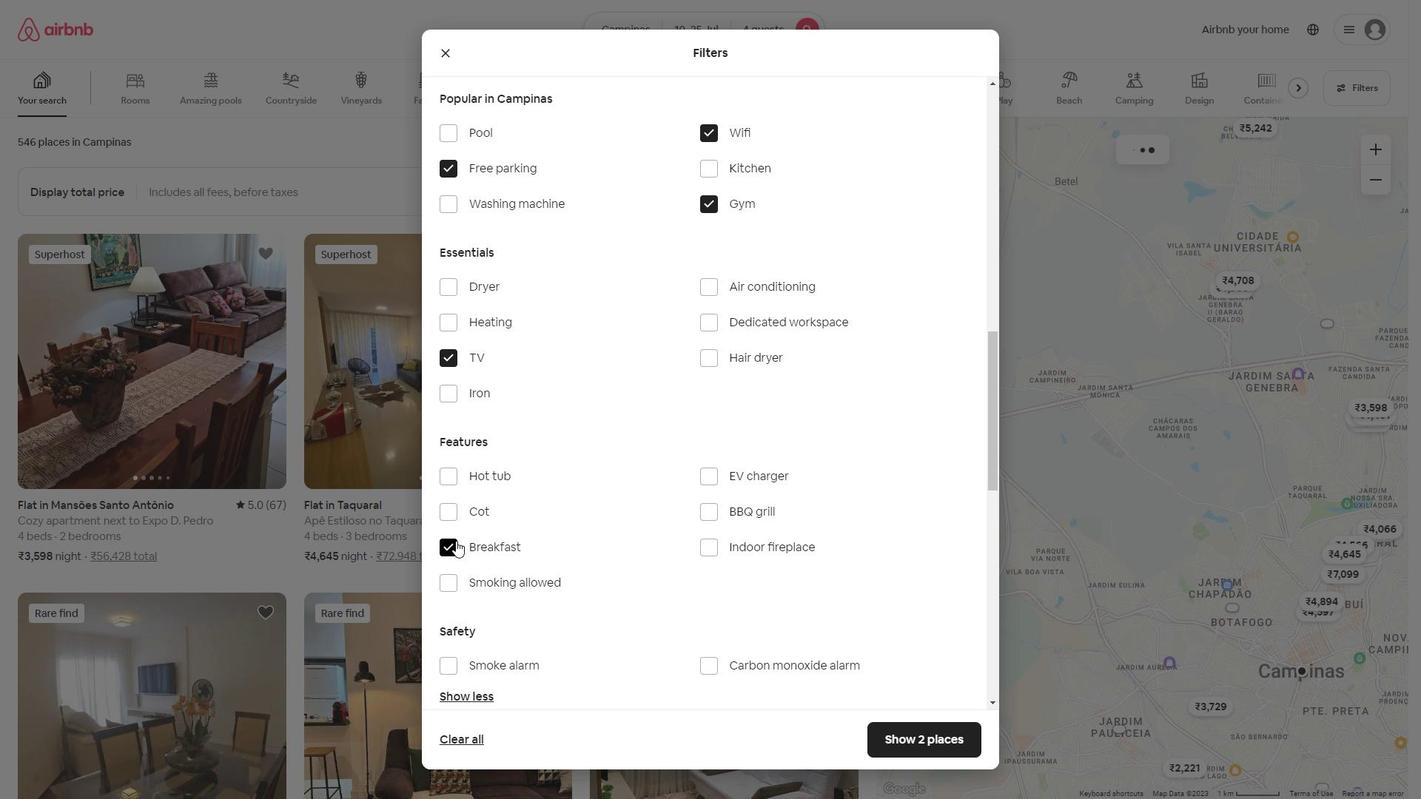 
Action: Mouse scrolled (455, 540) with delta (0, 0)
Screenshot: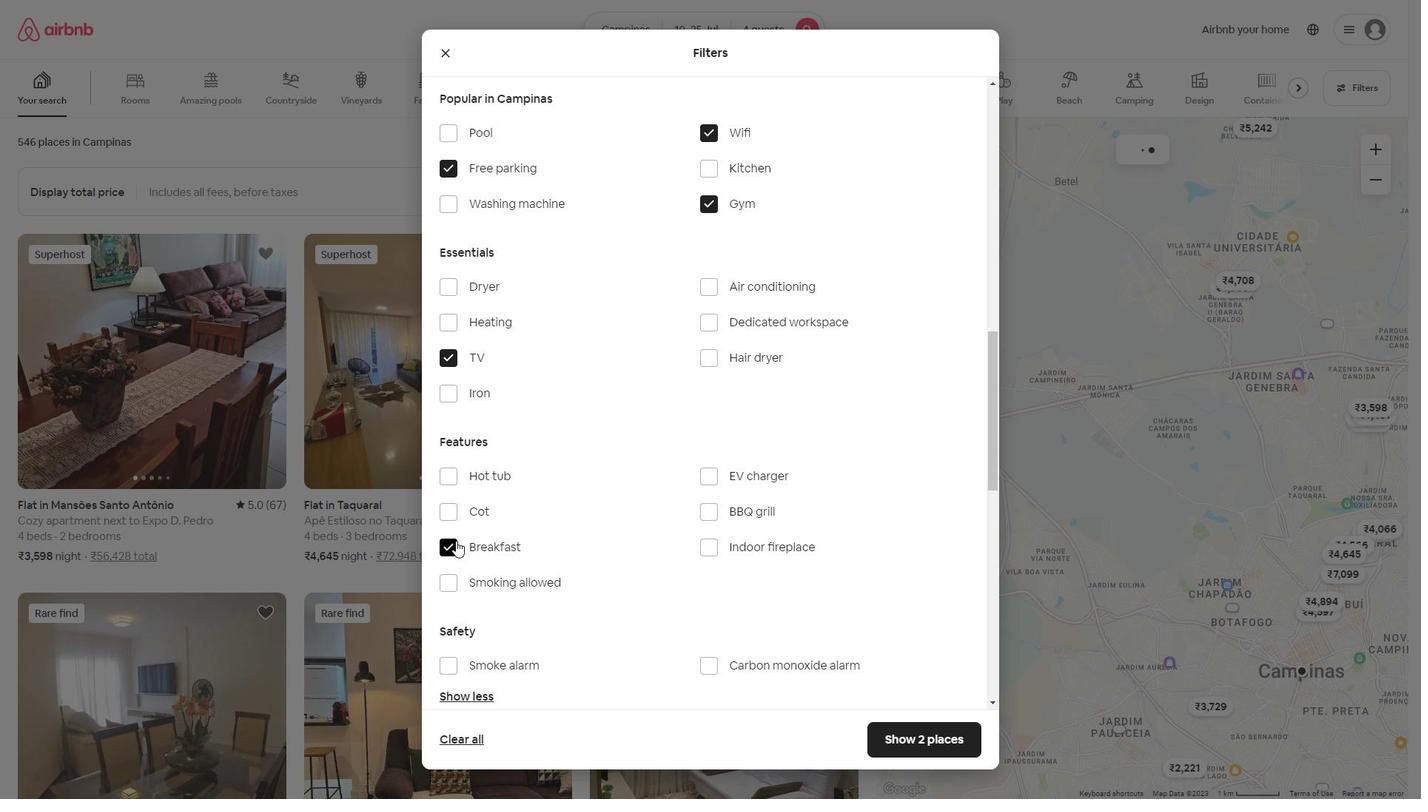 
Action: Mouse scrolled (455, 540) with delta (0, 0)
Screenshot: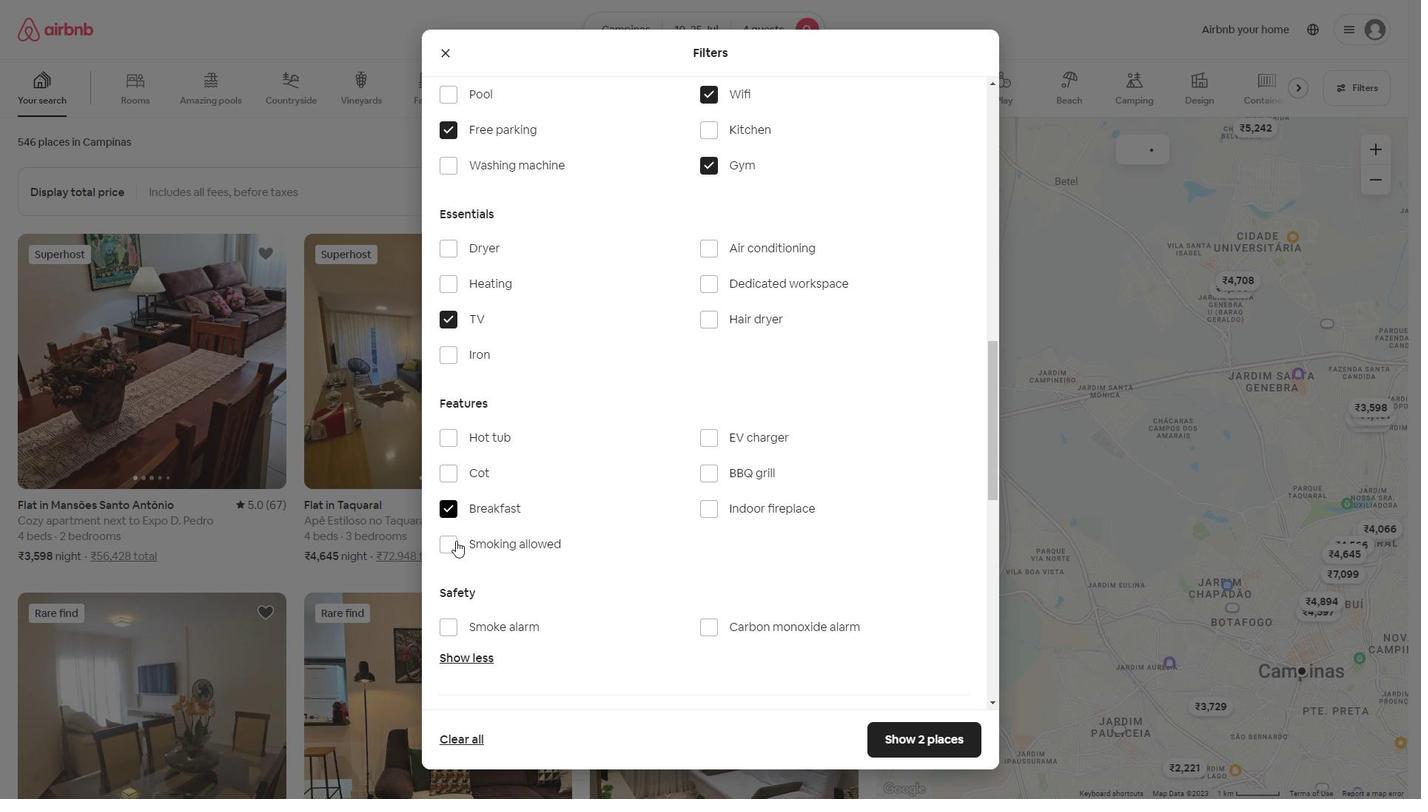 
Action: Mouse scrolled (455, 540) with delta (0, 0)
Screenshot: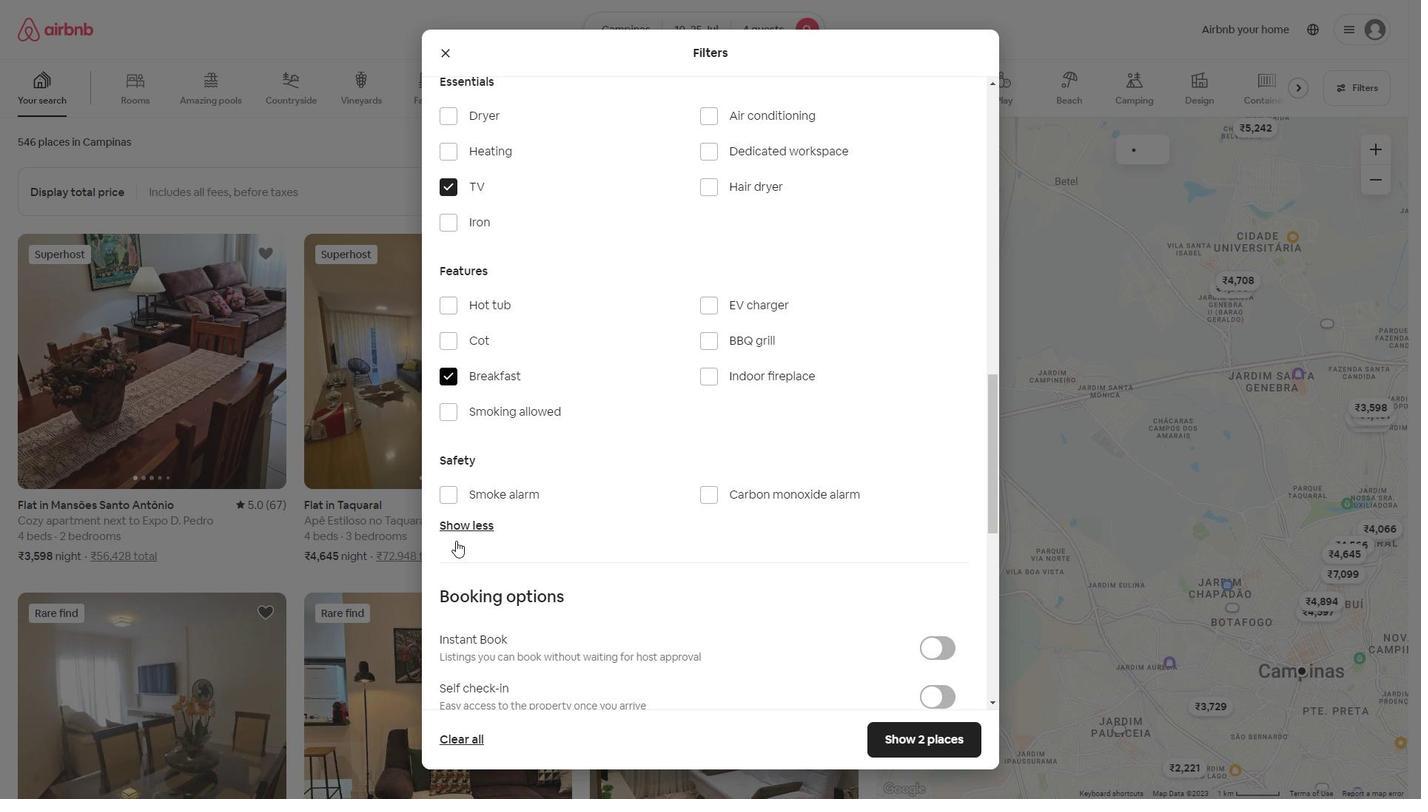
Action: Mouse moved to (952, 501)
Screenshot: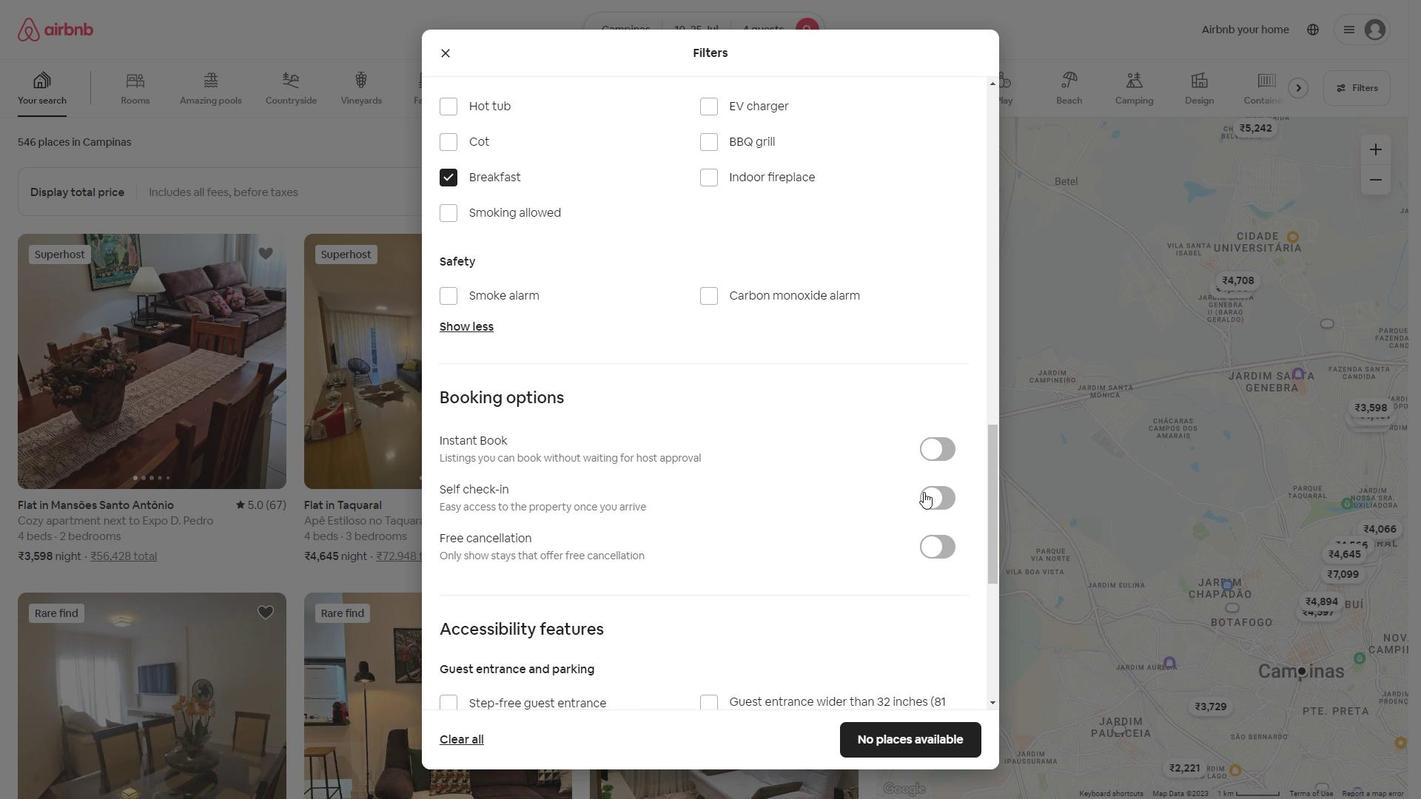 
Action: Mouse pressed left at (952, 501)
Screenshot: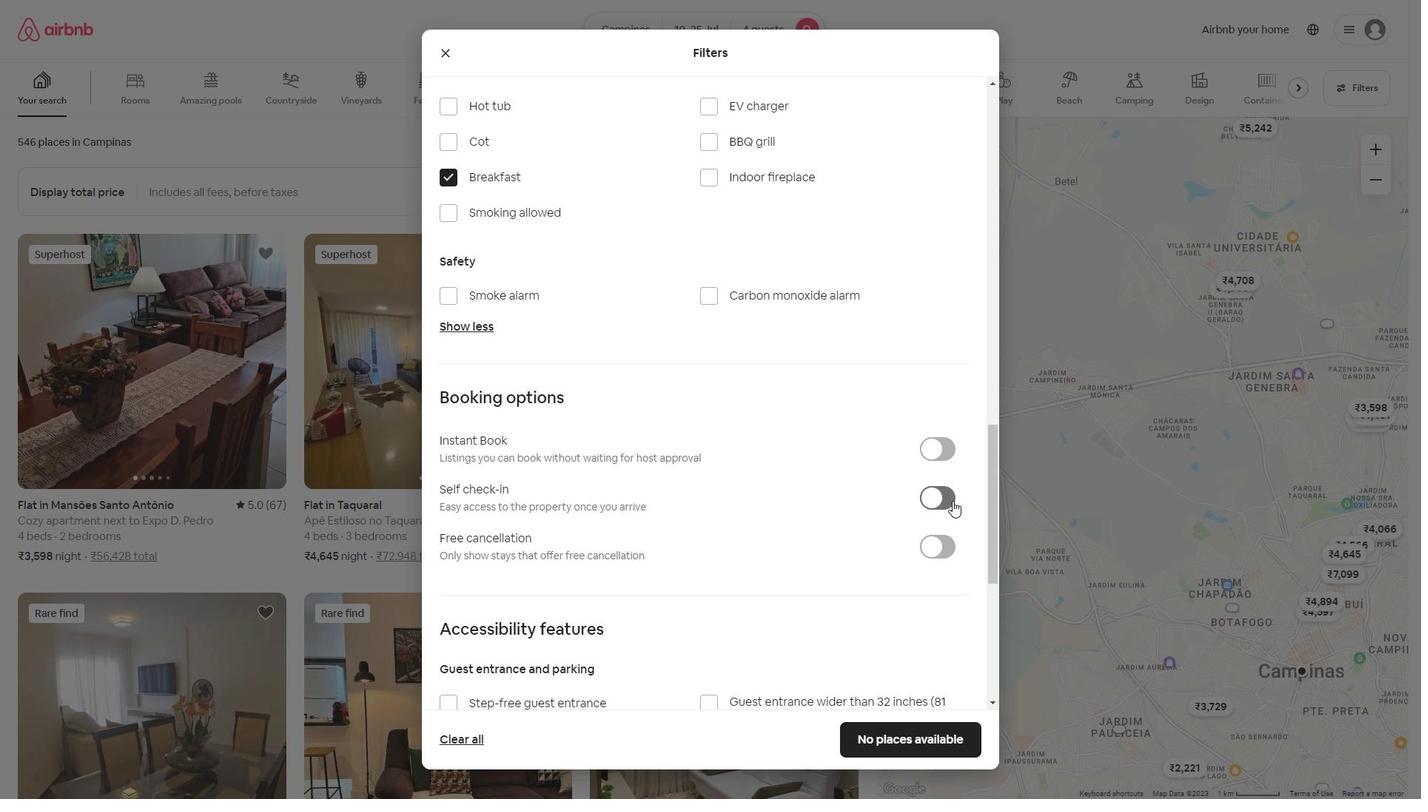 
Action: Mouse moved to (780, 456)
Screenshot: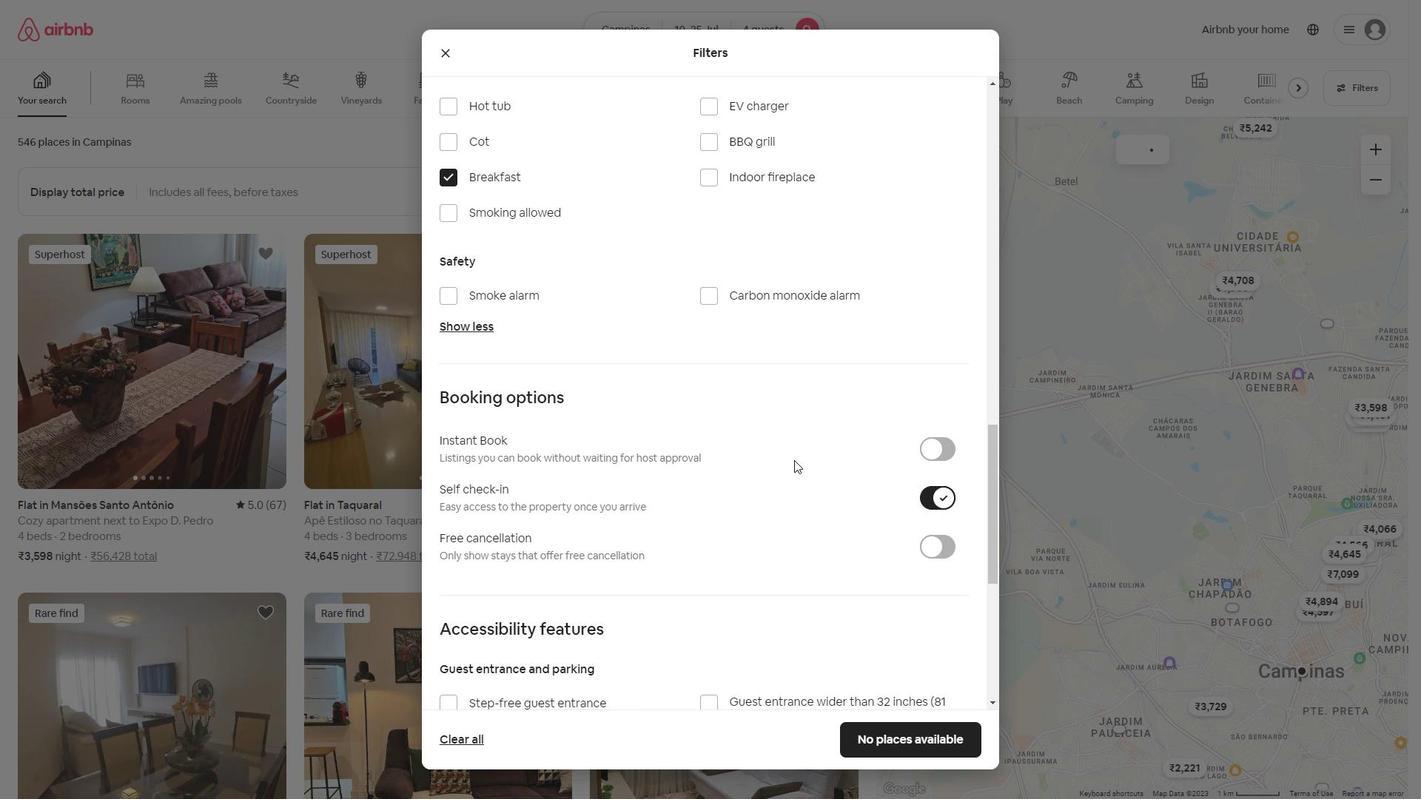 
Action: Mouse scrolled (785, 458) with delta (0, 0)
Screenshot: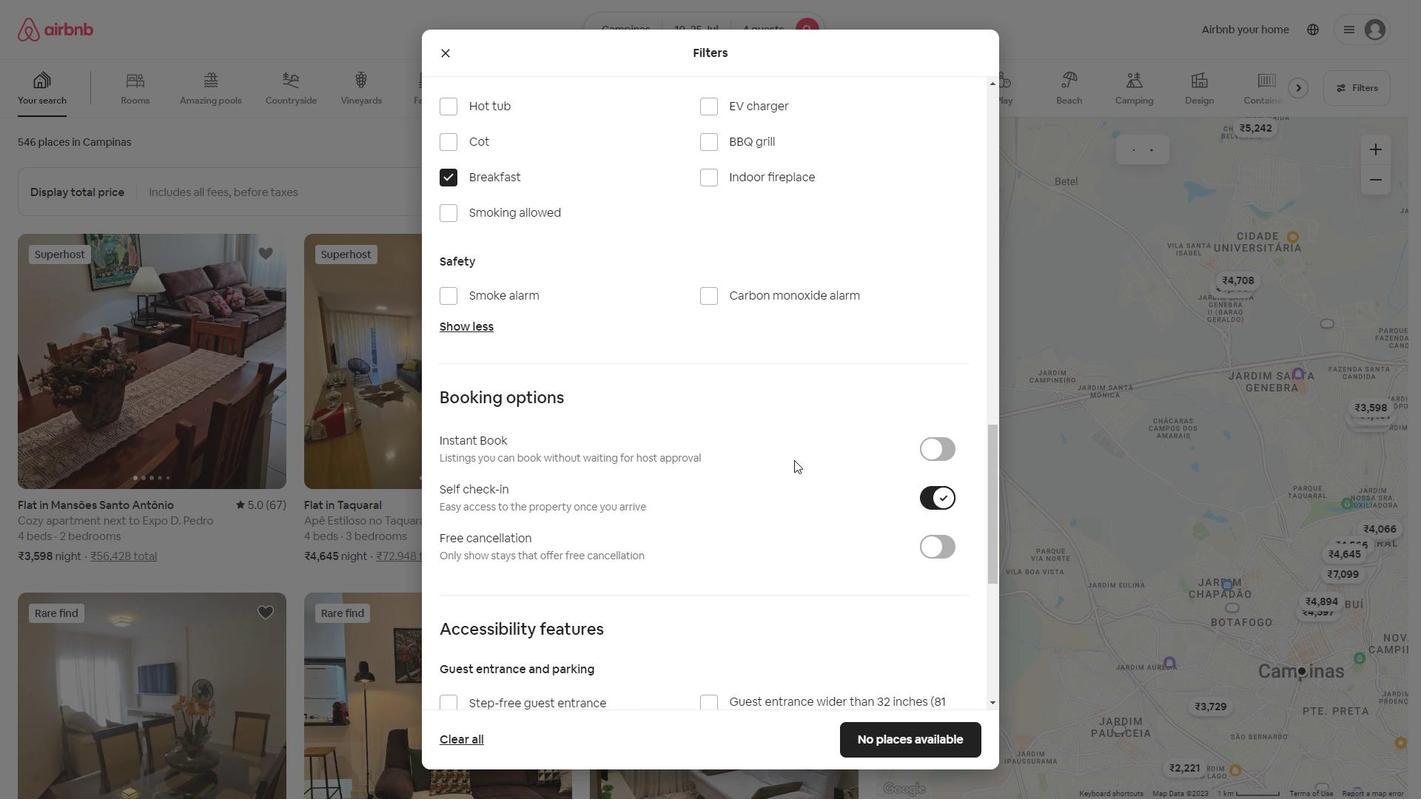 
Action: Mouse moved to (777, 455)
Screenshot: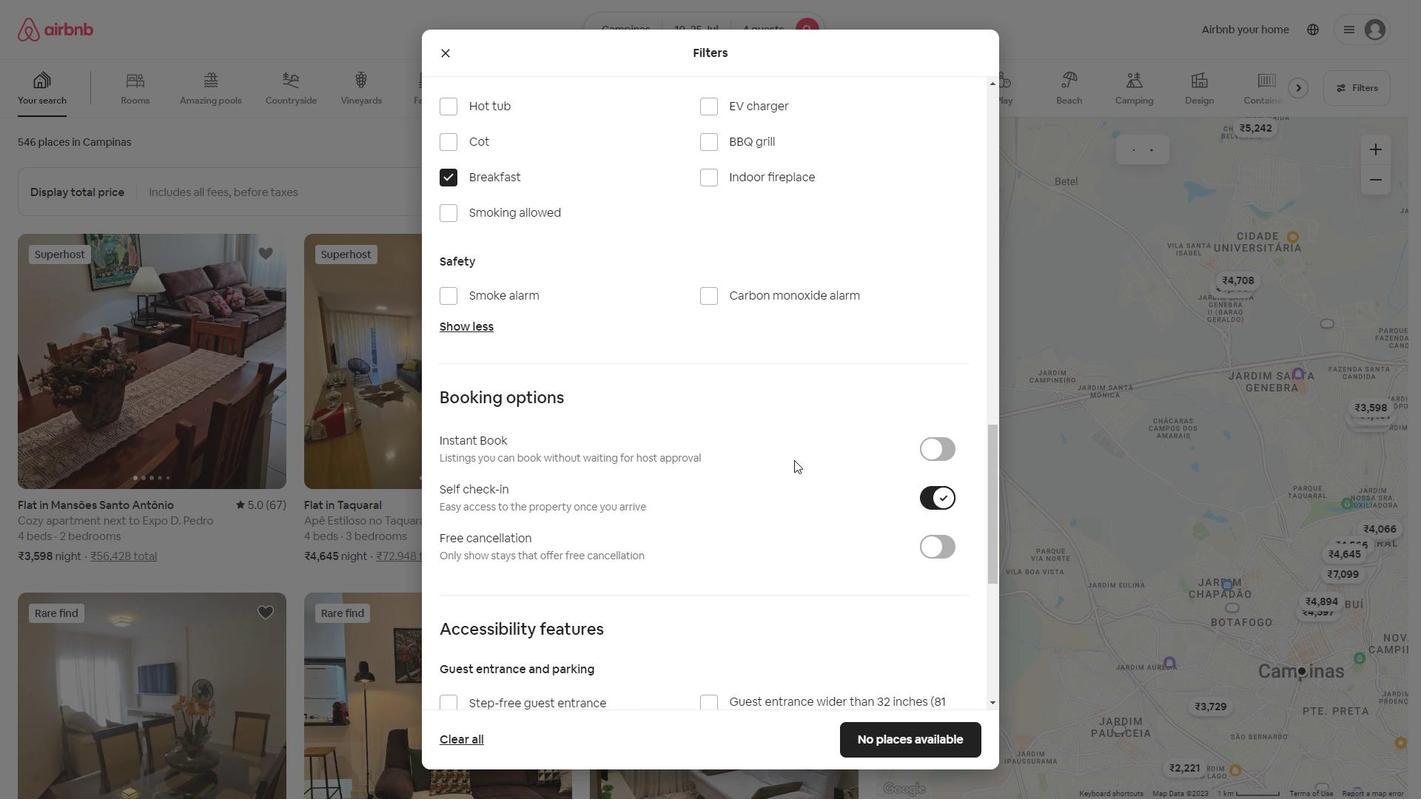 
Action: Mouse scrolled (780, 455) with delta (0, 0)
Screenshot: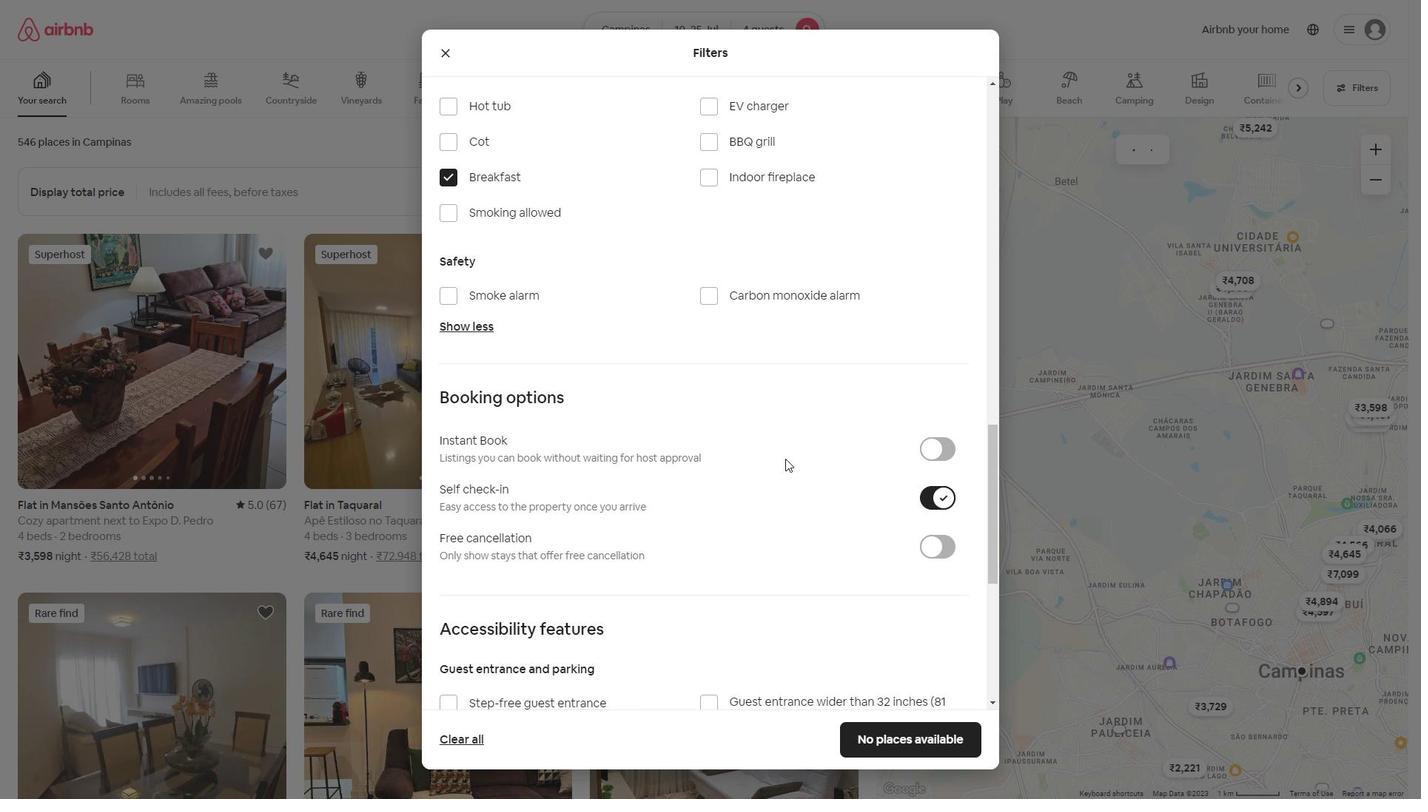 
Action: Mouse moved to (777, 453)
Screenshot: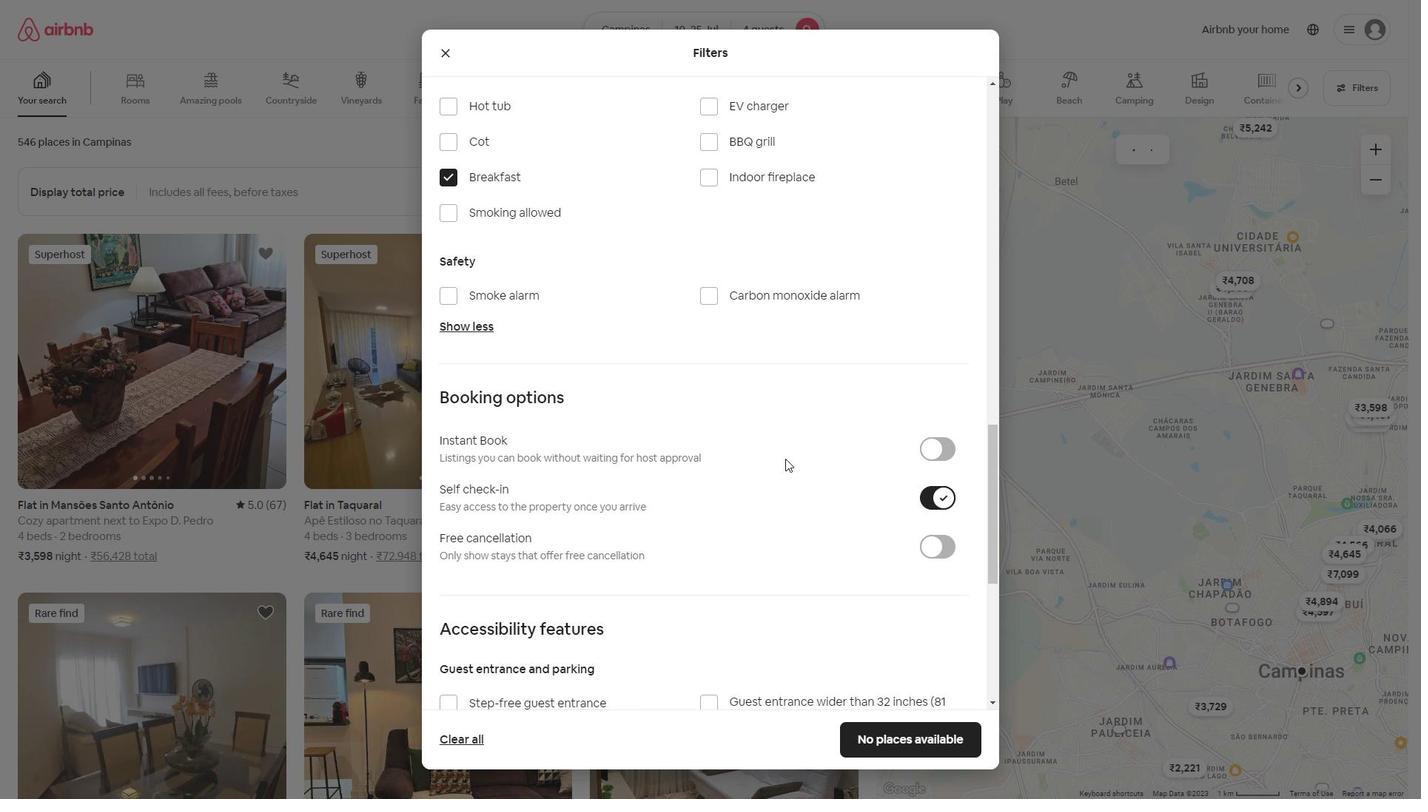 
Action: Mouse scrolled (777, 454) with delta (0, 0)
Screenshot: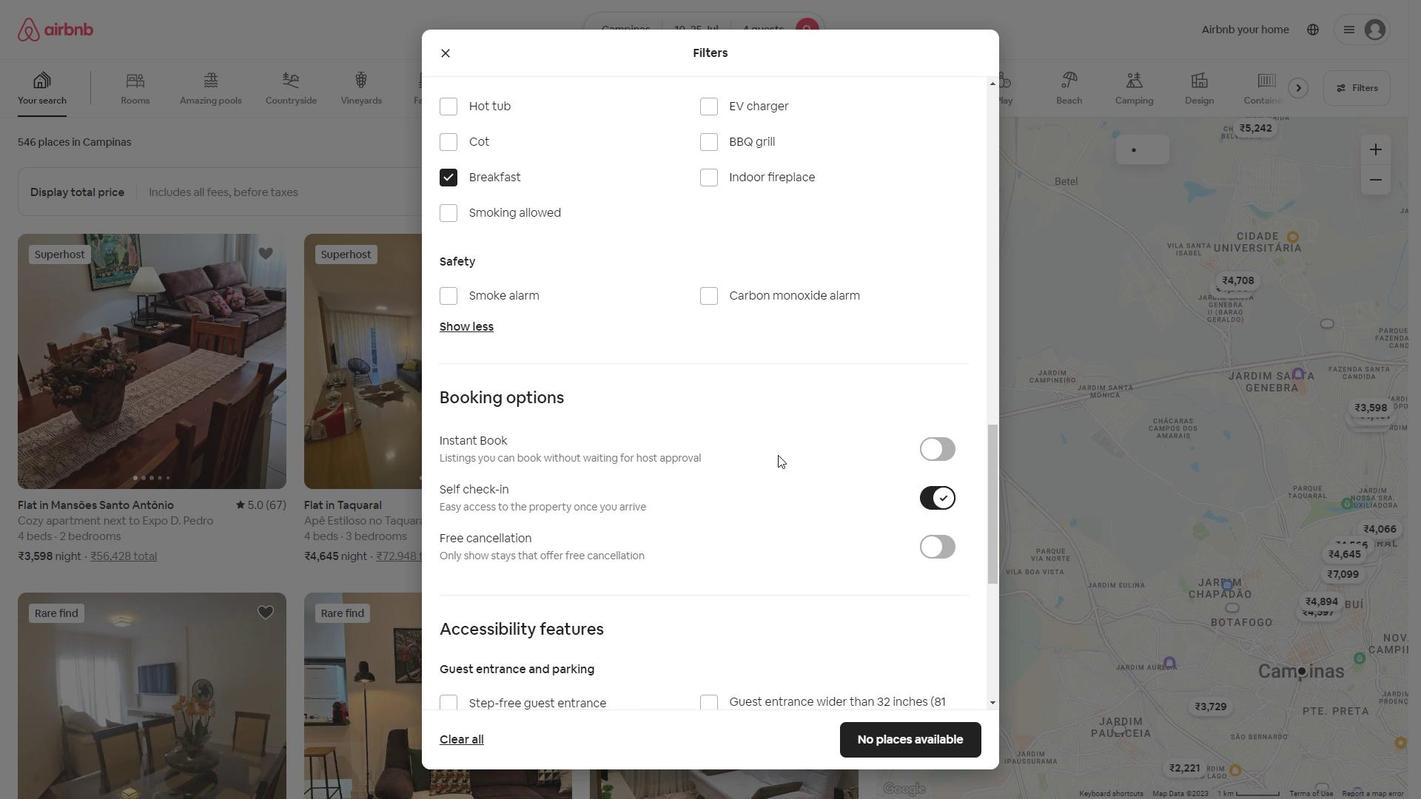 
Action: Mouse moved to (775, 452)
Screenshot: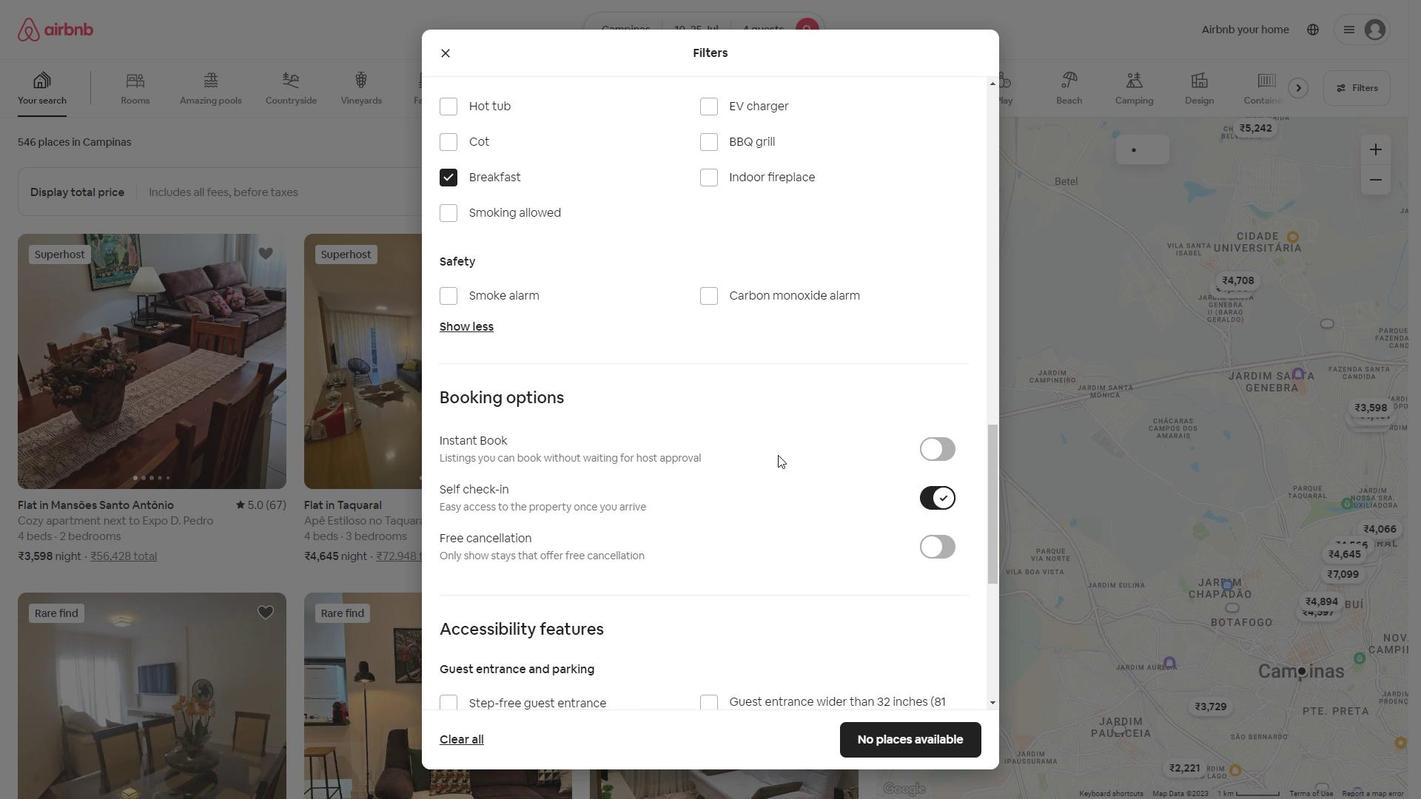 
Action: Mouse scrolled (777, 452) with delta (0, 0)
Screenshot: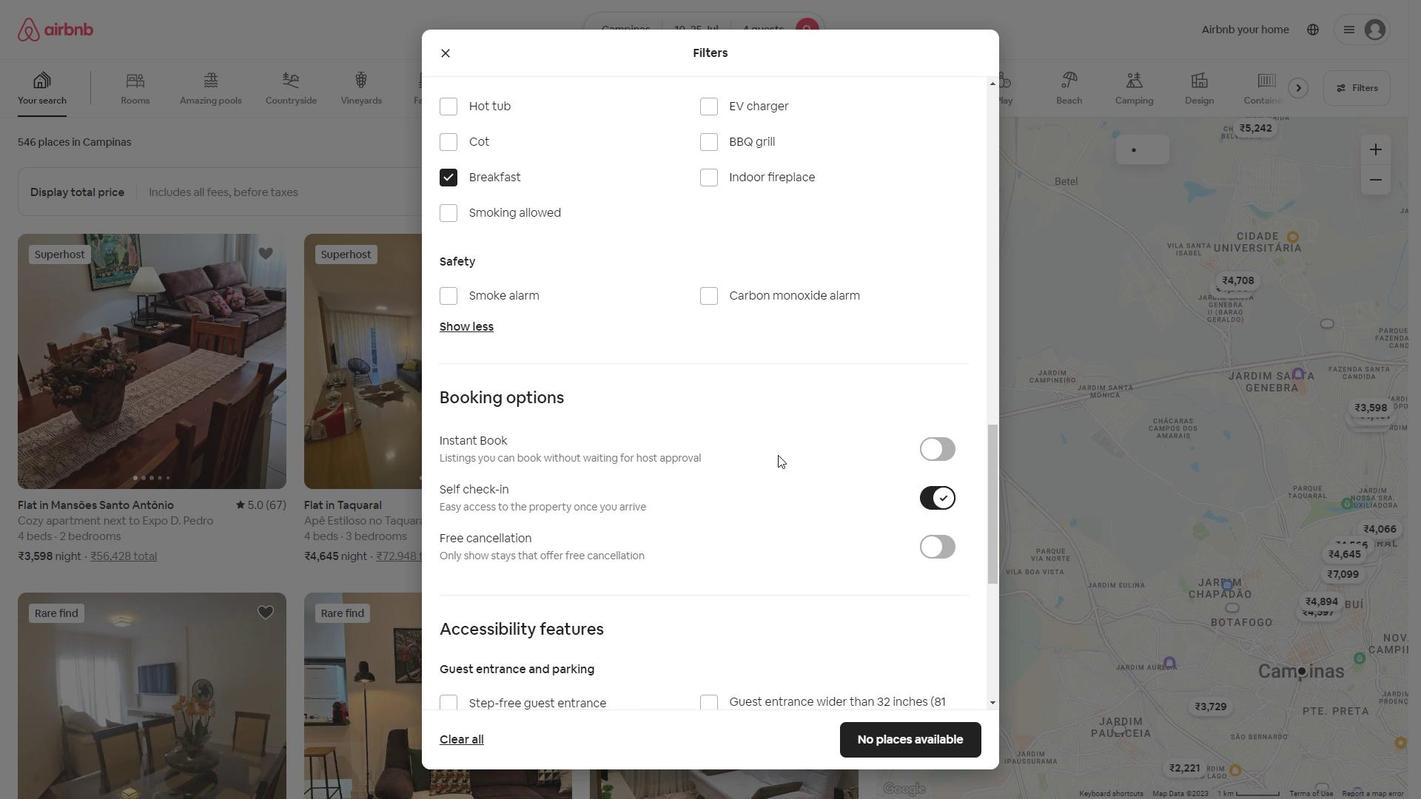 
Action: Mouse moved to (774, 451)
Screenshot: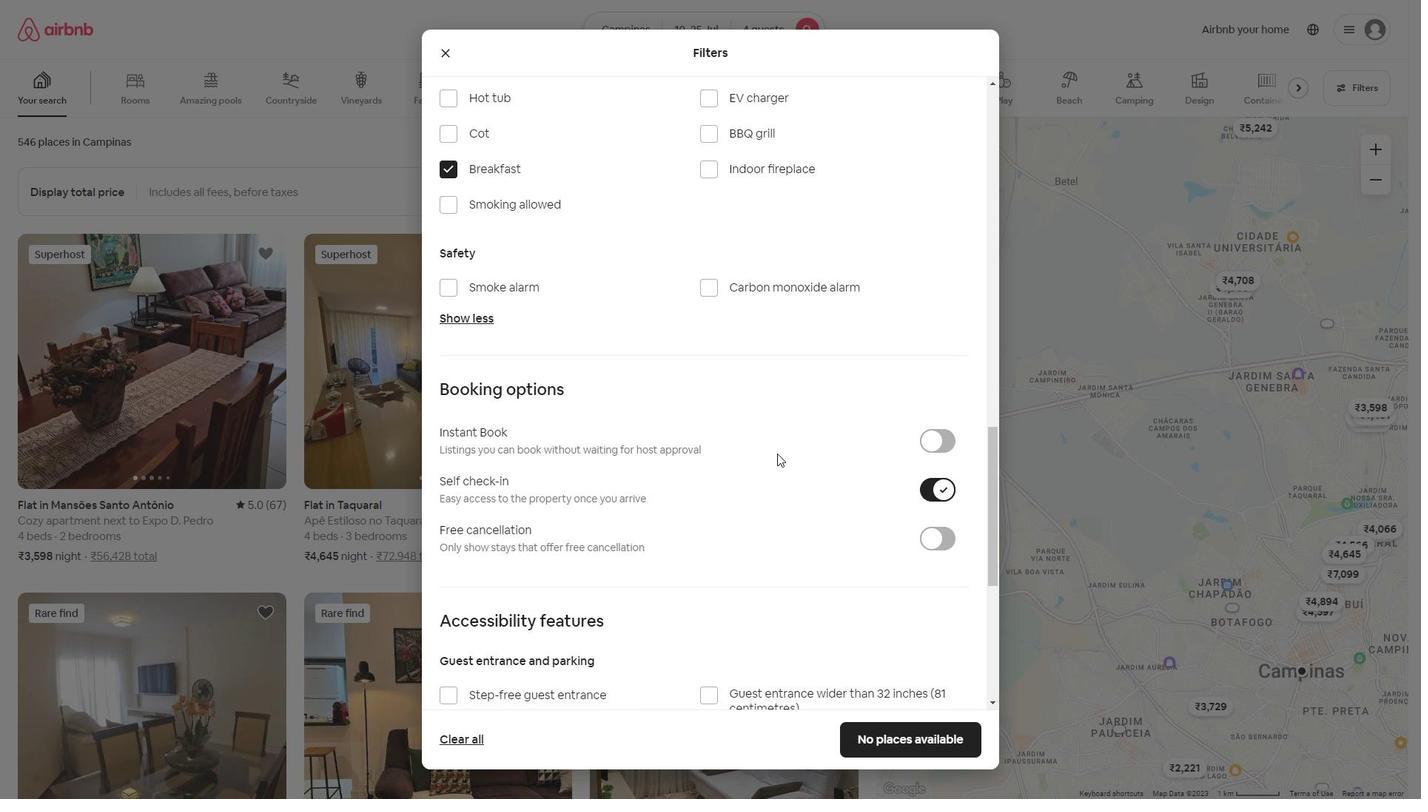 
Action: Mouse scrolled (774, 451) with delta (0, 0)
Screenshot: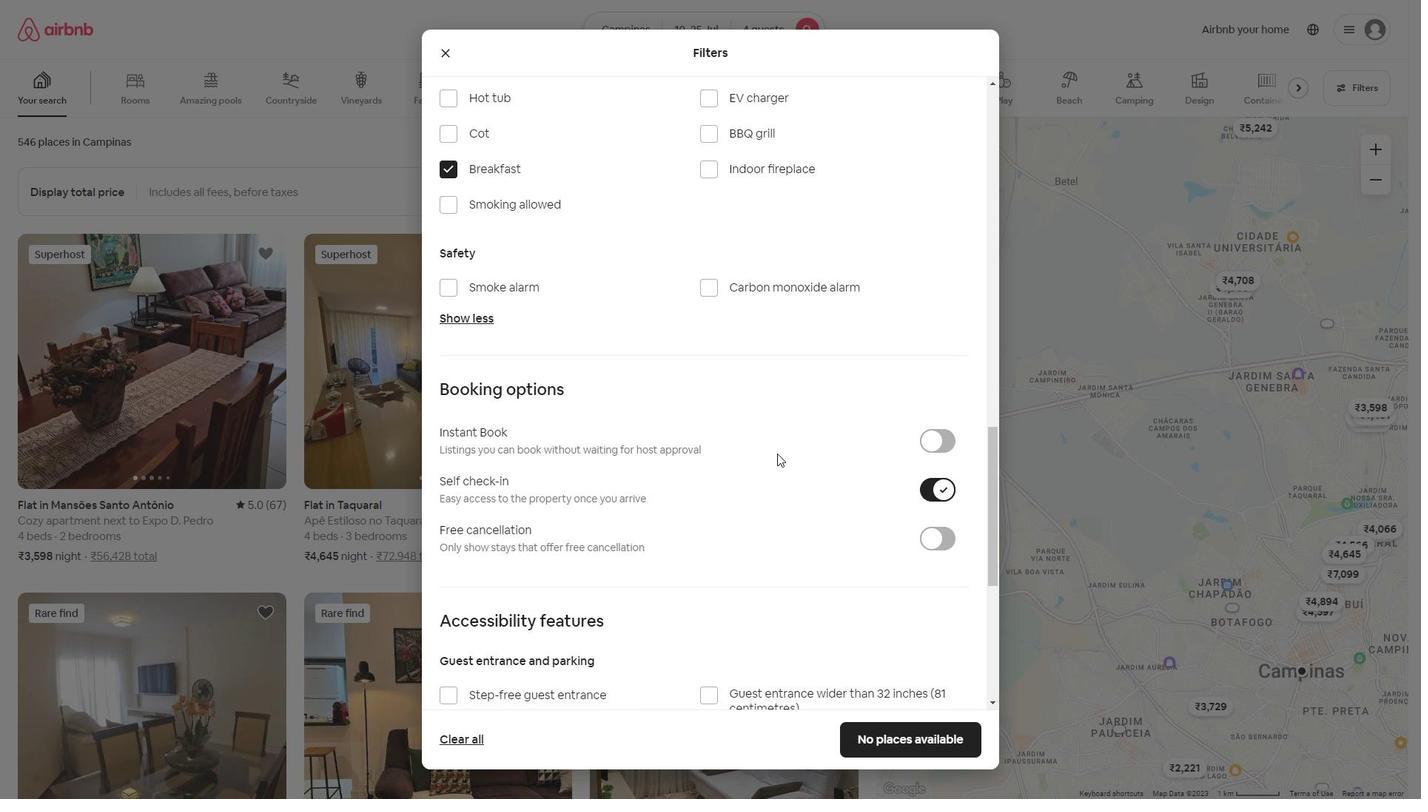
Action: Mouse scrolled (774, 450) with delta (0, 0)
Screenshot: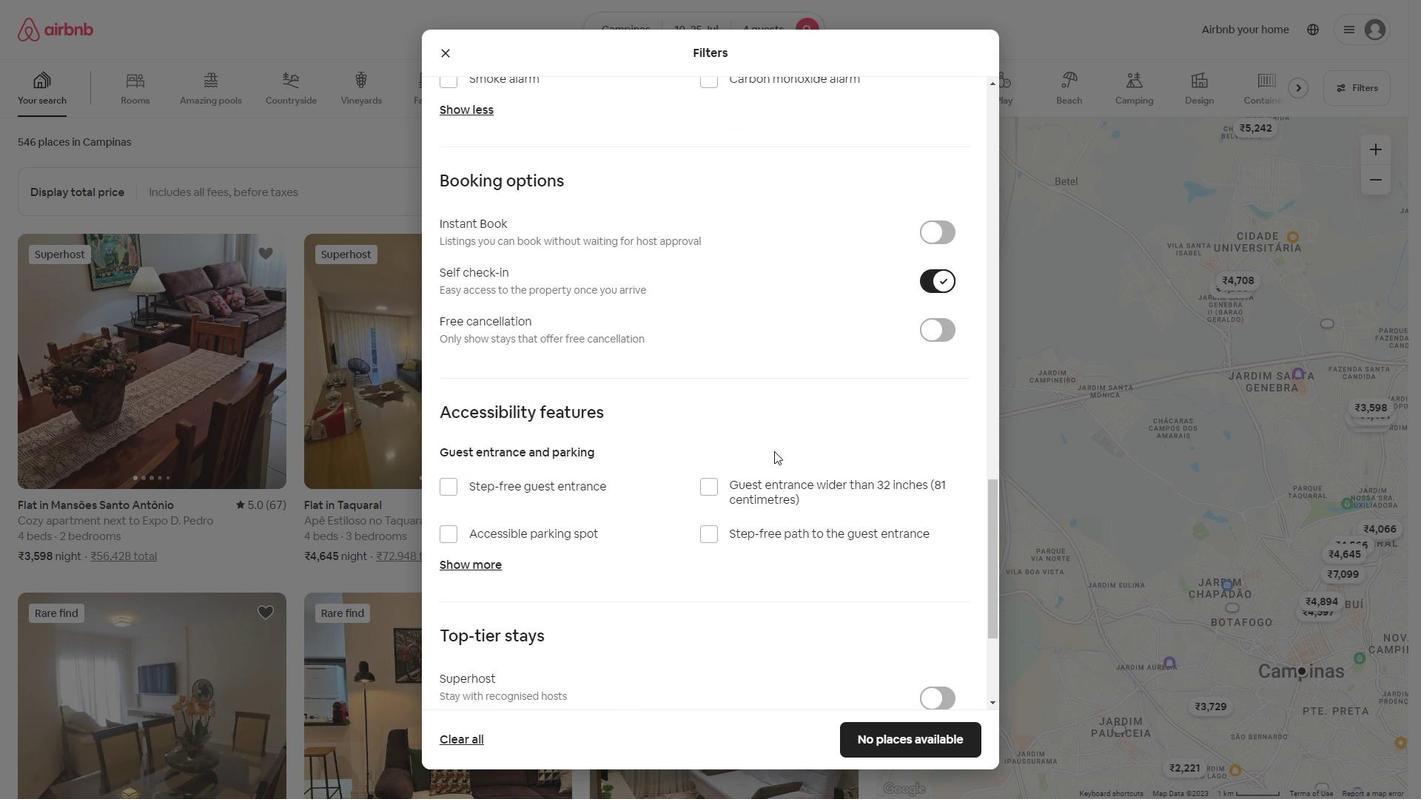 
Action: Mouse moved to (452, 601)
Screenshot: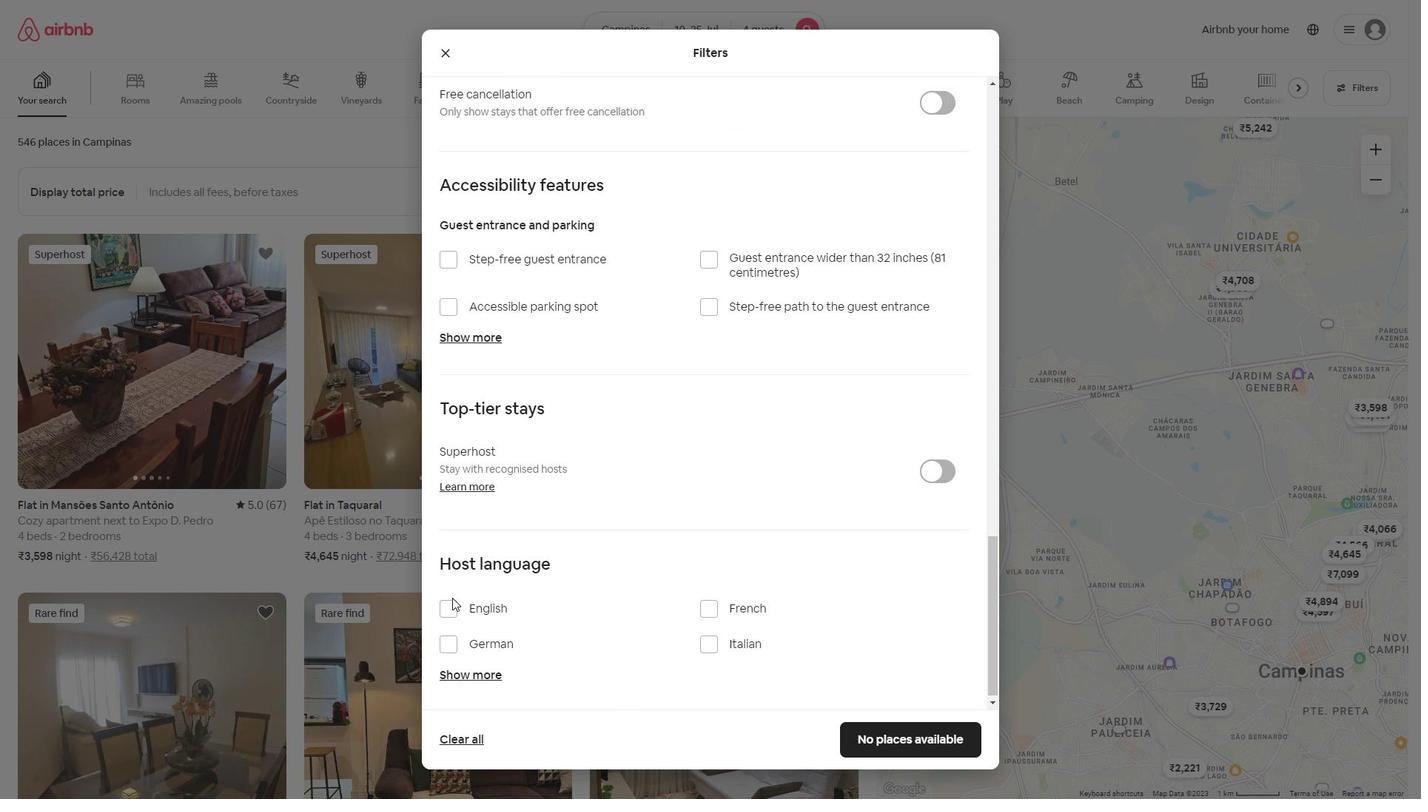 
Action: Mouse pressed left at (452, 601)
Screenshot: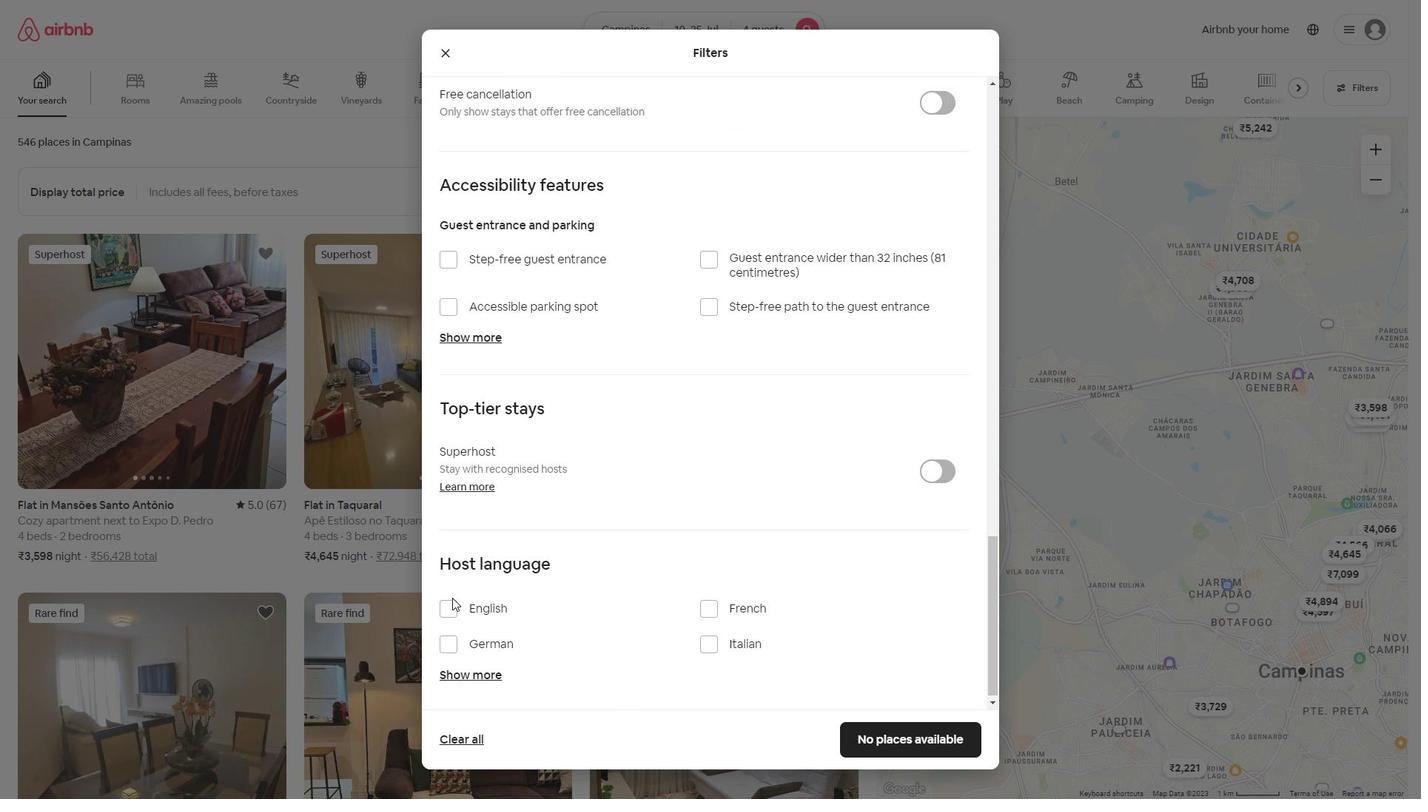 
Action: Mouse moved to (859, 723)
Screenshot: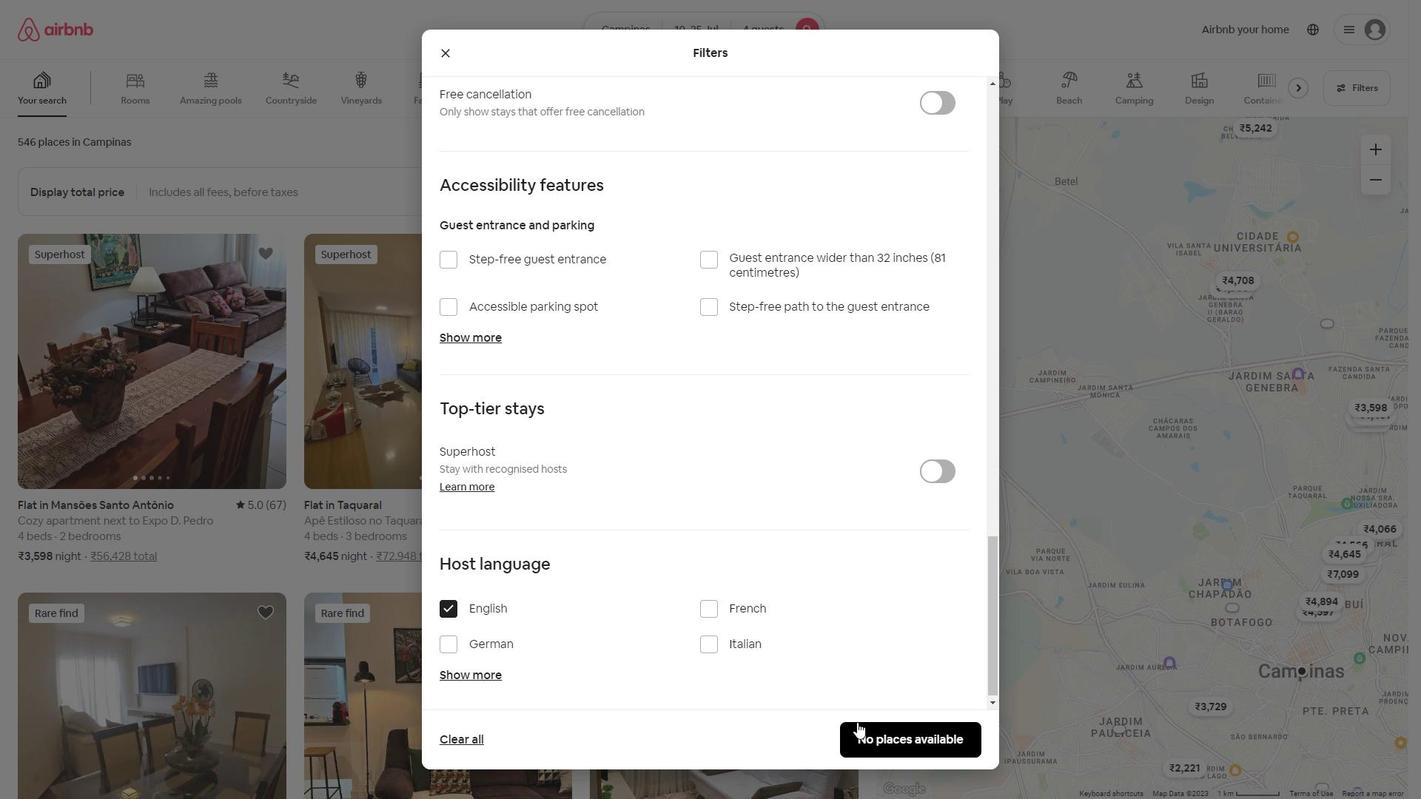 
Action: Mouse pressed left at (859, 723)
Screenshot: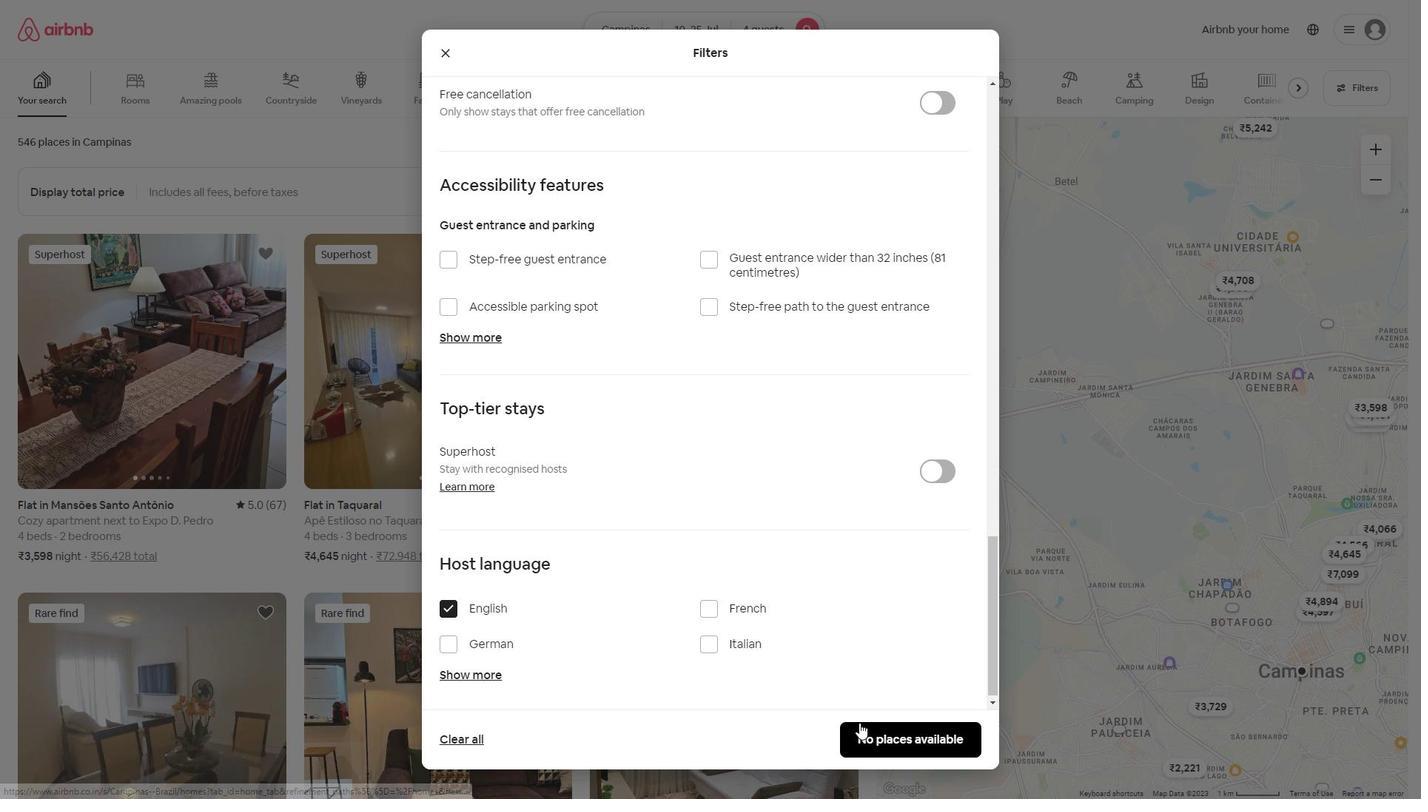 
Action: Mouse moved to (859, 723)
Screenshot: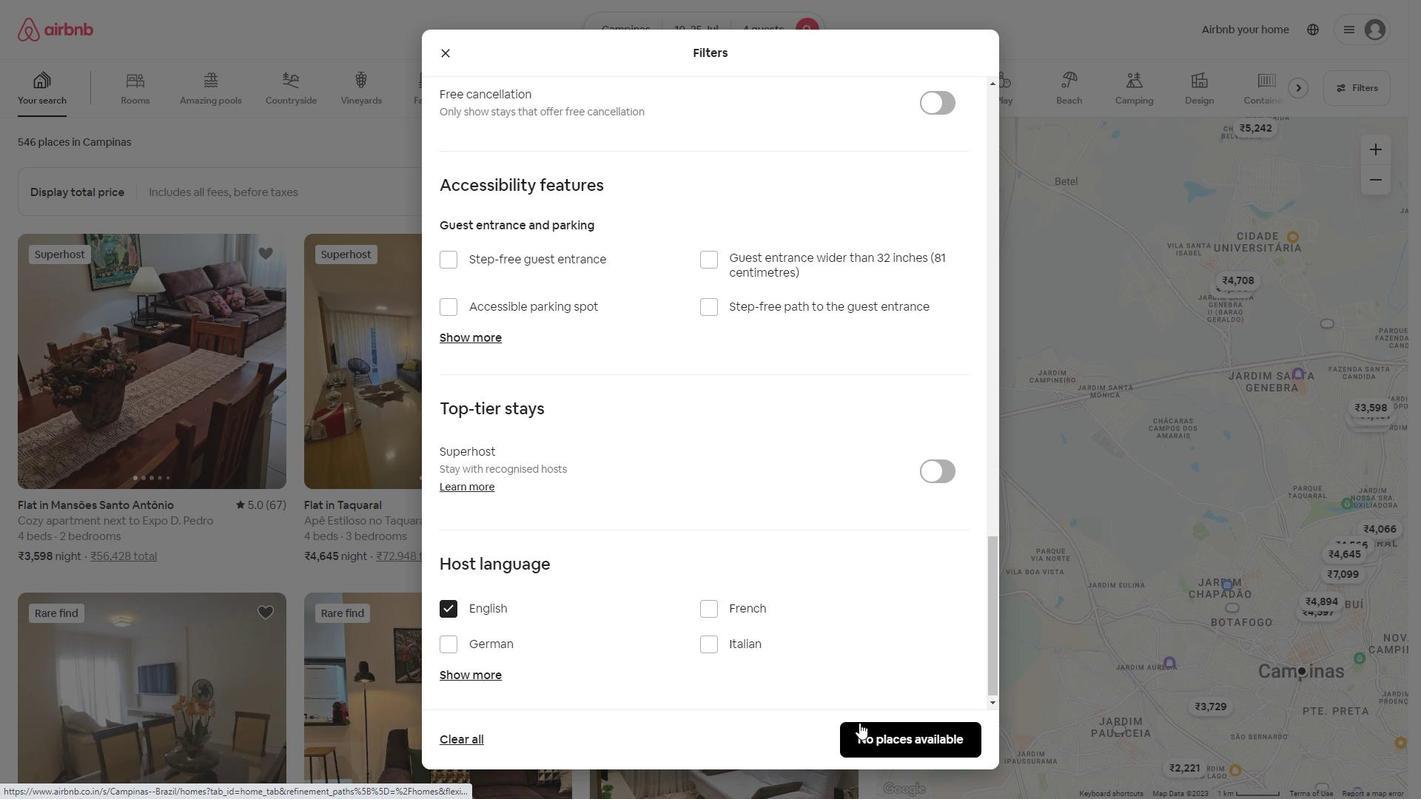 
